 Task: Explore Airbnb accommodation in Phonsavan, Laos from 2nd December, 2023 to 6th December, 2023 for 2 adults.1  bedroom having 1 bed and 1 bathroom. Property type can be hotel. Booking option can be shelf check-in. Look for 5 properties as per requirement.
Action: Mouse moved to (523, 114)
Screenshot: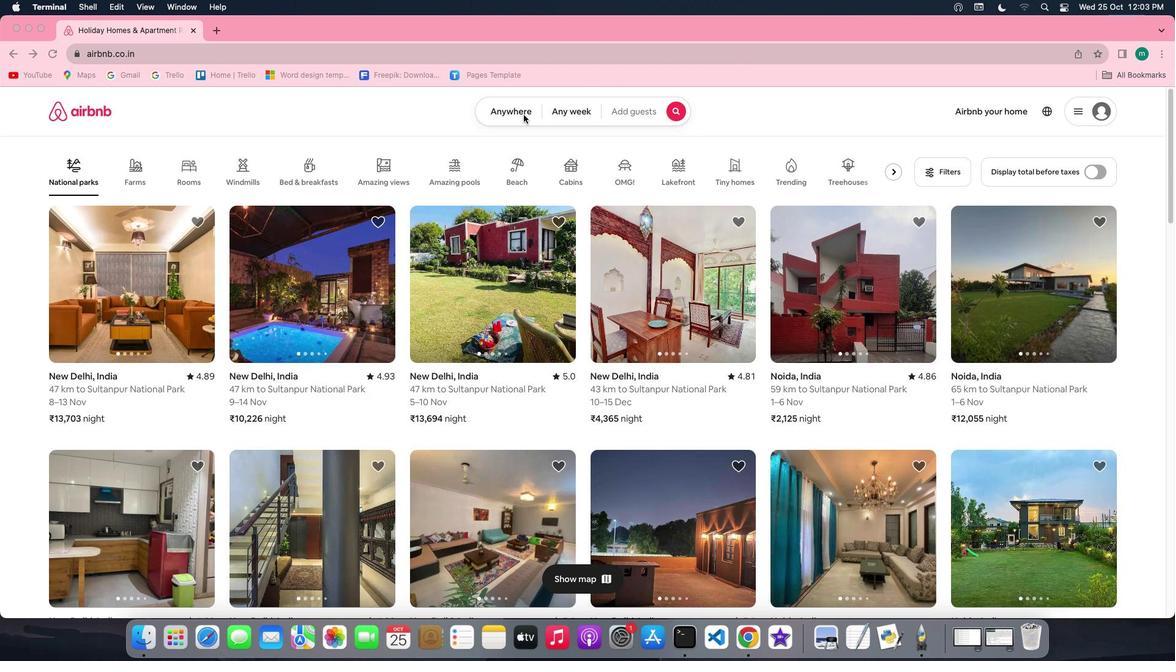 
Action: Mouse pressed left at (523, 114)
Screenshot: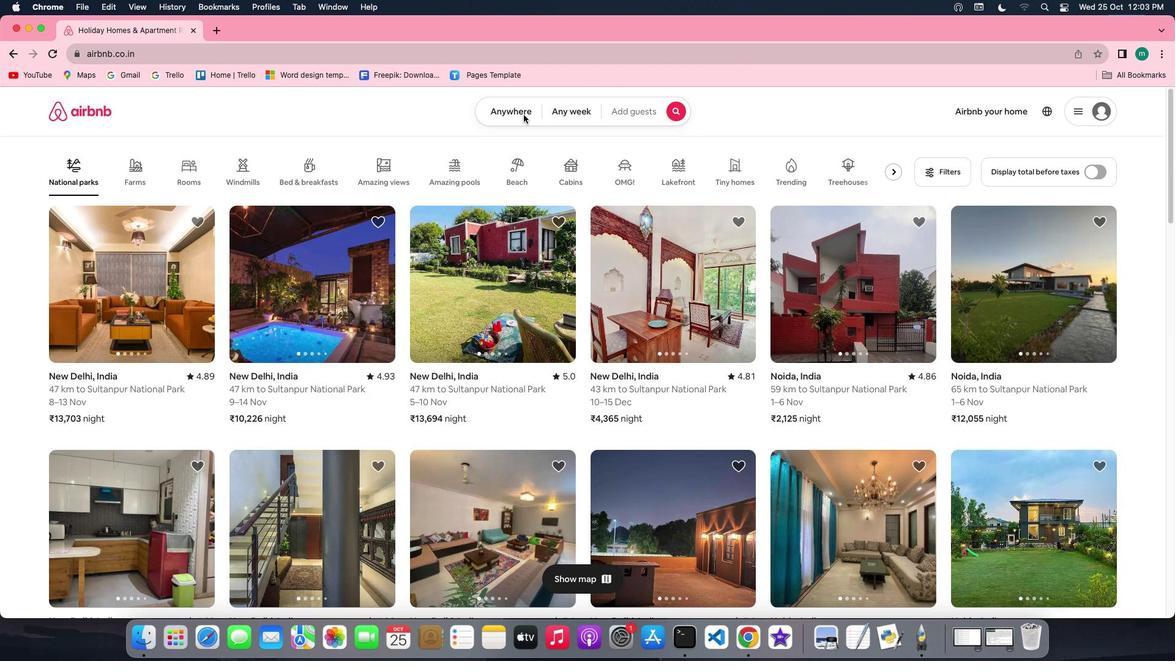 
Action: Mouse pressed left at (523, 114)
Screenshot: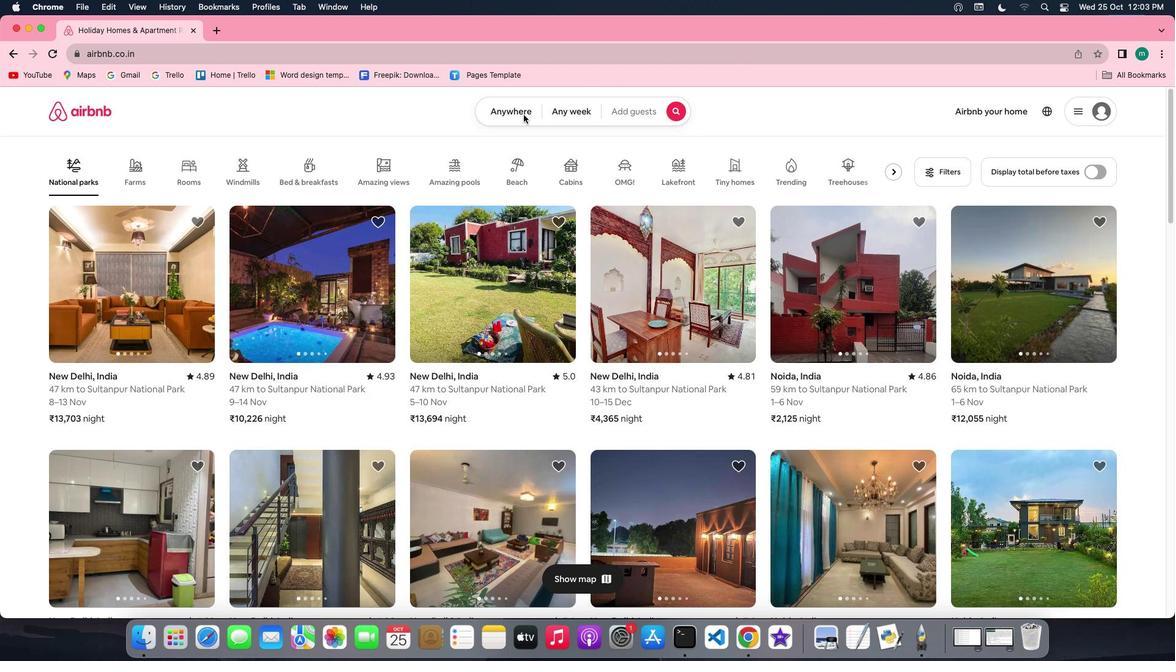 
Action: Mouse moved to (426, 157)
Screenshot: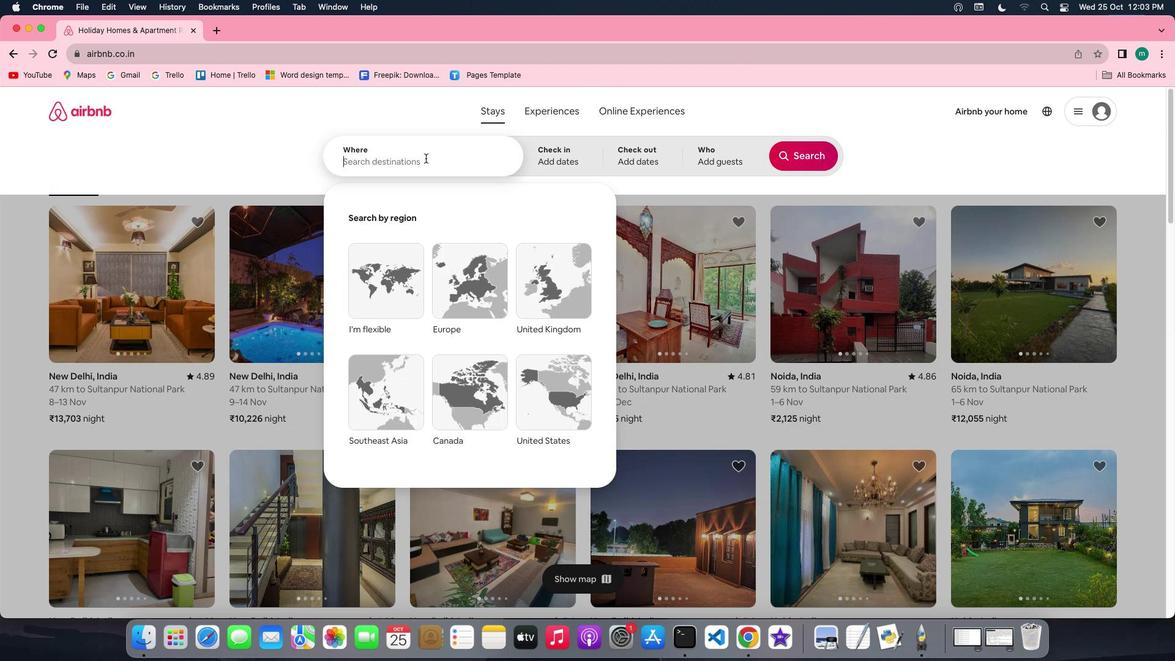 
Action: Mouse pressed left at (426, 157)
Screenshot: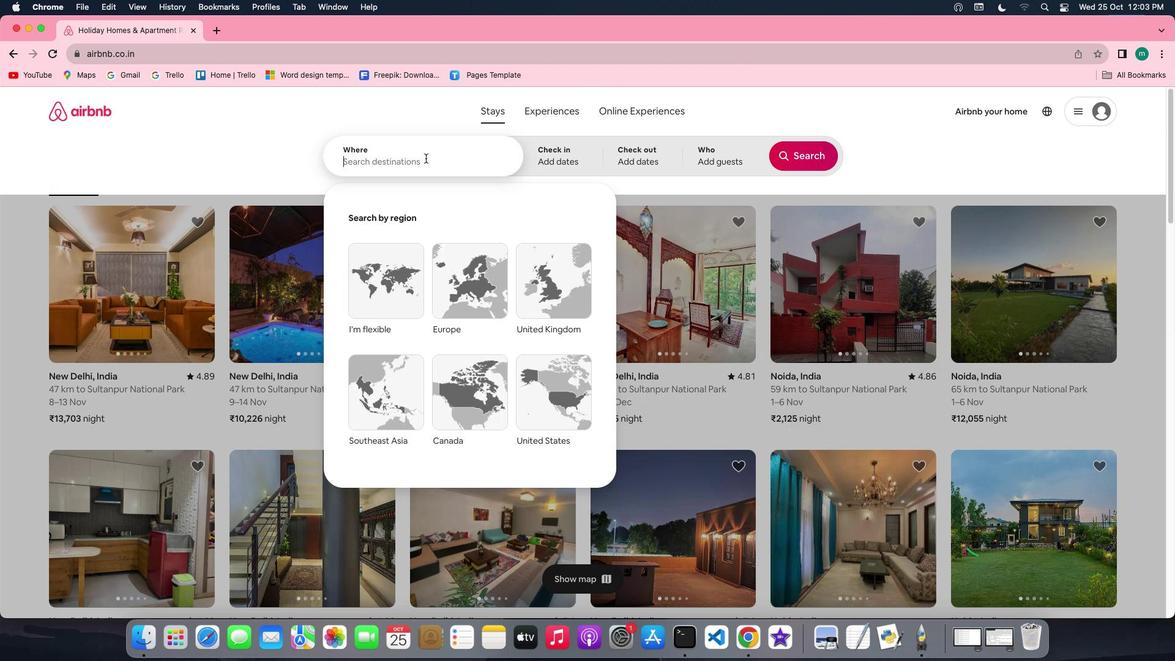 
Action: Key pressed Key.shift'P''h''o''n''s''a''v''a''n'','Key.spaceKey.shift'L''a''o''s'
Screenshot: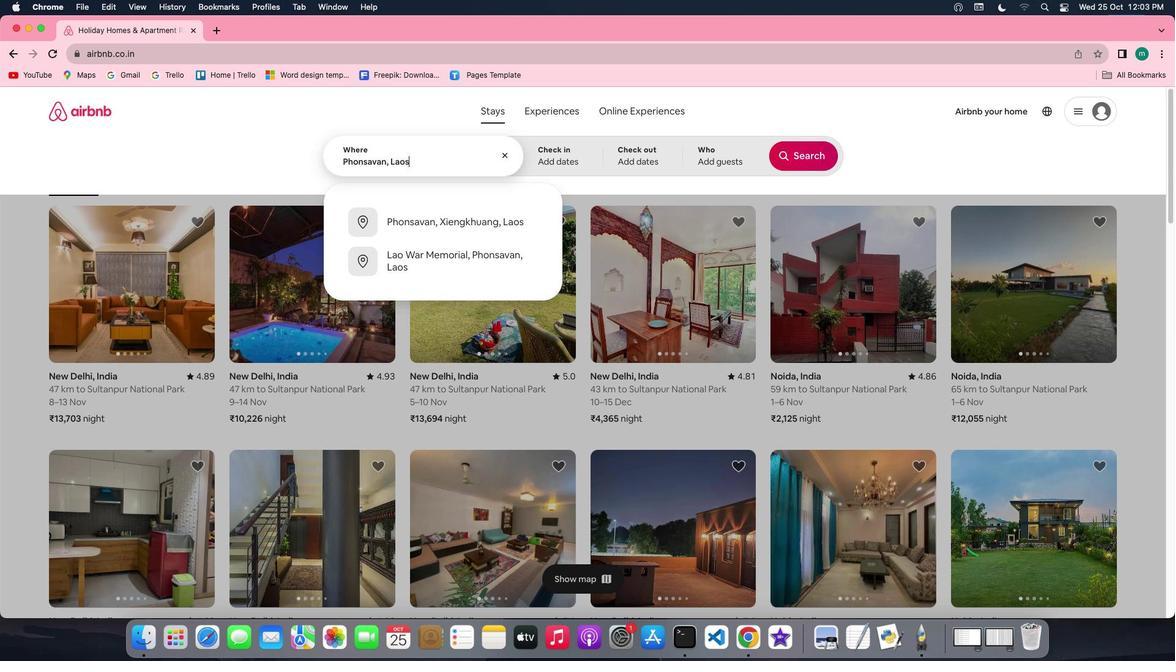 
Action: Mouse moved to (581, 162)
Screenshot: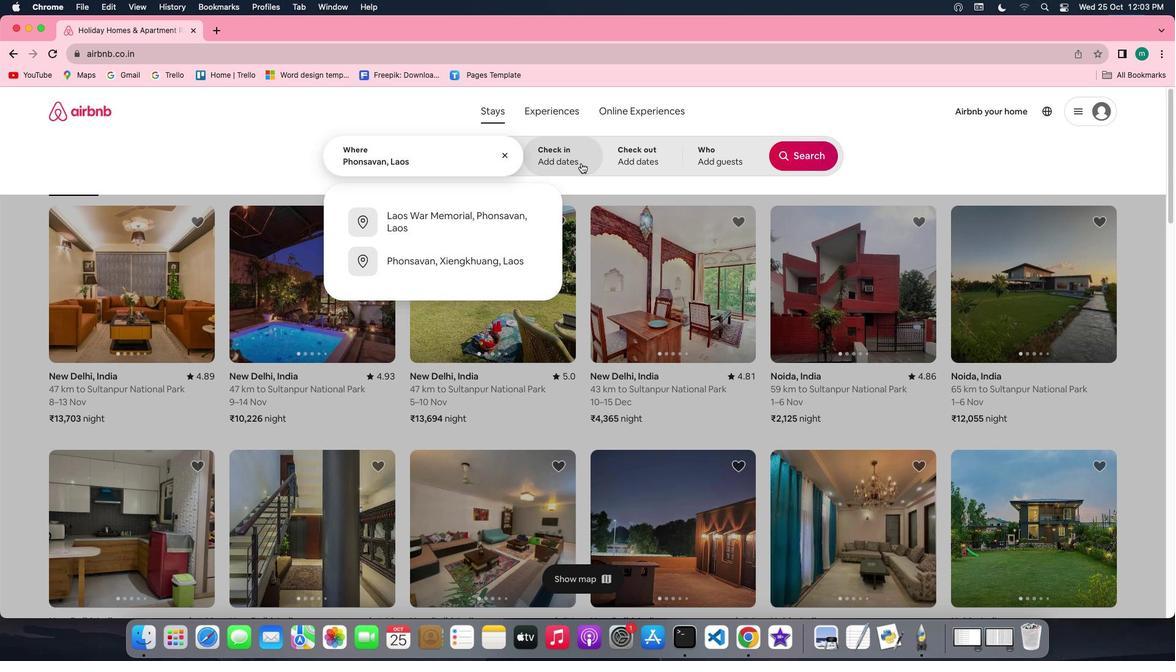 
Action: Mouse pressed left at (581, 162)
Screenshot: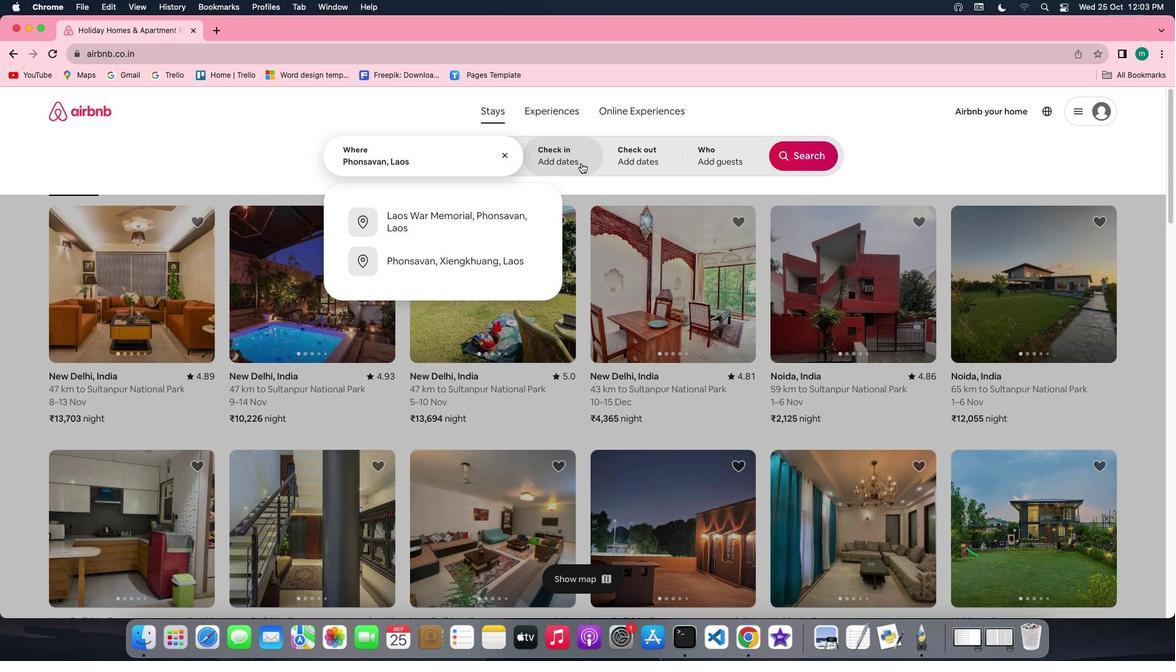
Action: Mouse moved to (797, 254)
Screenshot: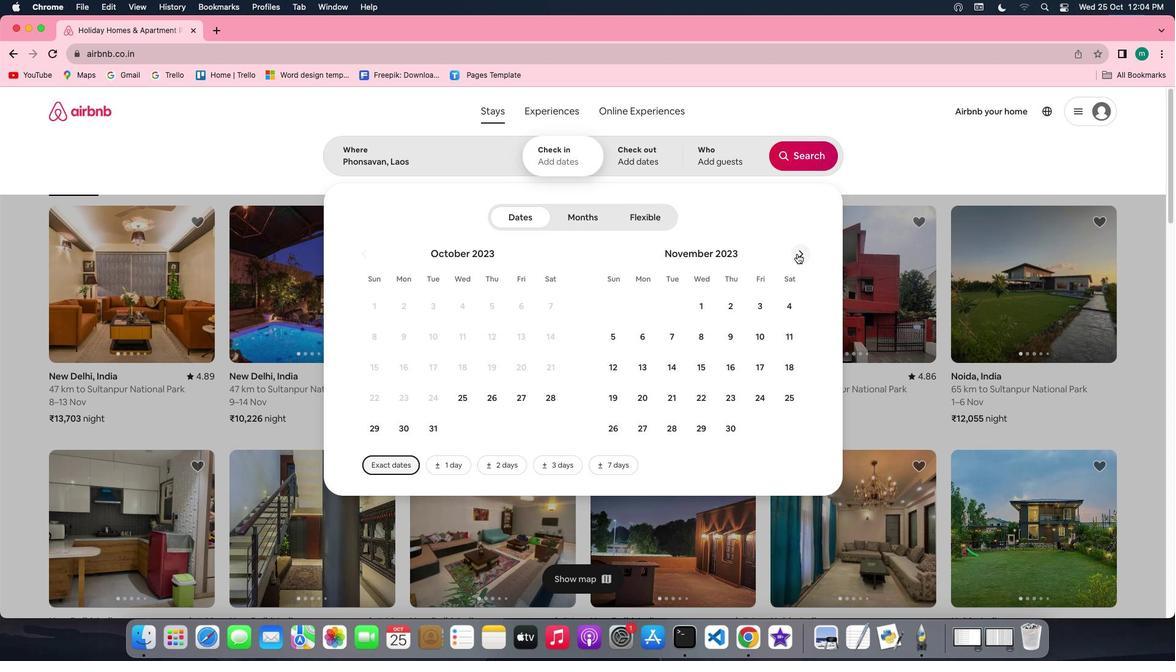
Action: Mouse pressed left at (797, 254)
Screenshot: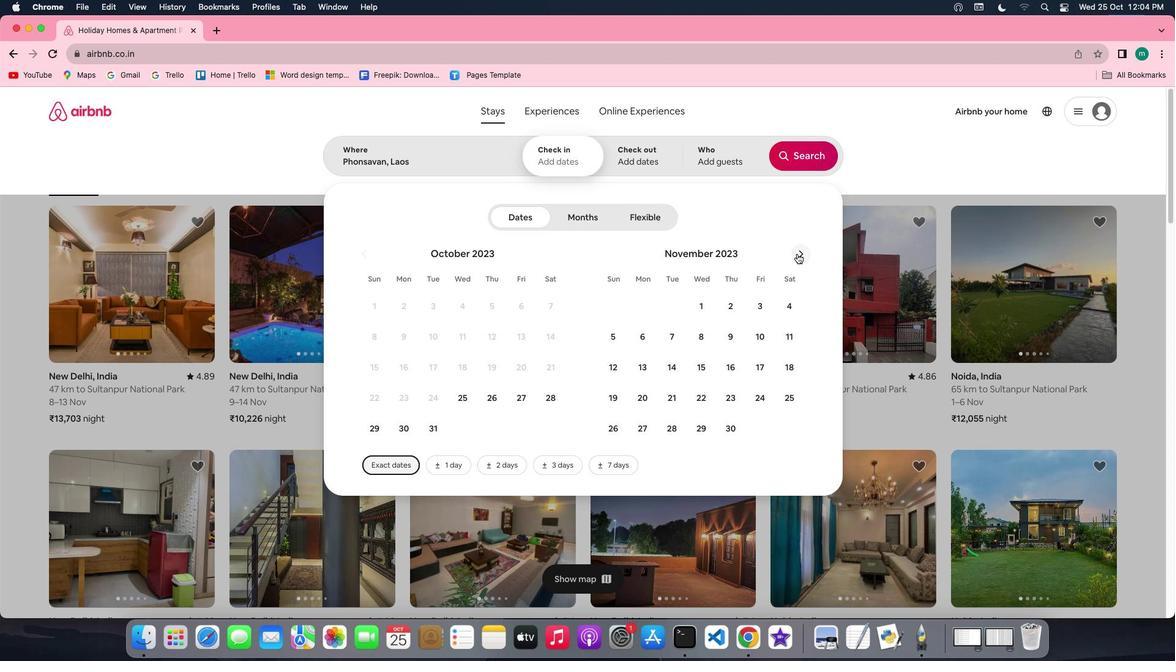 
Action: Mouse moved to (792, 314)
Screenshot: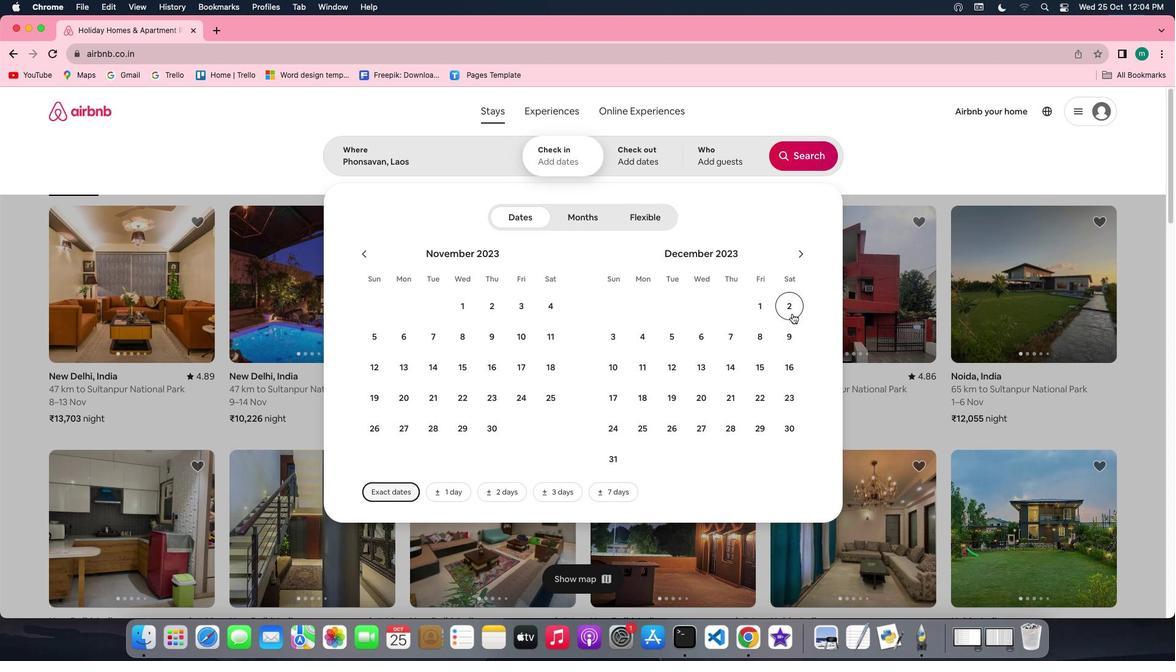 
Action: Mouse pressed left at (792, 314)
Screenshot: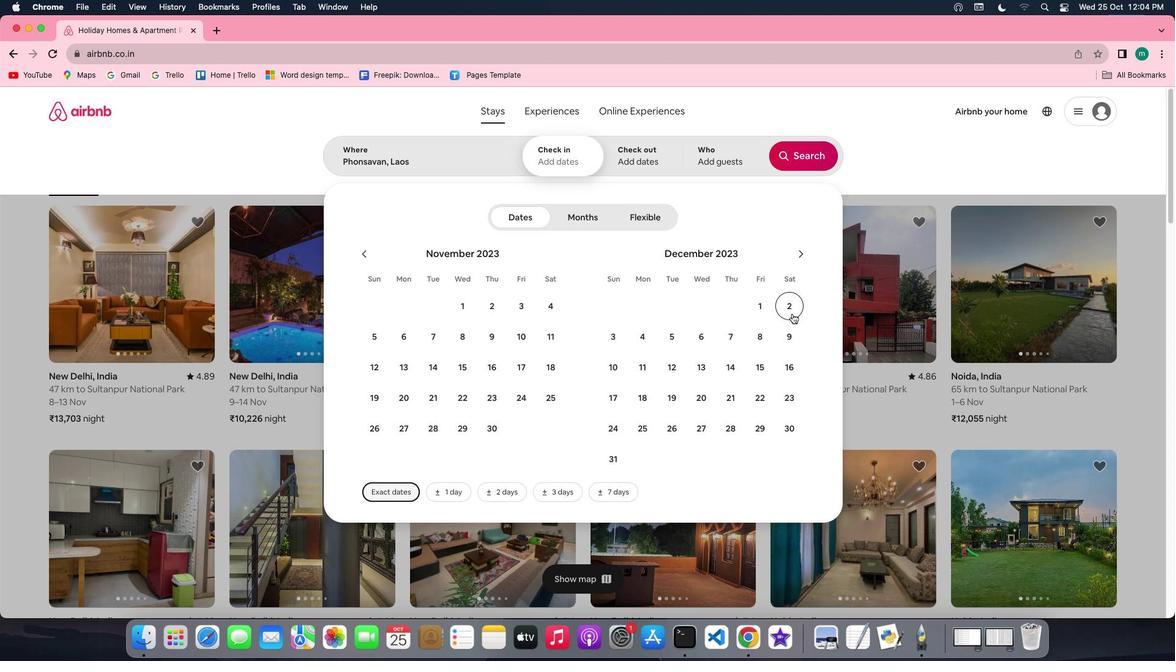 
Action: Mouse moved to (704, 336)
Screenshot: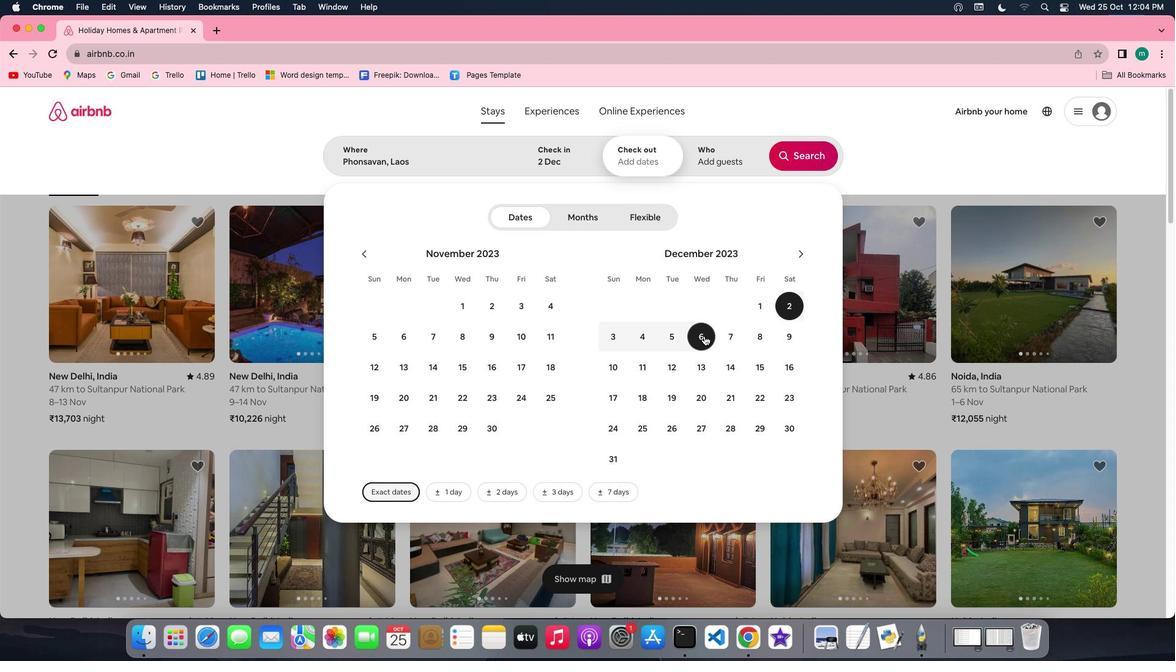
Action: Mouse pressed left at (704, 336)
Screenshot: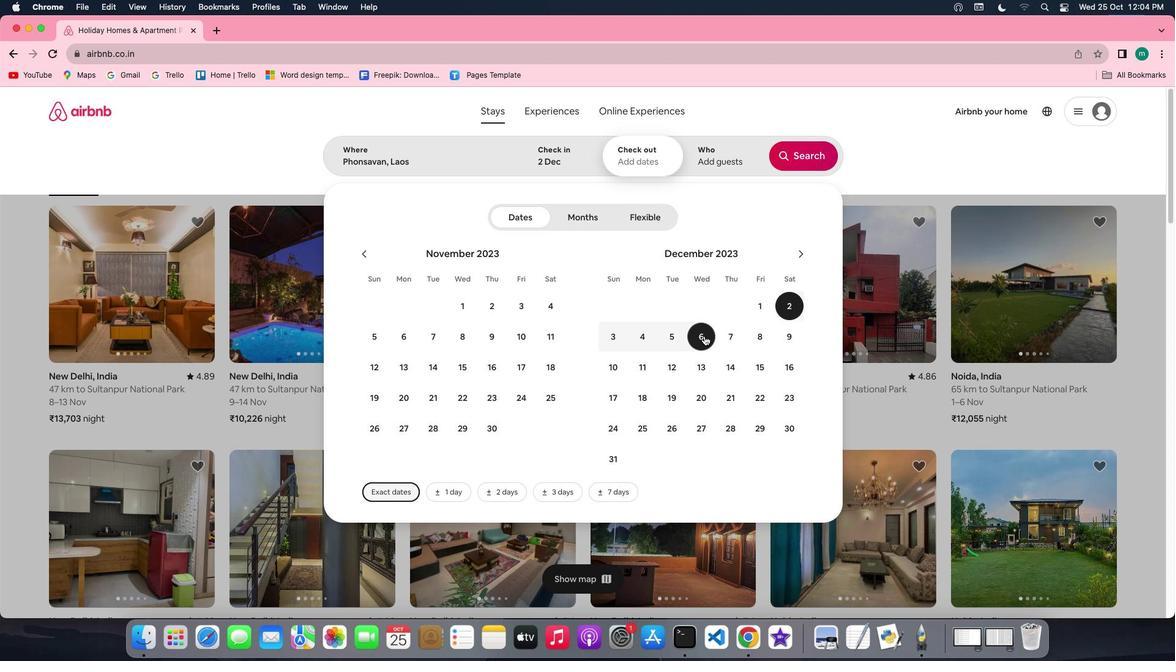 
Action: Mouse moved to (702, 161)
Screenshot: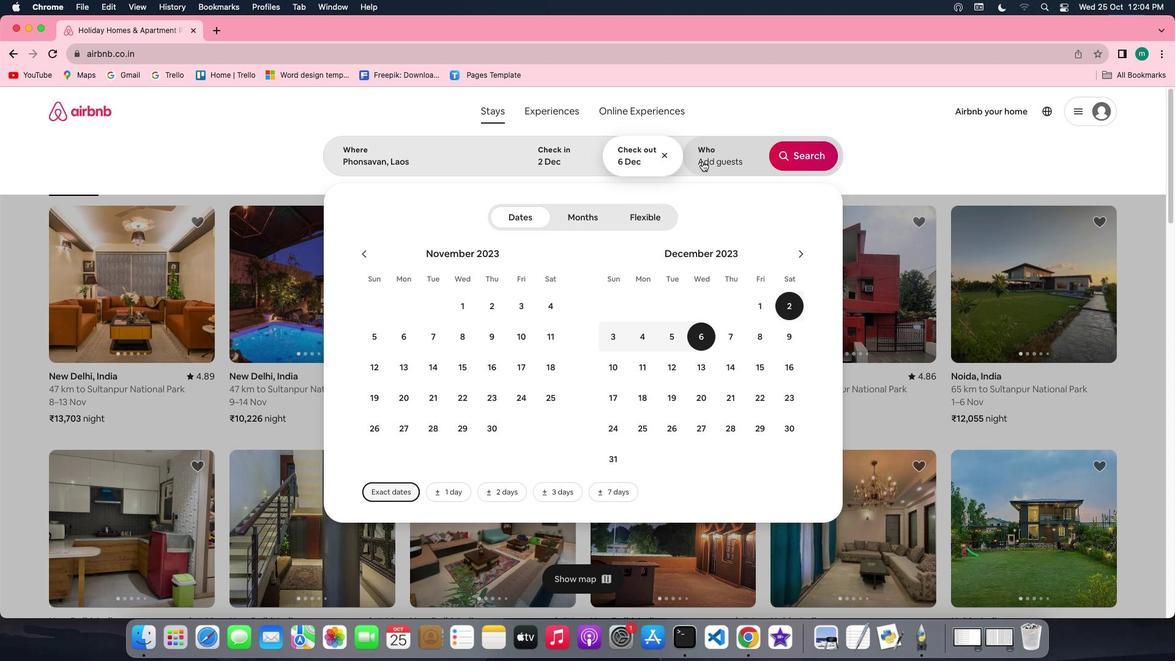 
Action: Mouse pressed left at (702, 161)
Screenshot: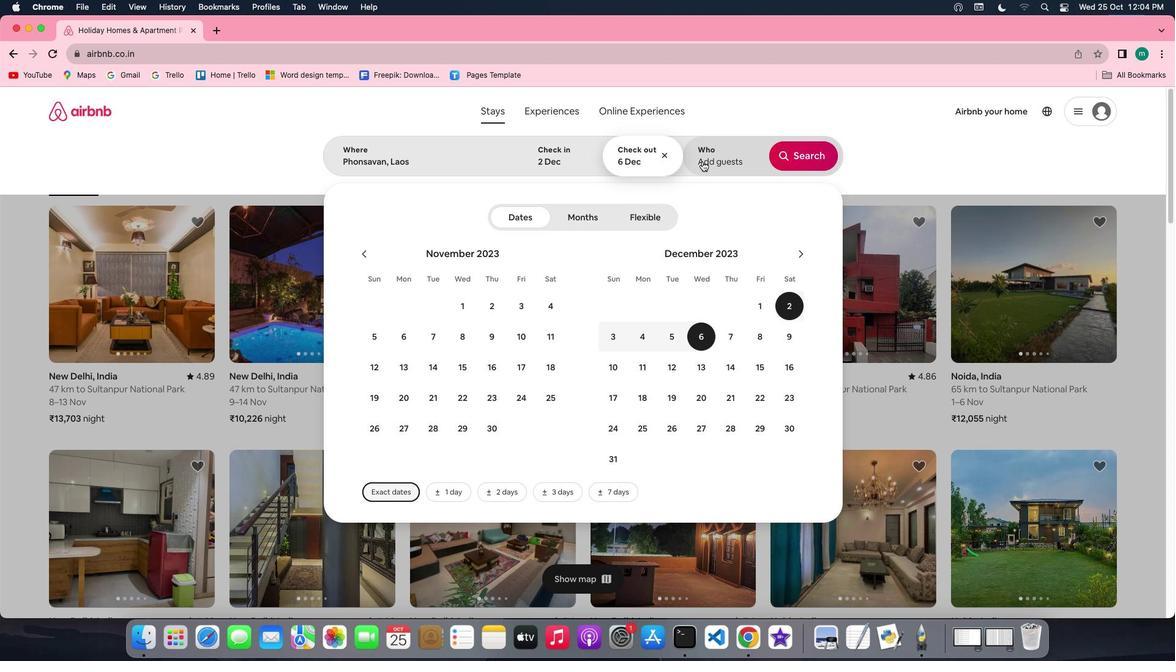 
Action: Mouse moved to (809, 220)
Screenshot: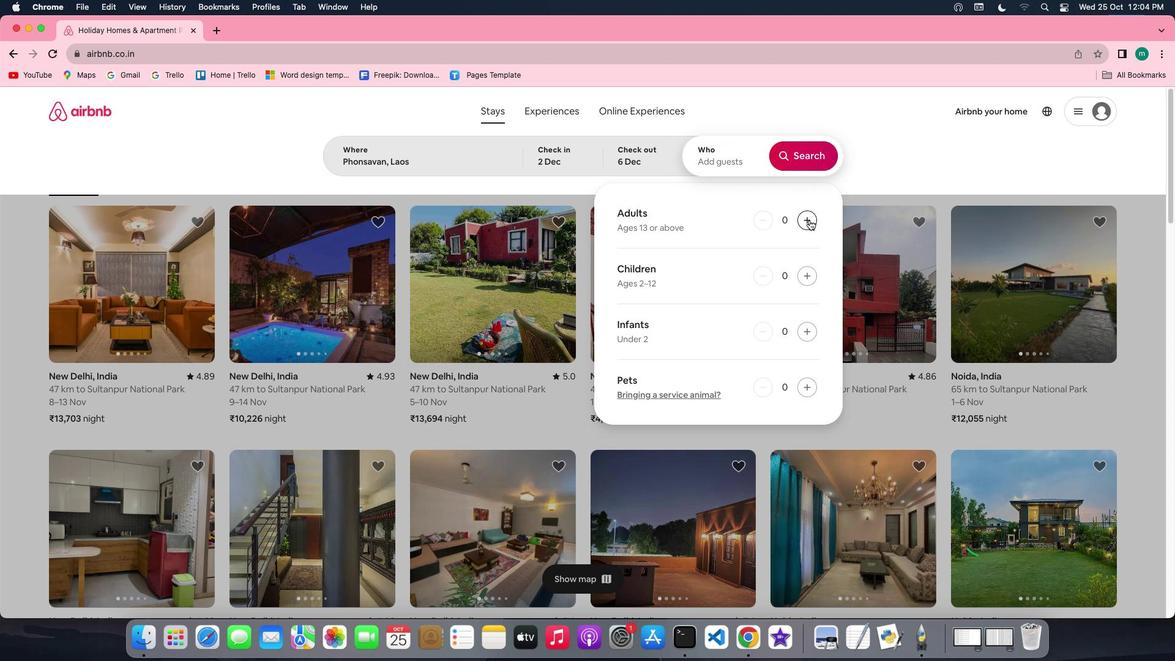 
Action: Mouse pressed left at (809, 220)
Screenshot: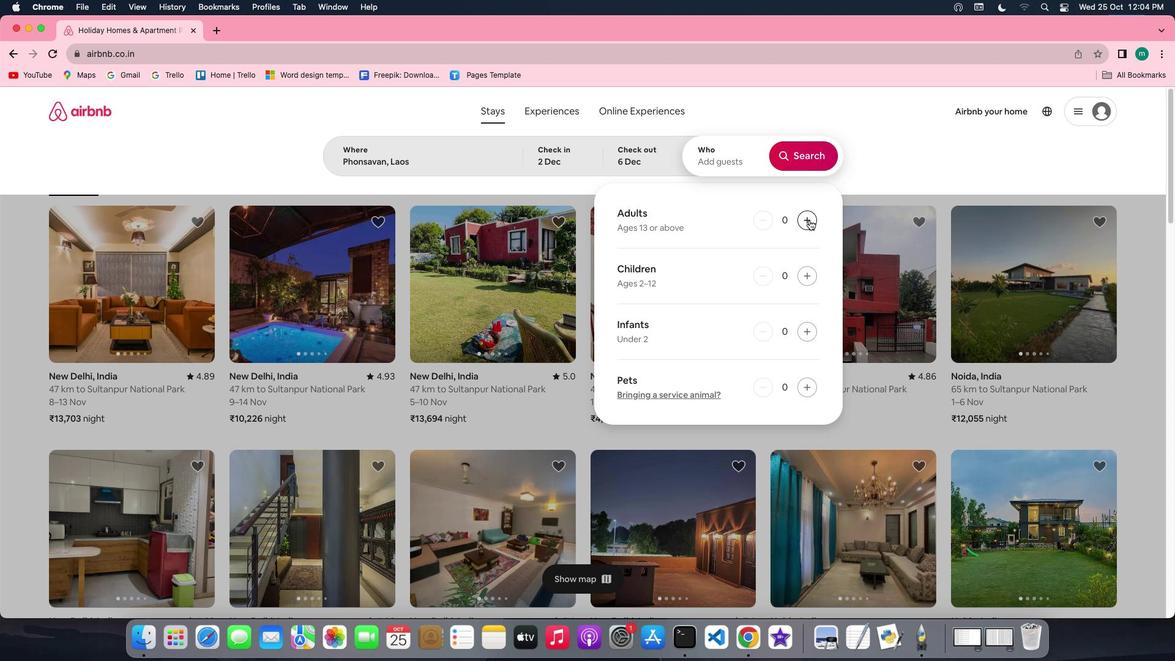 
Action: Mouse pressed left at (809, 220)
Screenshot: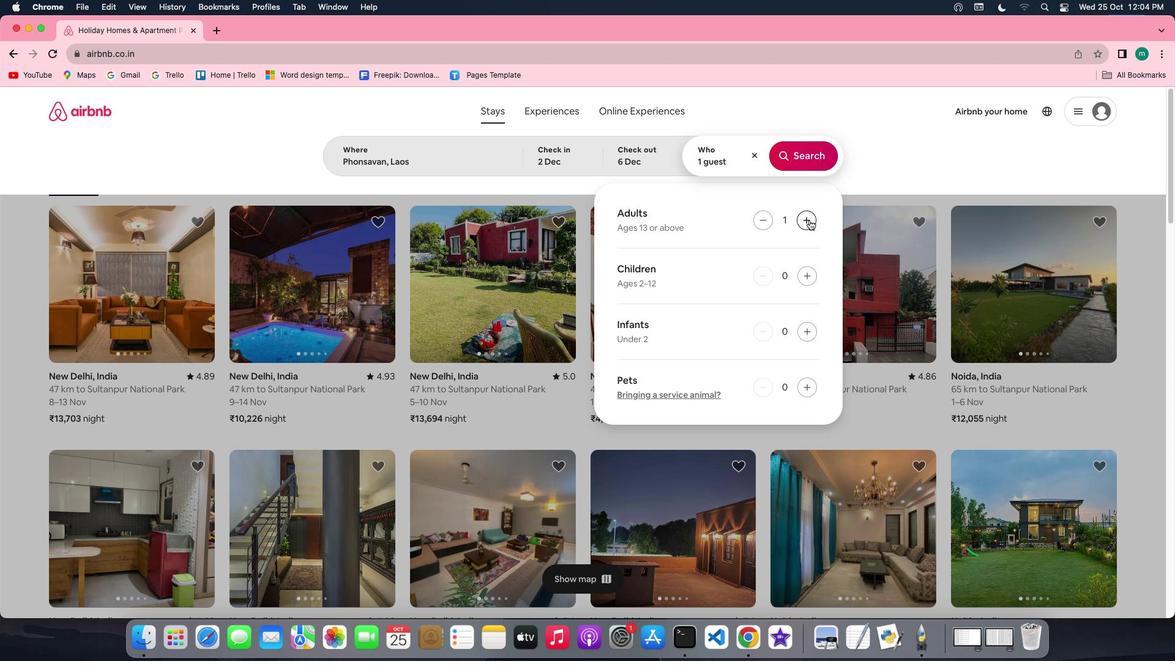 
Action: Mouse moved to (802, 142)
Screenshot: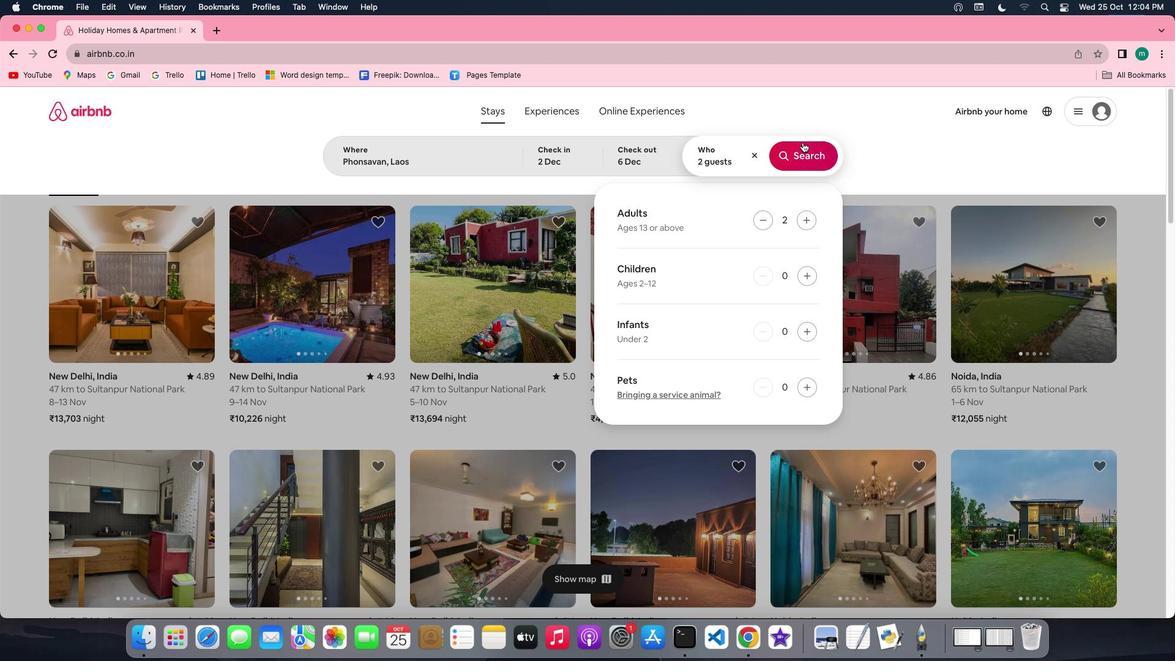 
Action: Mouse pressed left at (802, 142)
Screenshot: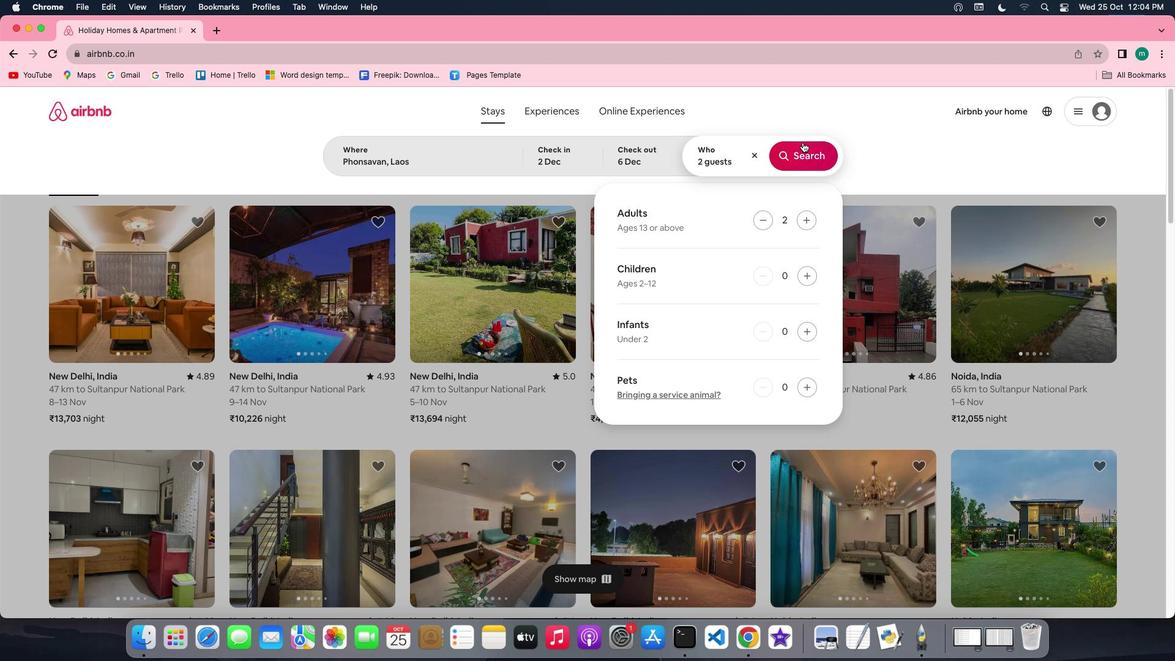 
Action: Mouse moved to (988, 166)
Screenshot: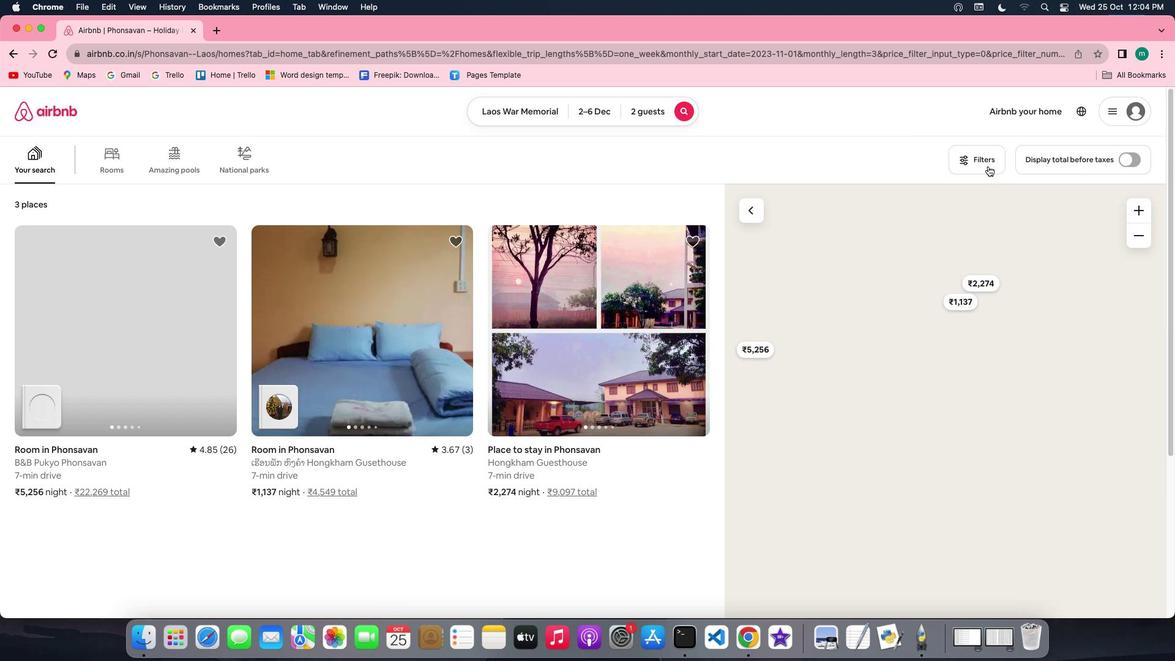 
Action: Mouse pressed left at (988, 166)
Screenshot: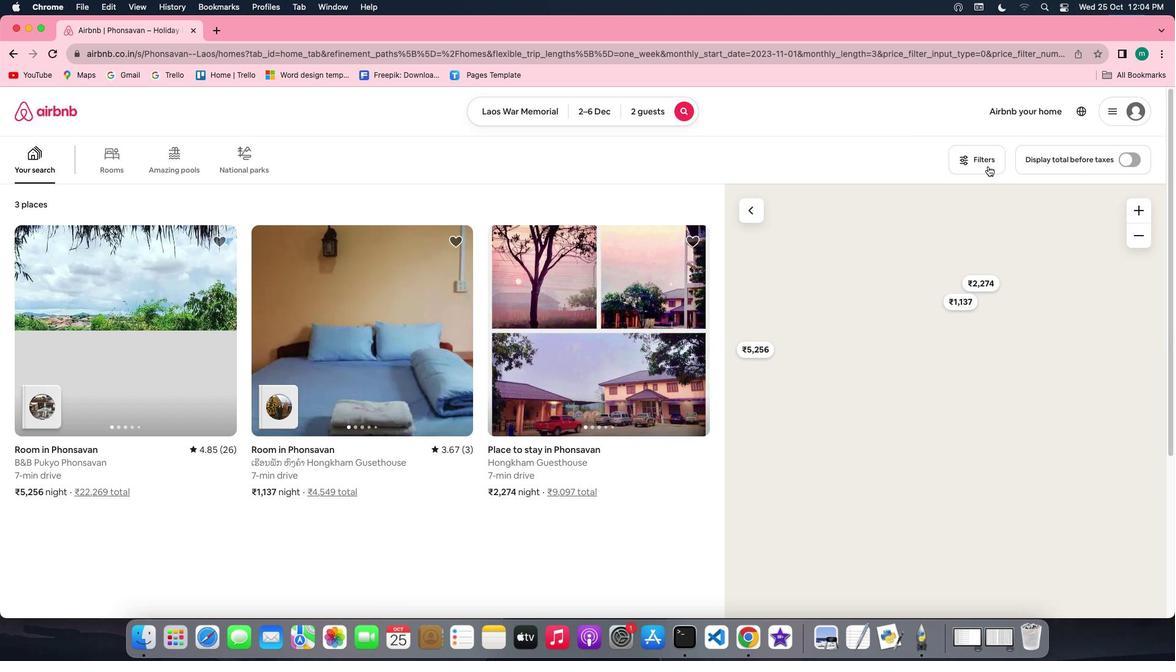 
Action: Mouse moved to (650, 322)
Screenshot: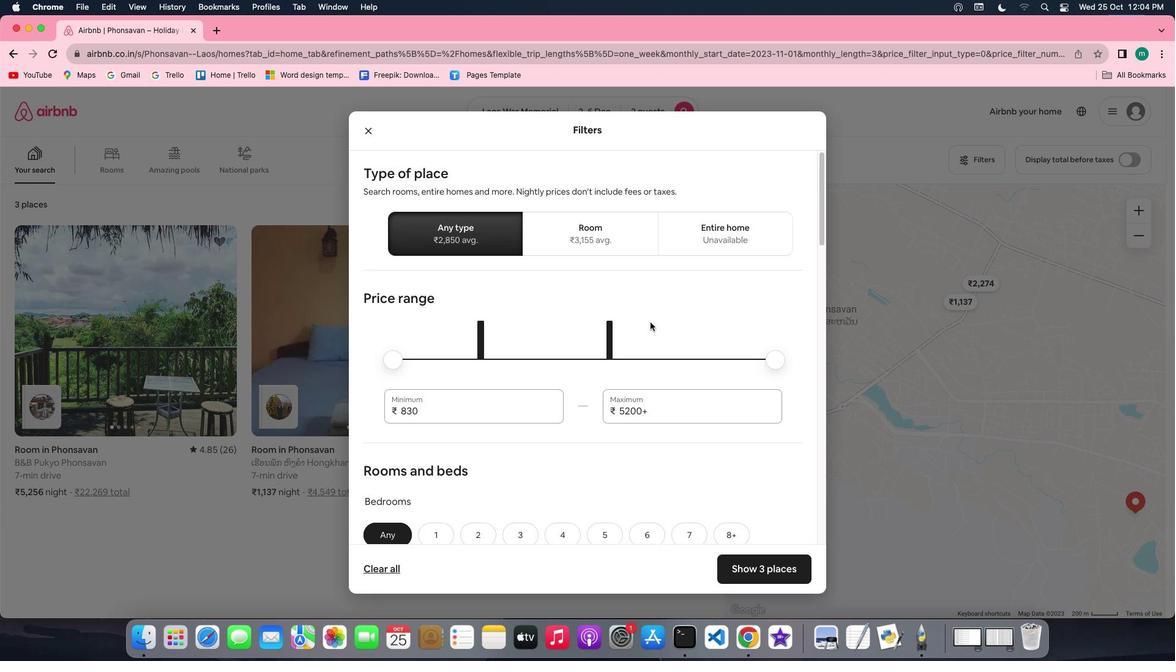 
Action: Mouse scrolled (650, 322) with delta (0, 0)
Screenshot: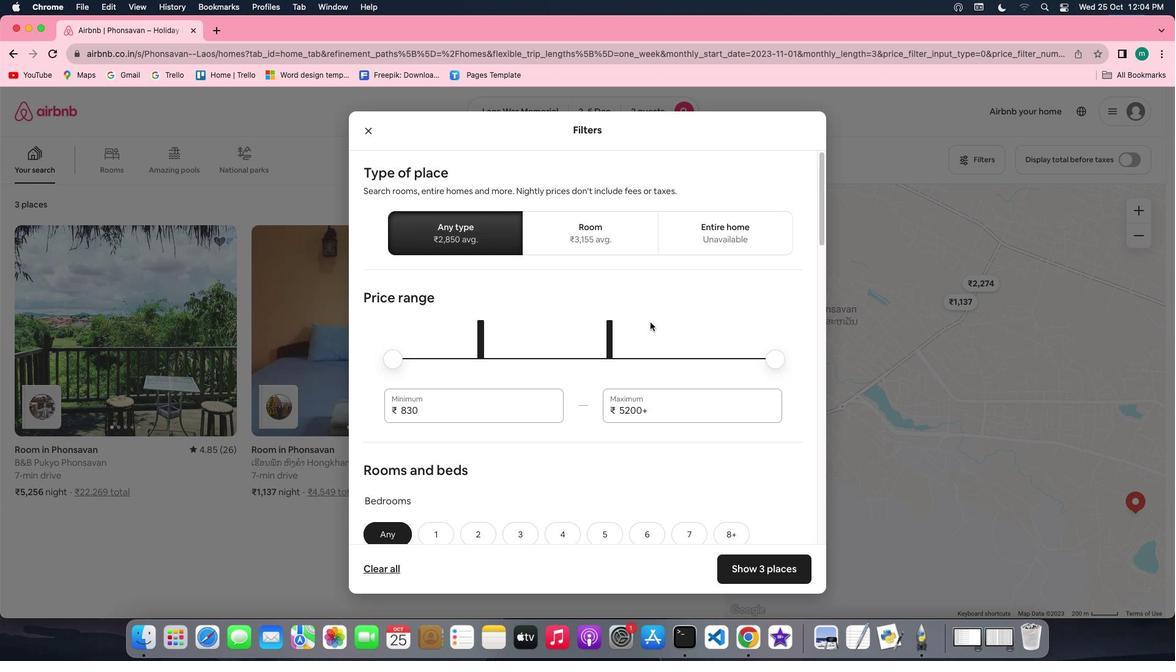 
Action: Mouse scrolled (650, 322) with delta (0, 0)
Screenshot: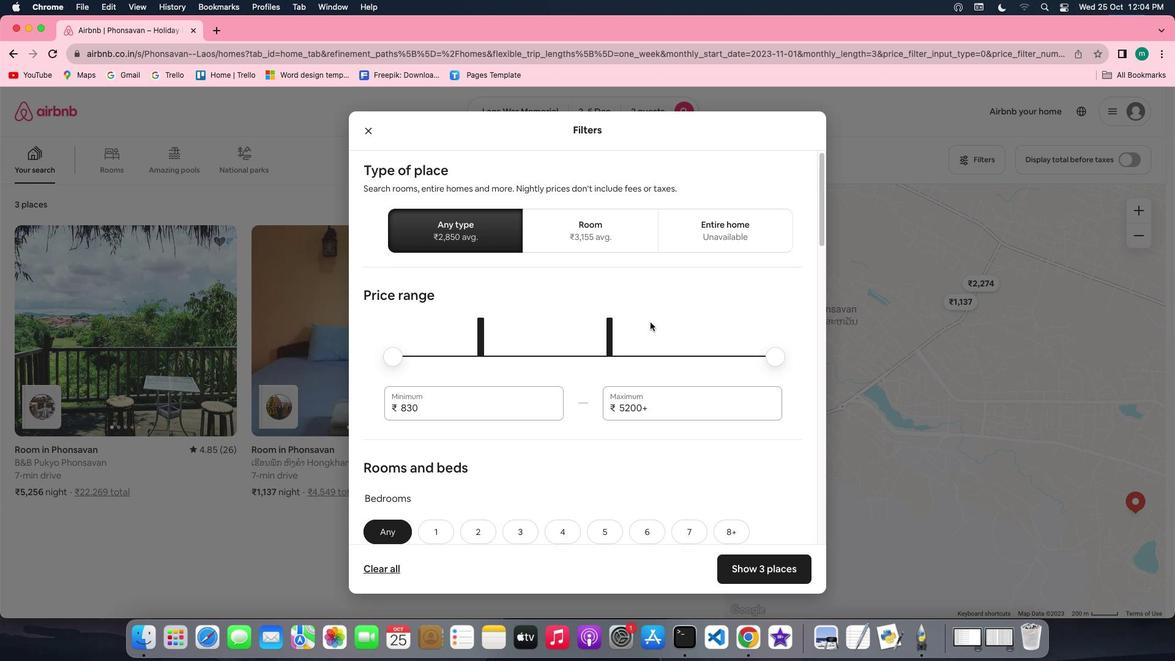 
Action: Mouse scrolled (650, 322) with delta (0, 0)
Screenshot: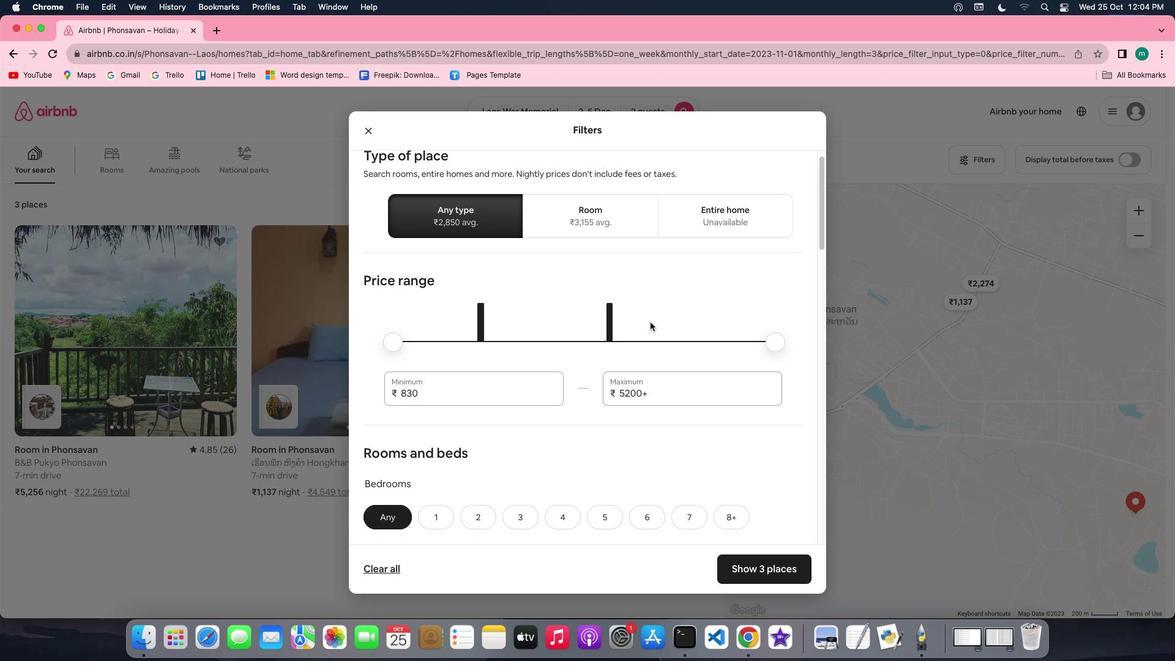 
Action: Mouse scrolled (650, 322) with delta (0, 0)
Screenshot: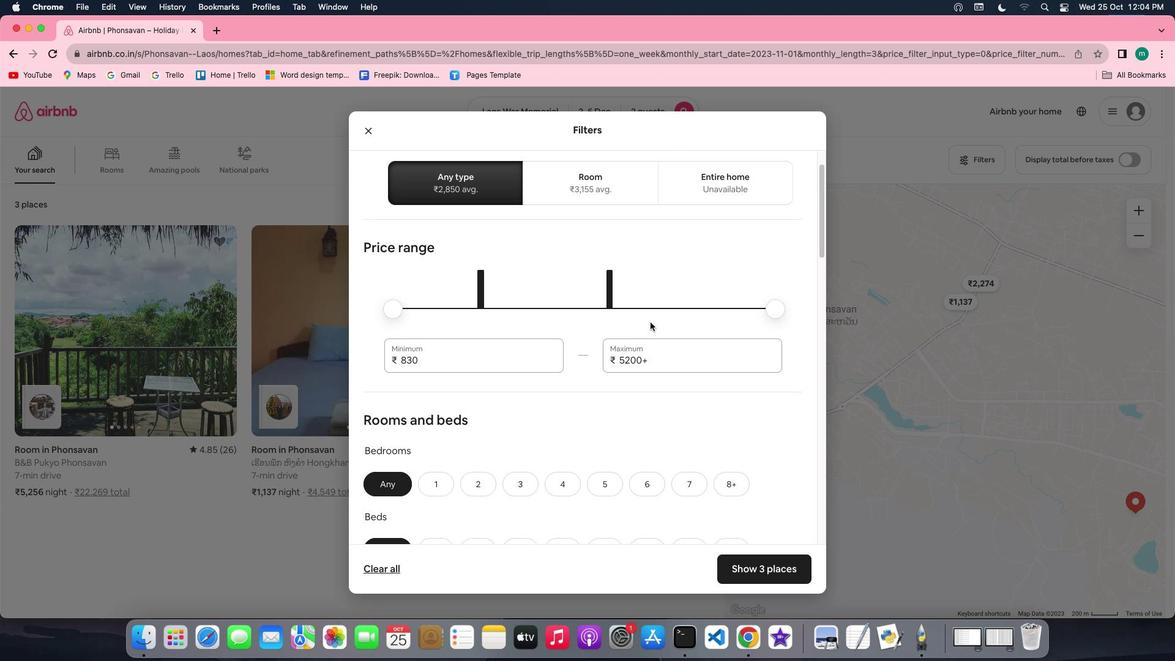 
Action: Mouse scrolled (650, 322) with delta (0, 0)
Screenshot: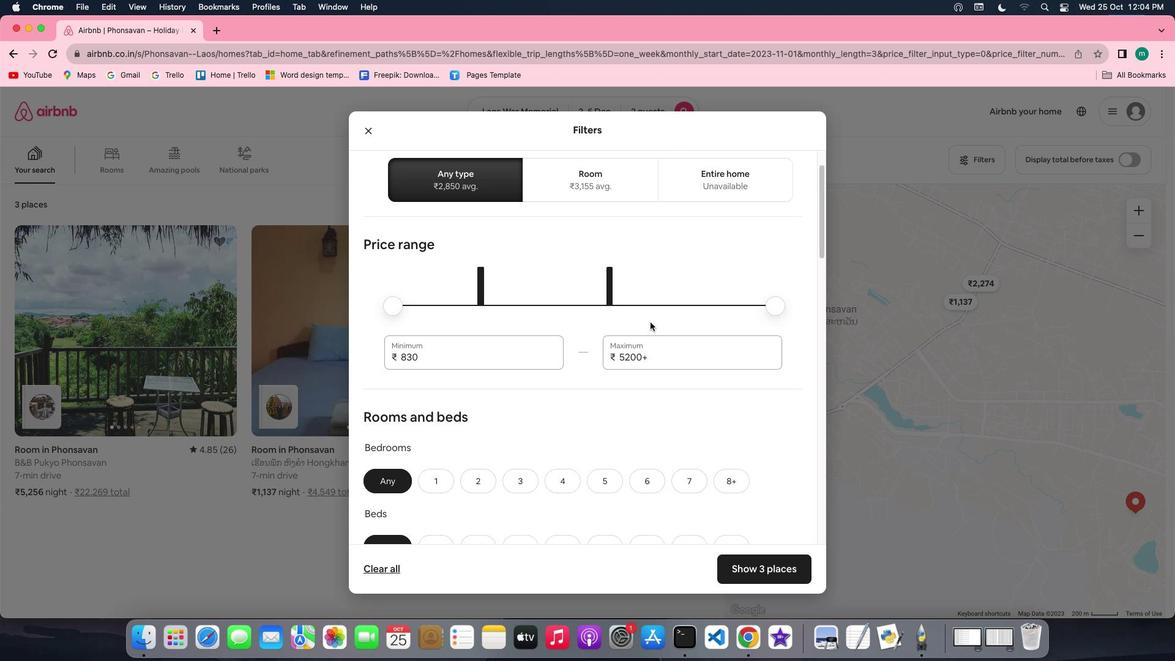 
Action: Mouse scrolled (650, 322) with delta (0, 0)
Screenshot: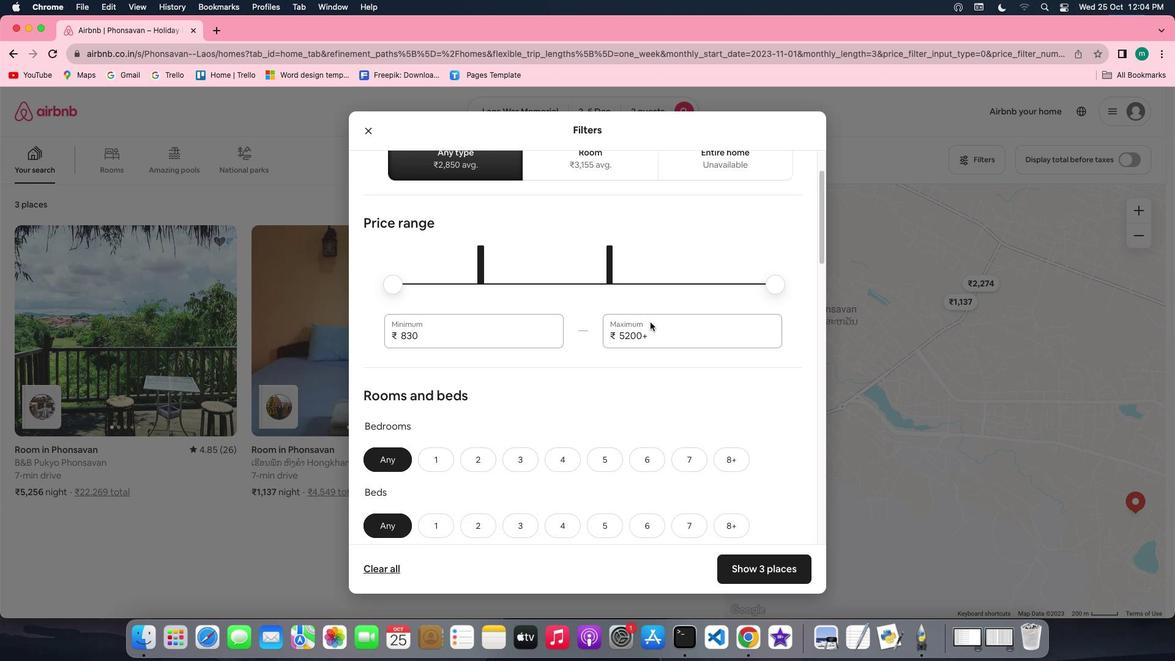 
Action: Mouse scrolled (650, 322) with delta (0, 0)
Screenshot: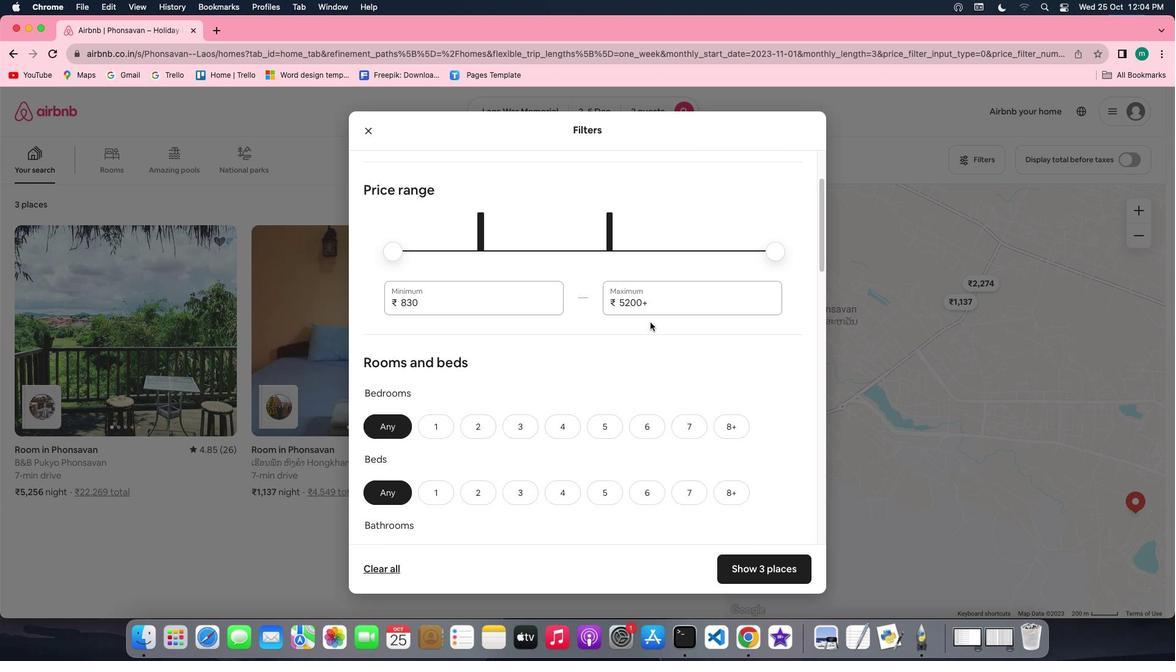 
Action: Mouse scrolled (650, 322) with delta (0, 0)
Screenshot: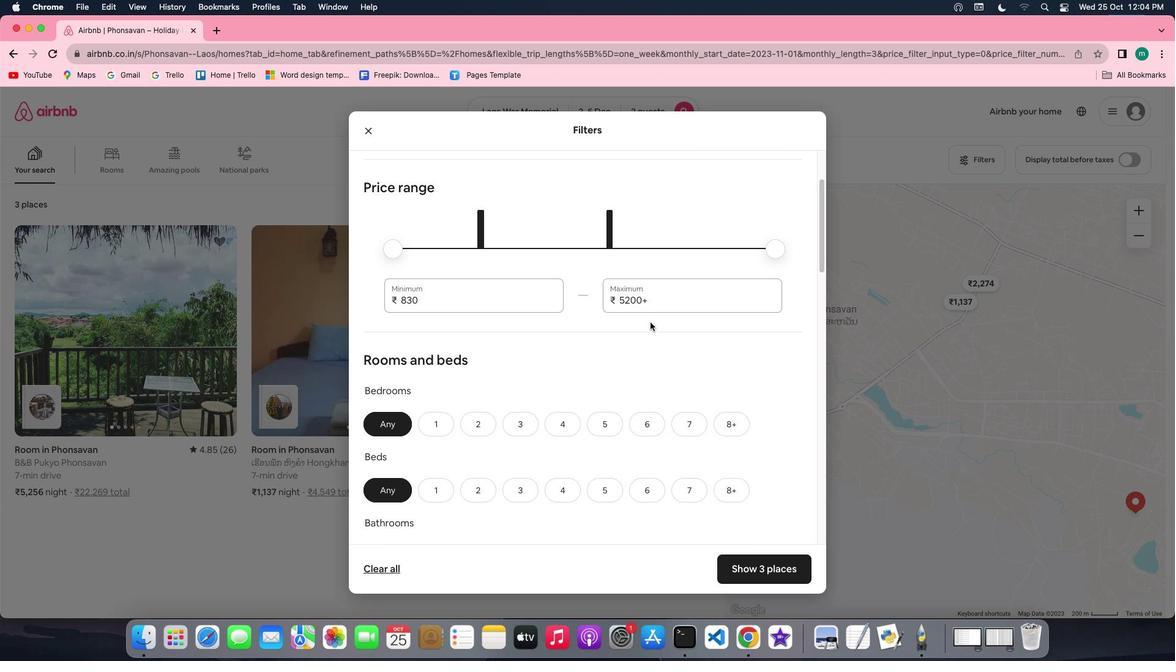 
Action: Mouse scrolled (650, 322) with delta (0, 0)
Screenshot: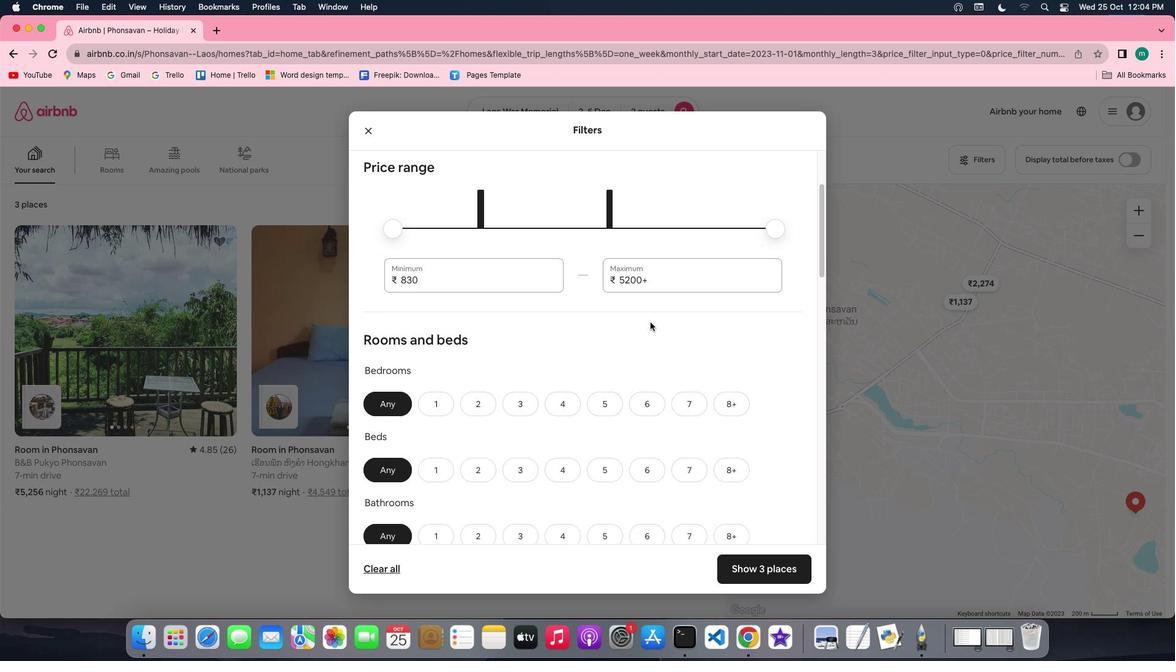 
Action: Mouse scrolled (650, 322) with delta (0, 0)
Screenshot: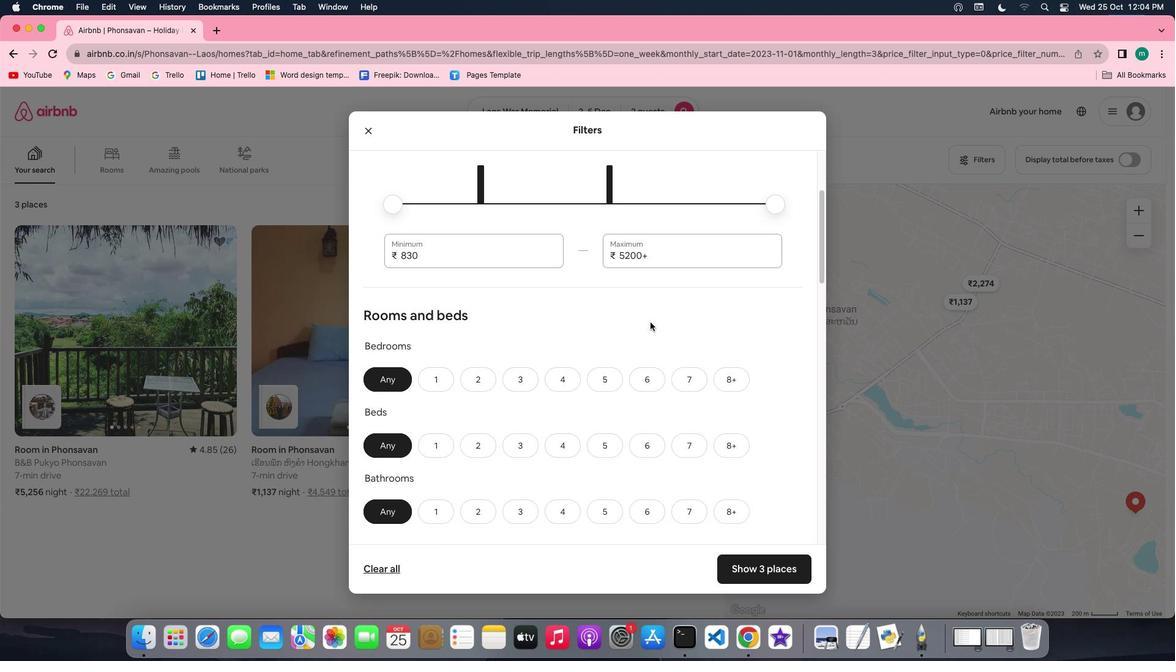
Action: Mouse scrolled (650, 322) with delta (0, 0)
Screenshot: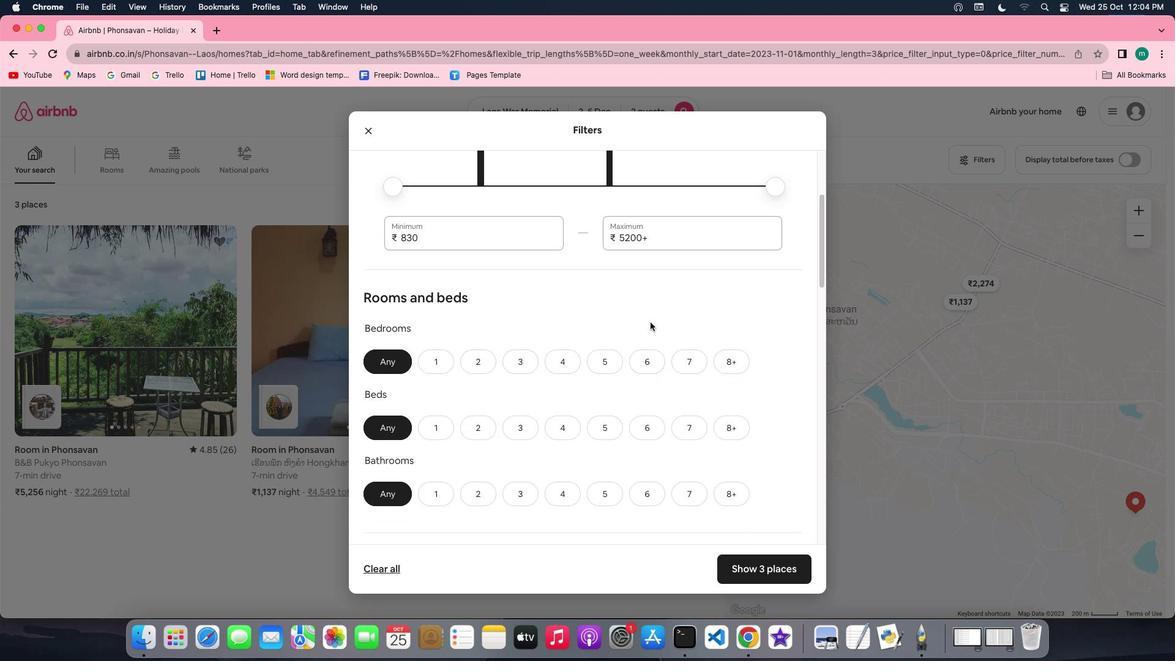 
Action: Mouse scrolled (650, 322) with delta (0, 0)
Screenshot: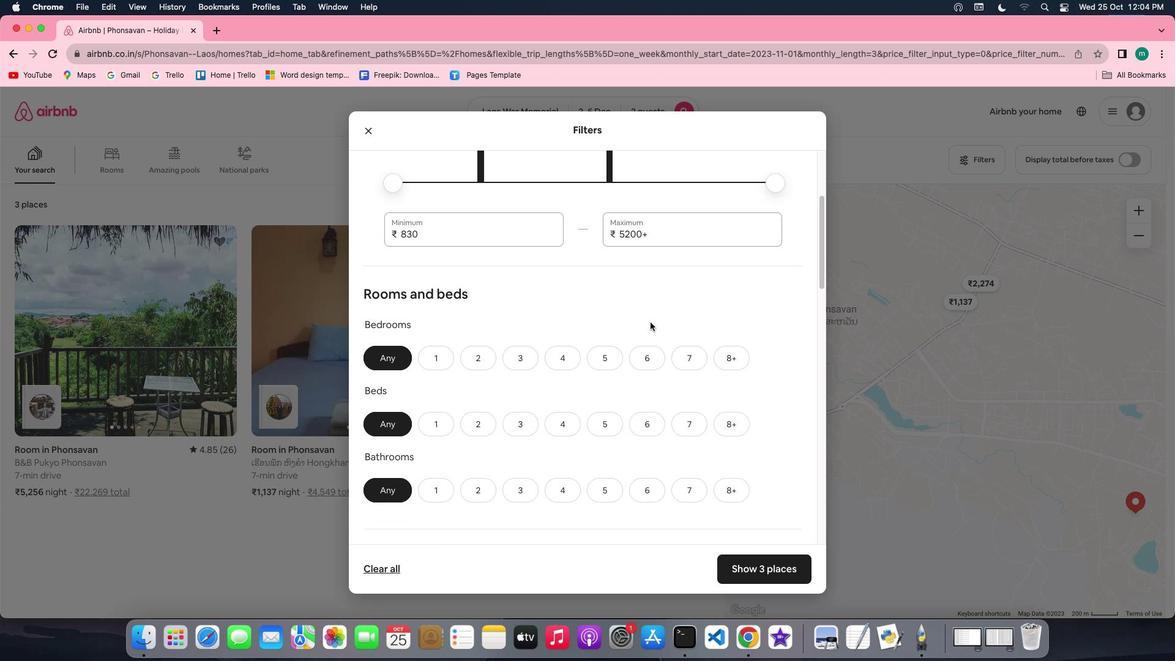 
Action: Mouse scrolled (650, 322) with delta (0, 0)
Screenshot: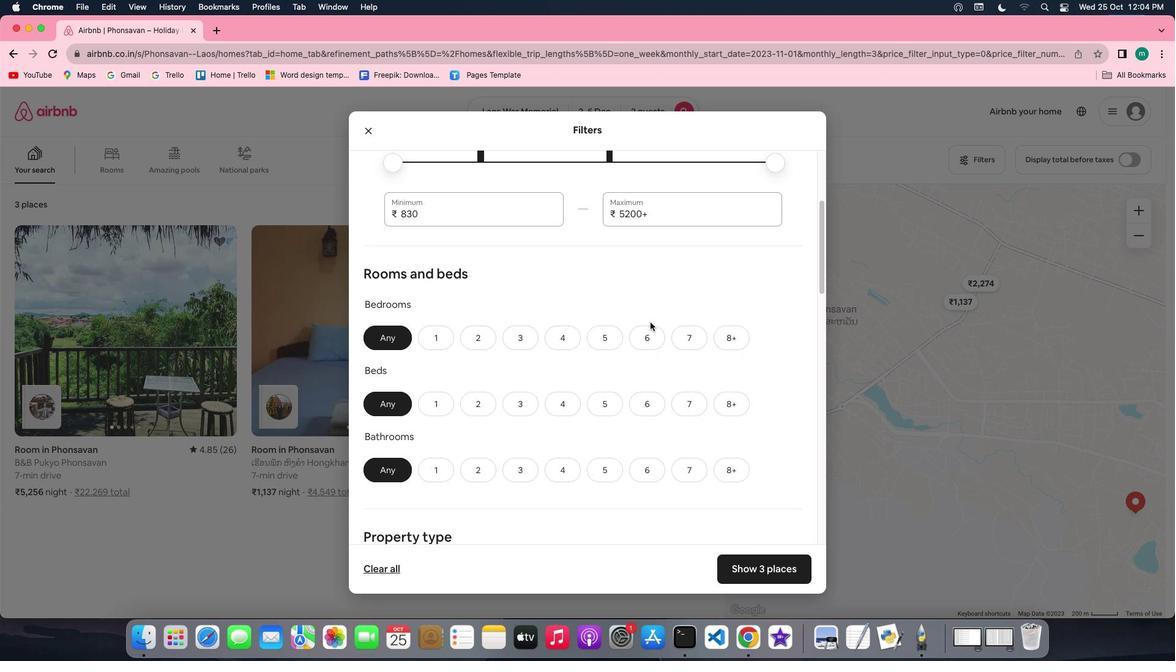 
Action: Mouse scrolled (650, 322) with delta (0, 0)
Screenshot: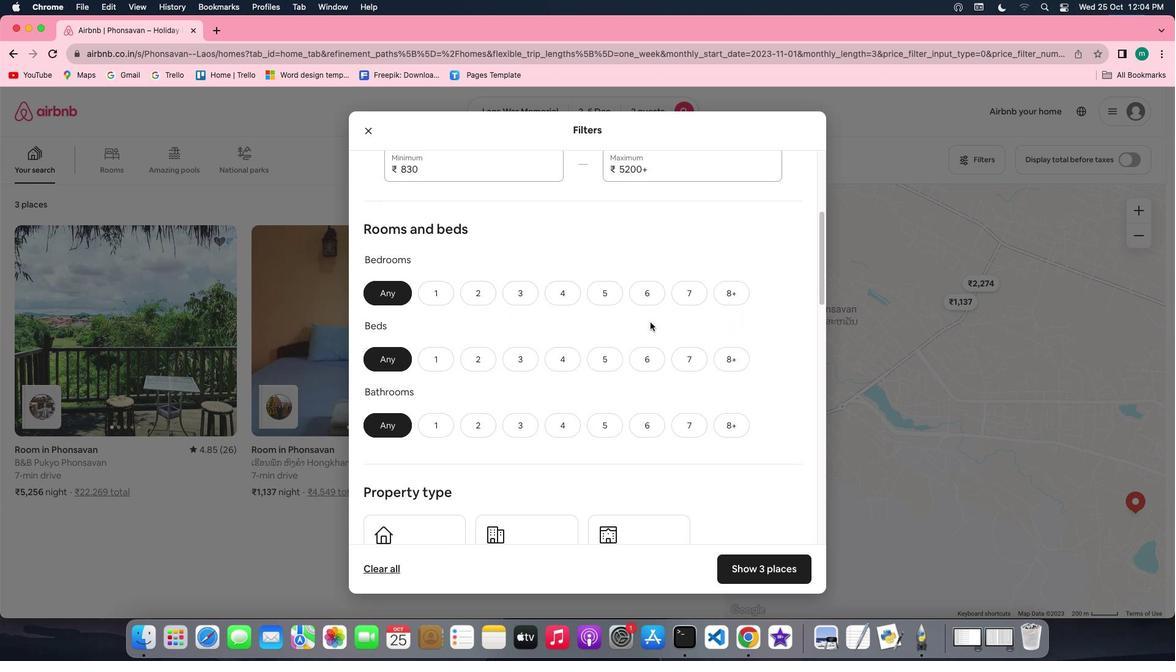 
Action: Mouse scrolled (650, 322) with delta (0, 0)
Screenshot: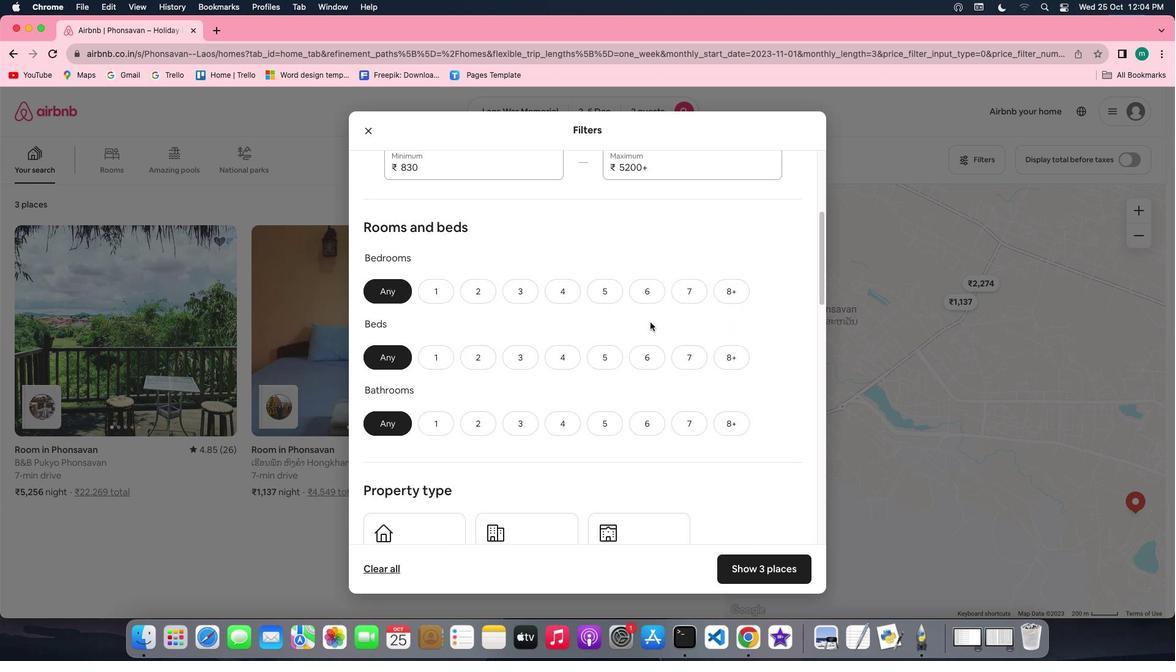 
Action: Mouse scrolled (650, 322) with delta (0, 0)
Screenshot: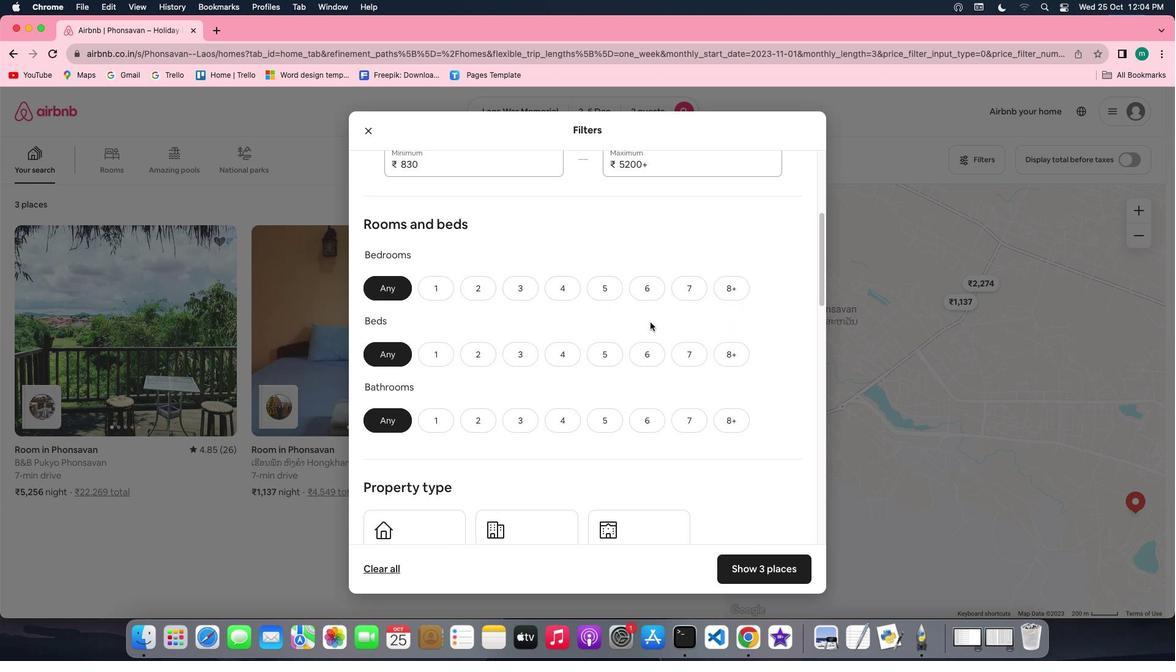 
Action: Mouse scrolled (650, 322) with delta (0, 0)
Screenshot: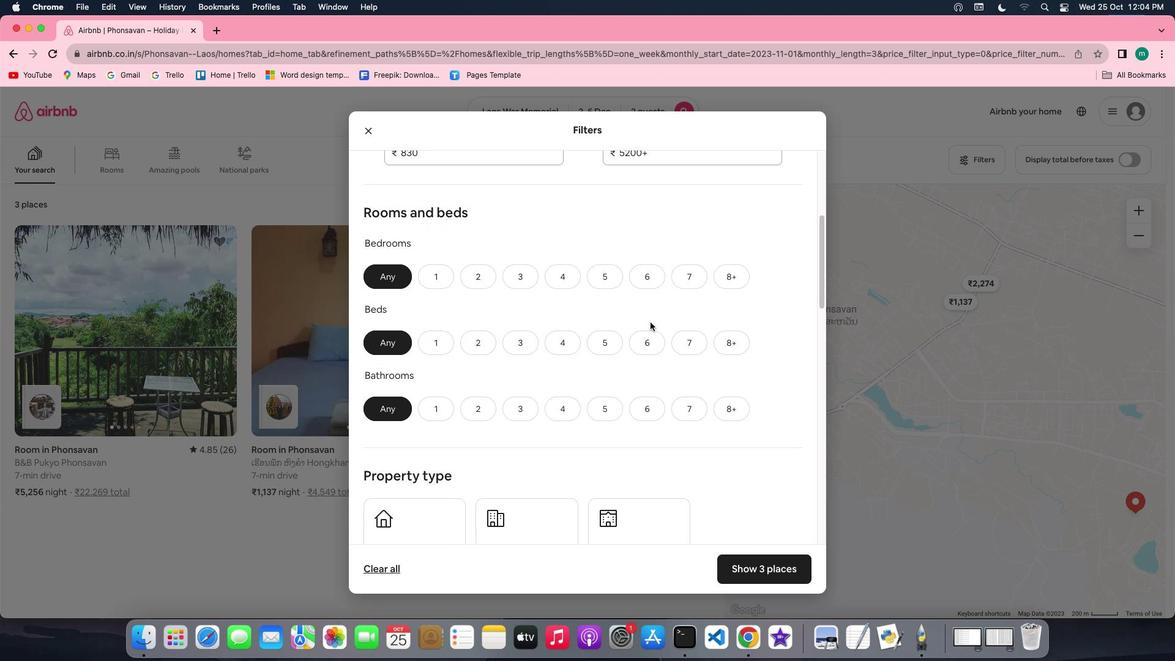 
Action: Mouse moved to (435, 230)
Screenshot: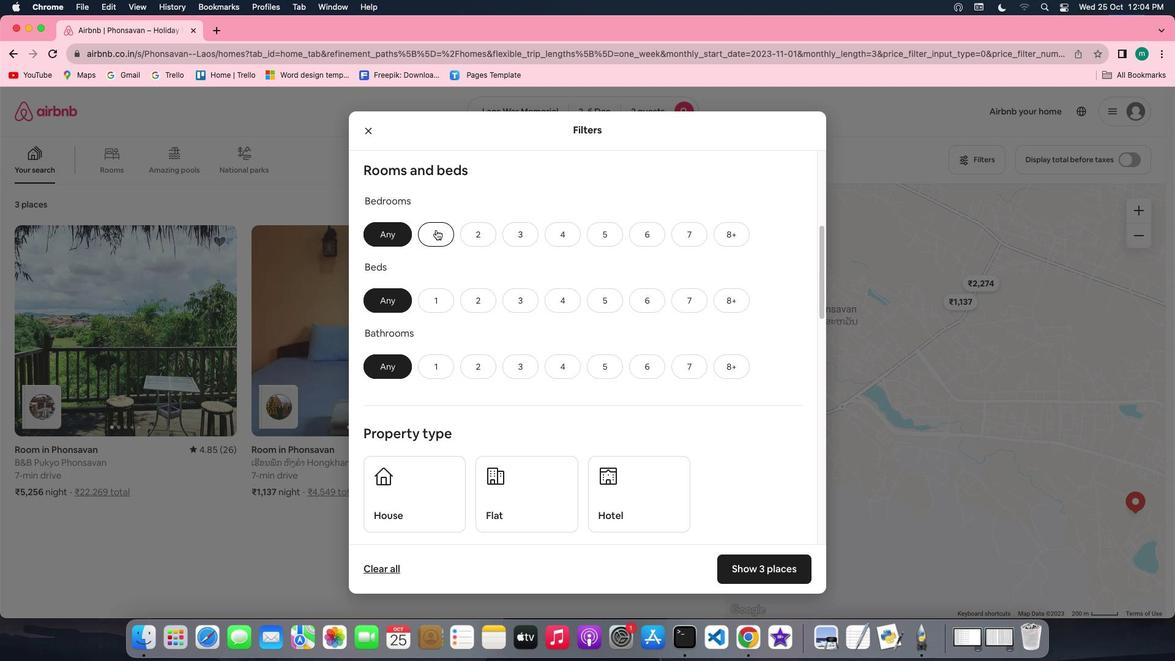 
Action: Mouse pressed left at (435, 230)
Screenshot: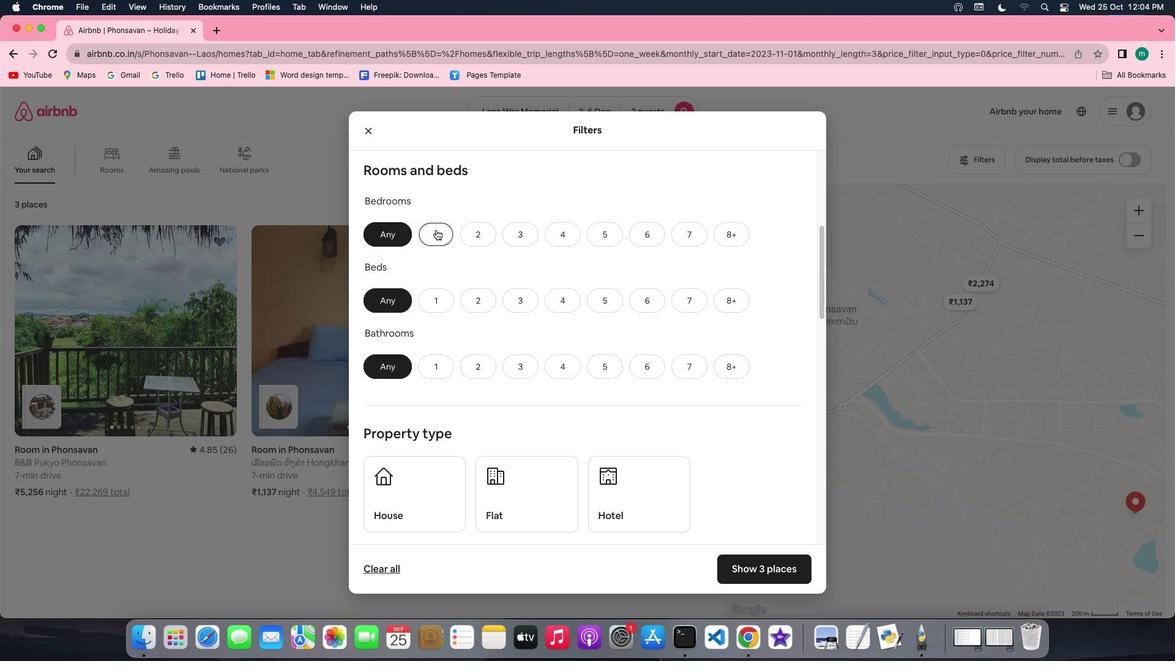 
Action: Mouse moved to (435, 303)
Screenshot: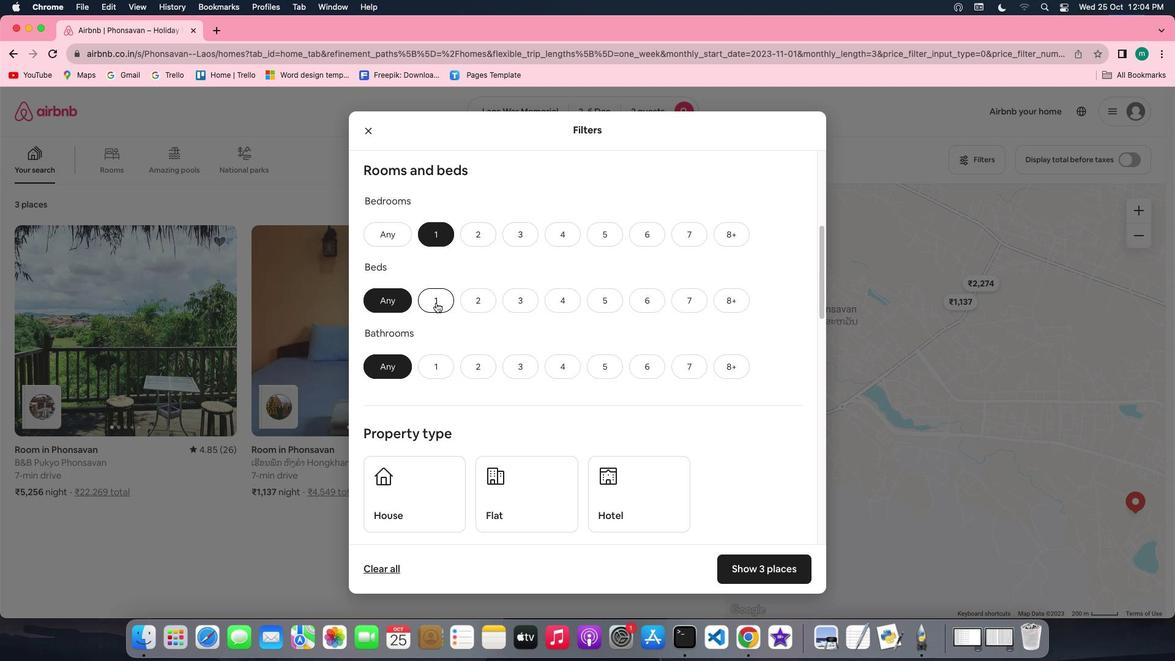 
Action: Mouse pressed left at (435, 303)
Screenshot: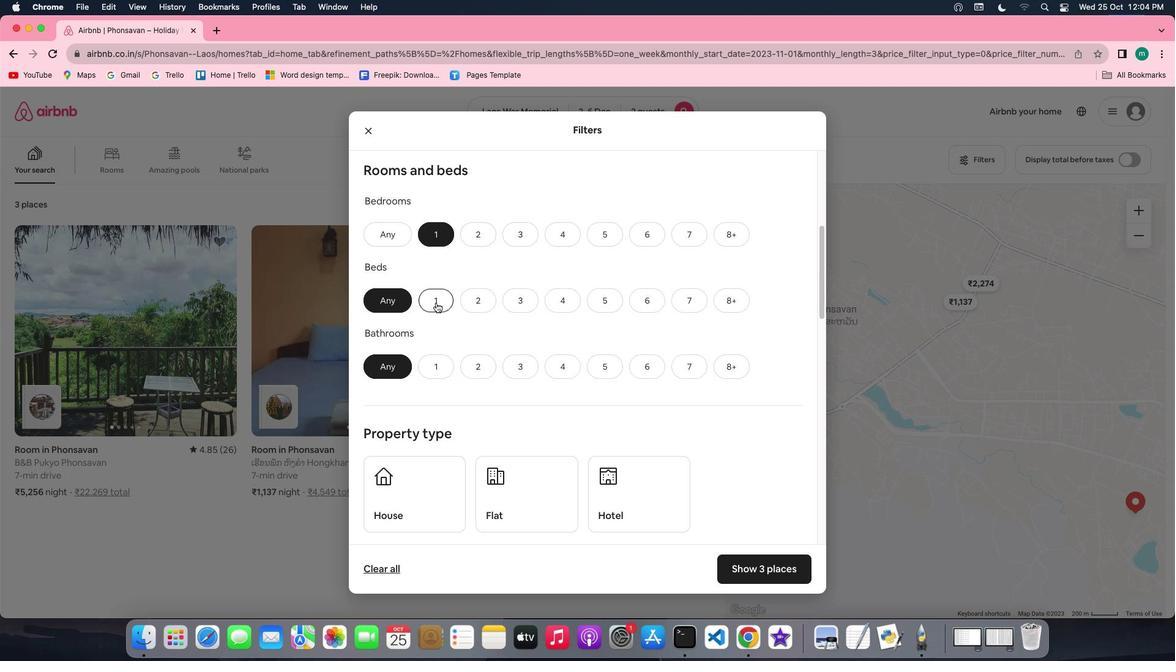 
Action: Mouse moved to (434, 360)
Screenshot: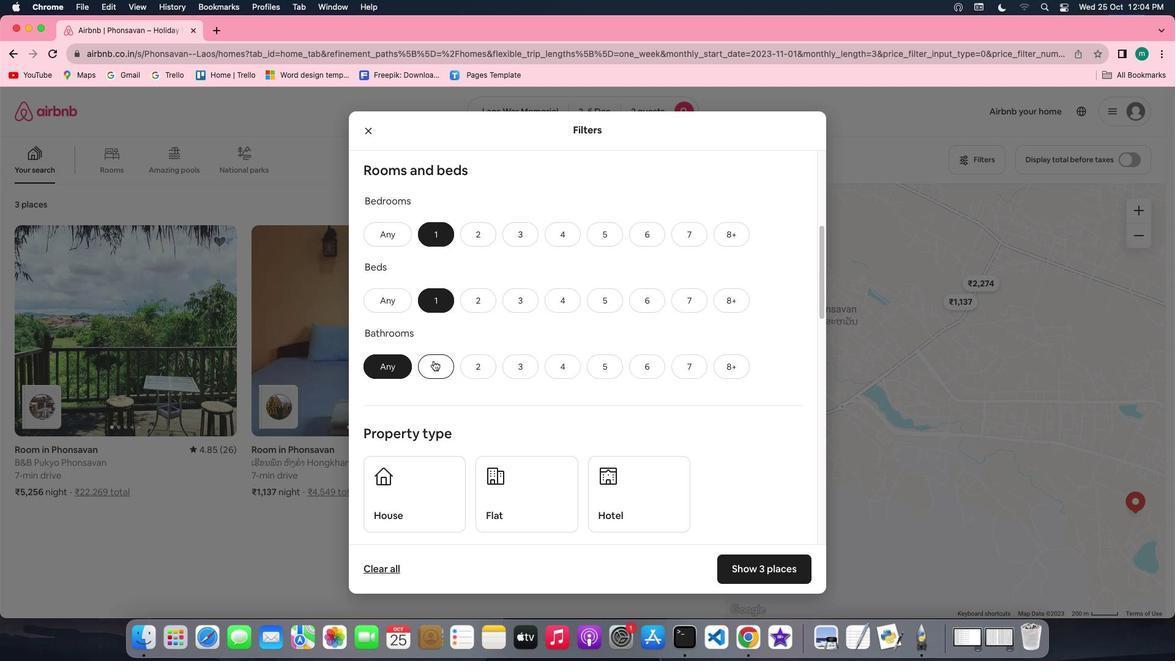 
Action: Mouse pressed left at (434, 360)
Screenshot: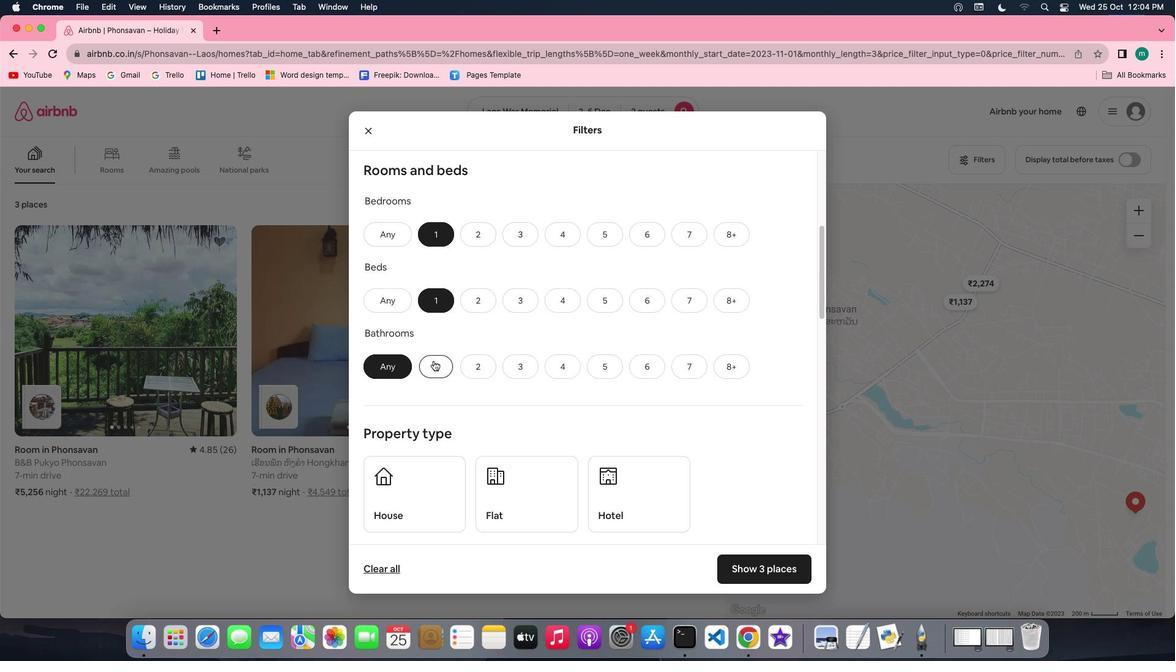 
Action: Mouse moved to (619, 412)
Screenshot: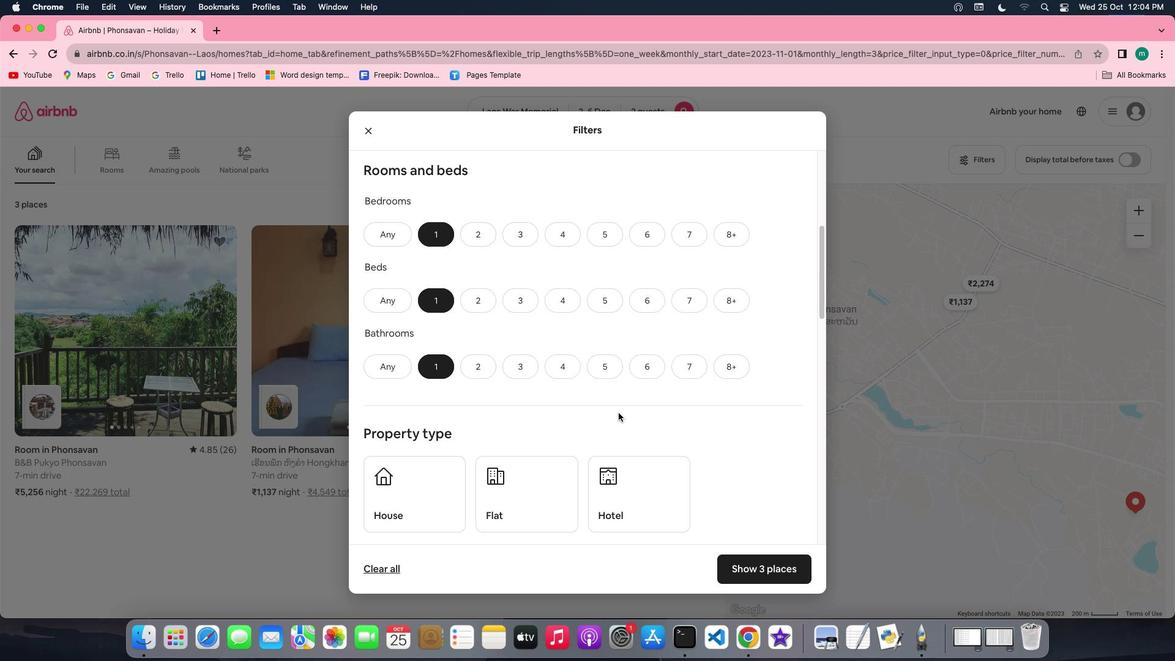 
Action: Mouse scrolled (619, 412) with delta (0, 0)
Screenshot: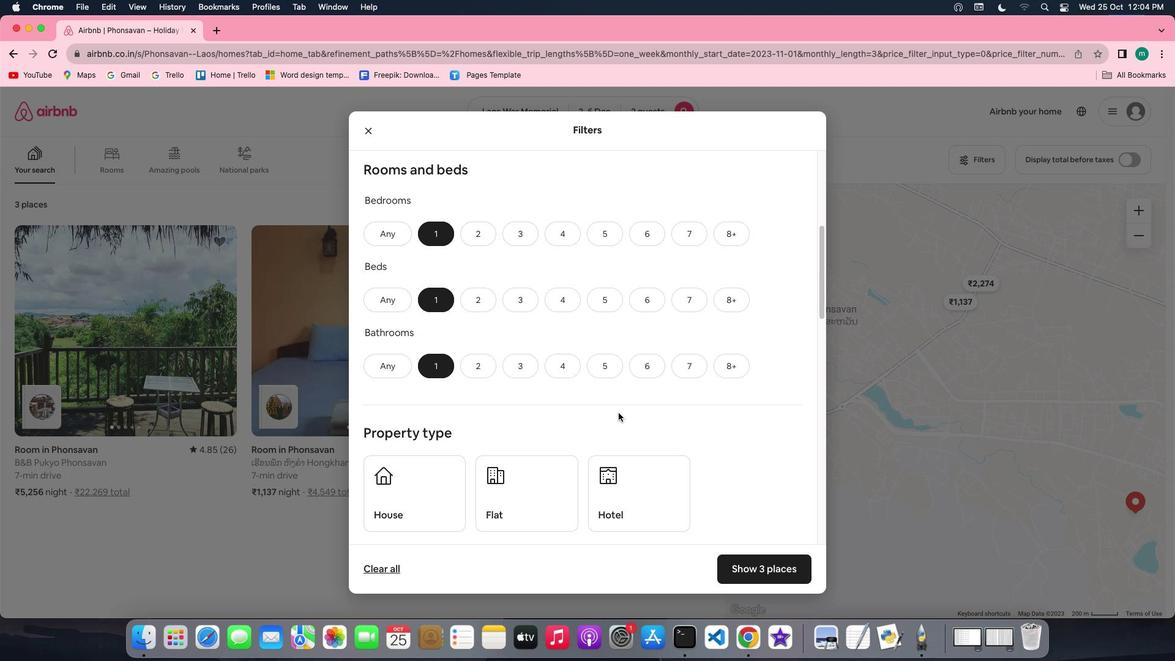 
Action: Mouse scrolled (619, 412) with delta (0, 0)
Screenshot: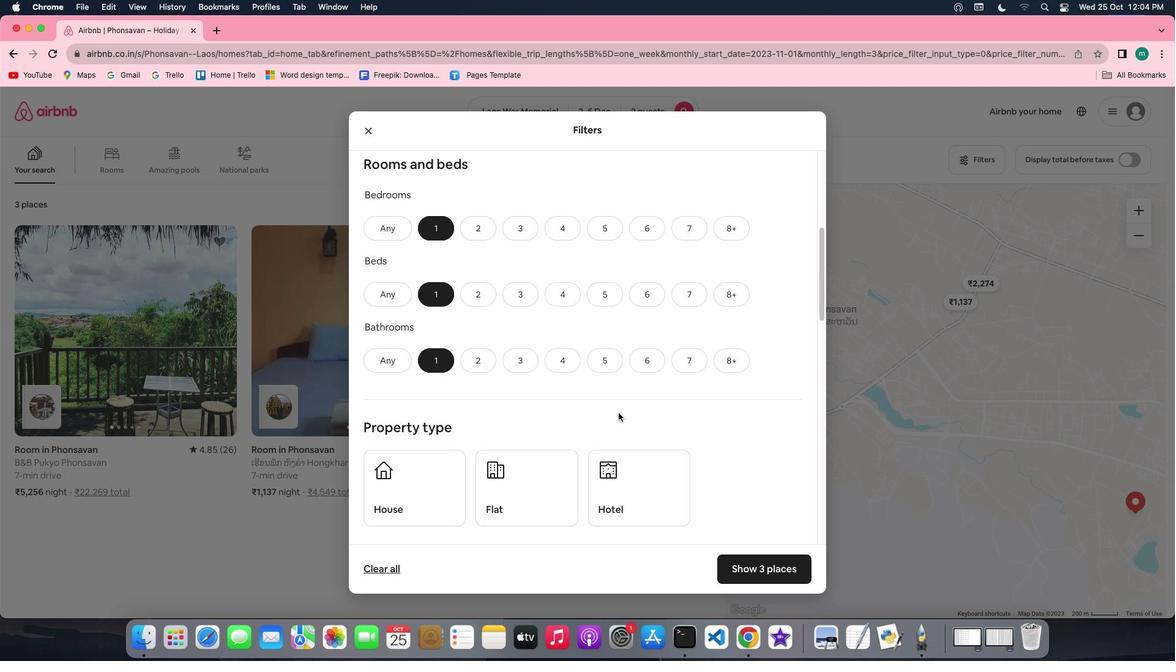
Action: Mouse scrolled (619, 412) with delta (0, 0)
Screenshot: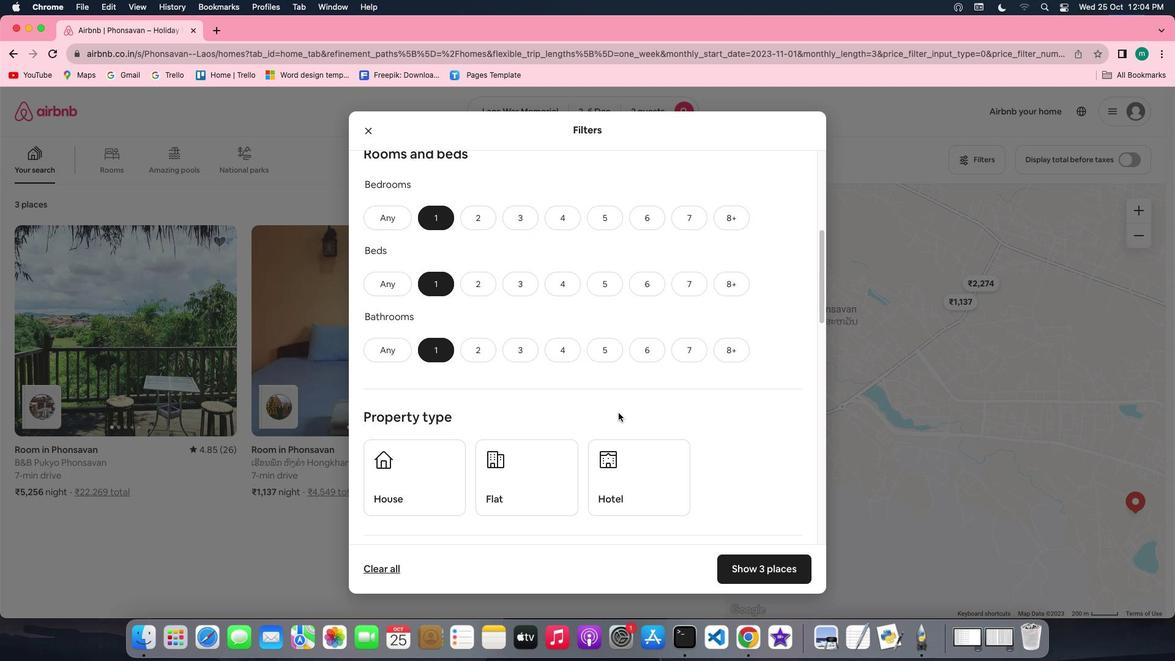 
Action: Mouse scrolled (619, 412) with delta (0, 0)
Screenshot: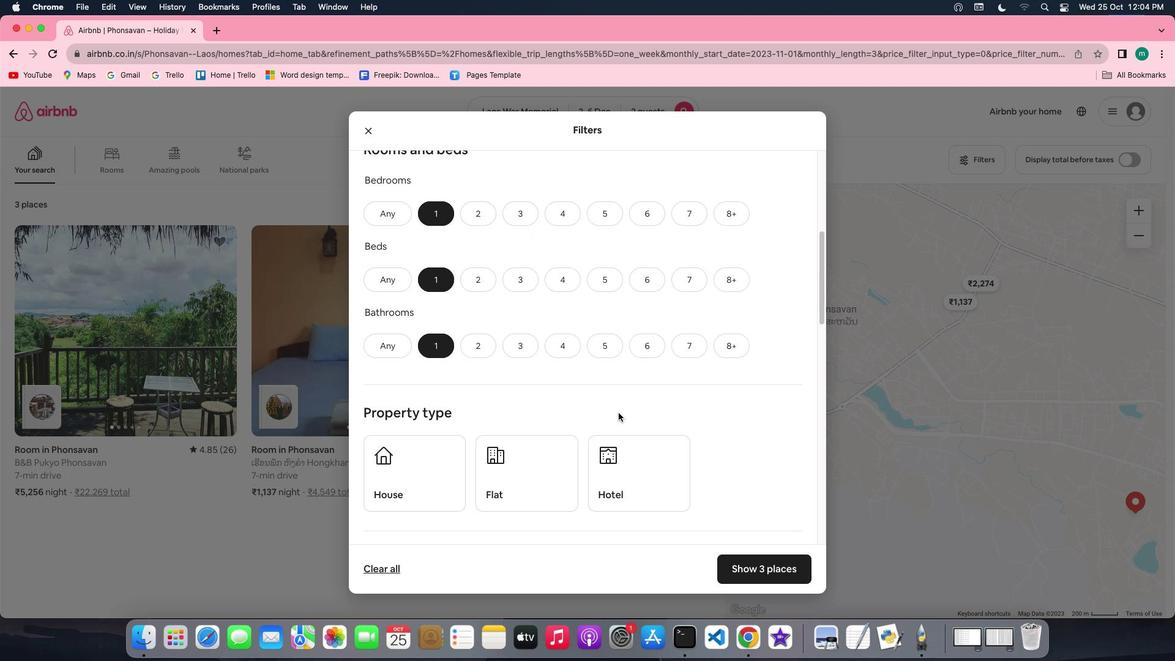 
Action: Mouse scrolled (619, 412) with delta (0, 0)
Screenshot: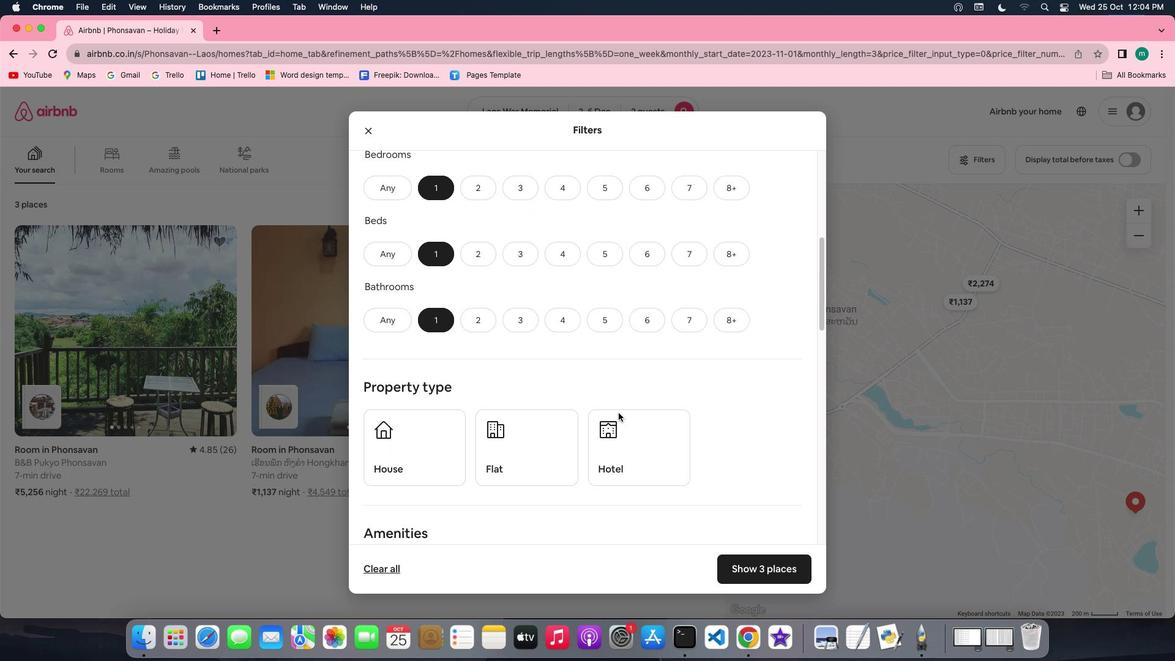 
Action: Mouse scrolled (619, 412) with delta (0, 0)
Screenshot: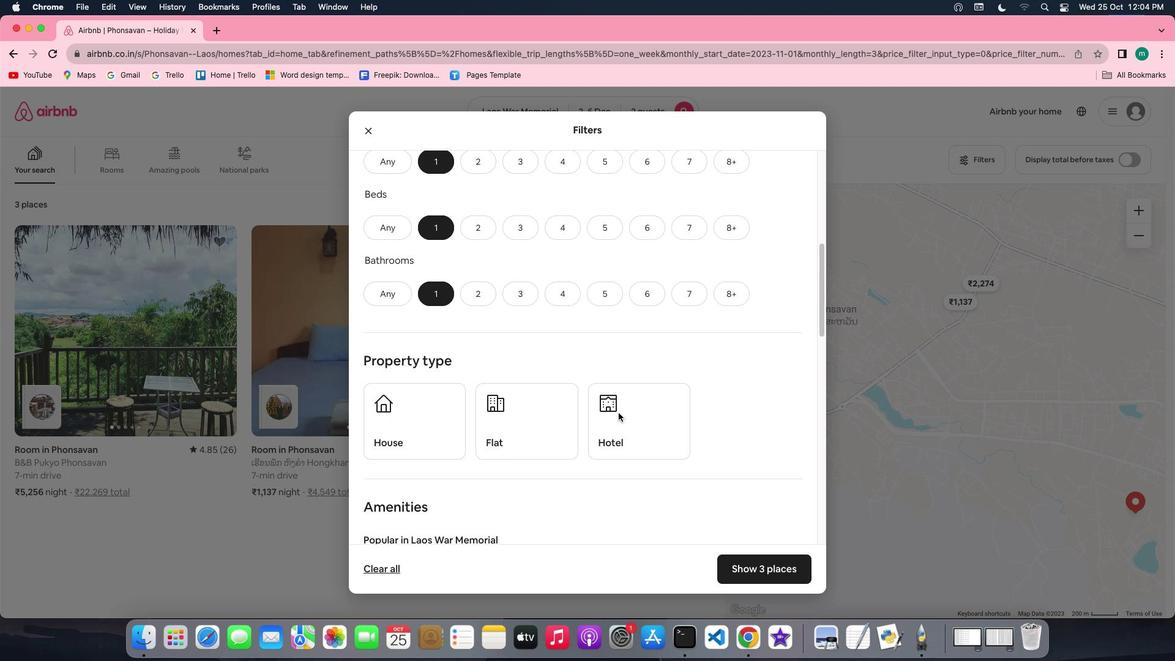 
Action: Mouse scrolled (619, 412) with delta (0, 0)
Screenshot: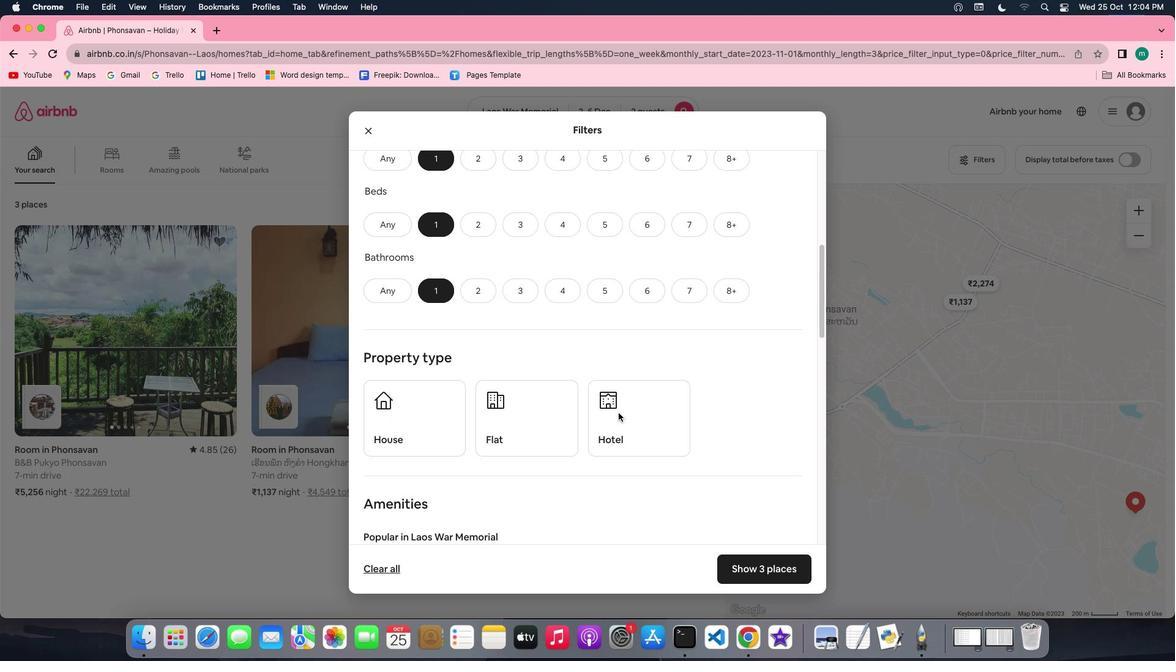 
Action: Mouse scrolled (619, 412) with delta (0, 0)
Screenshot: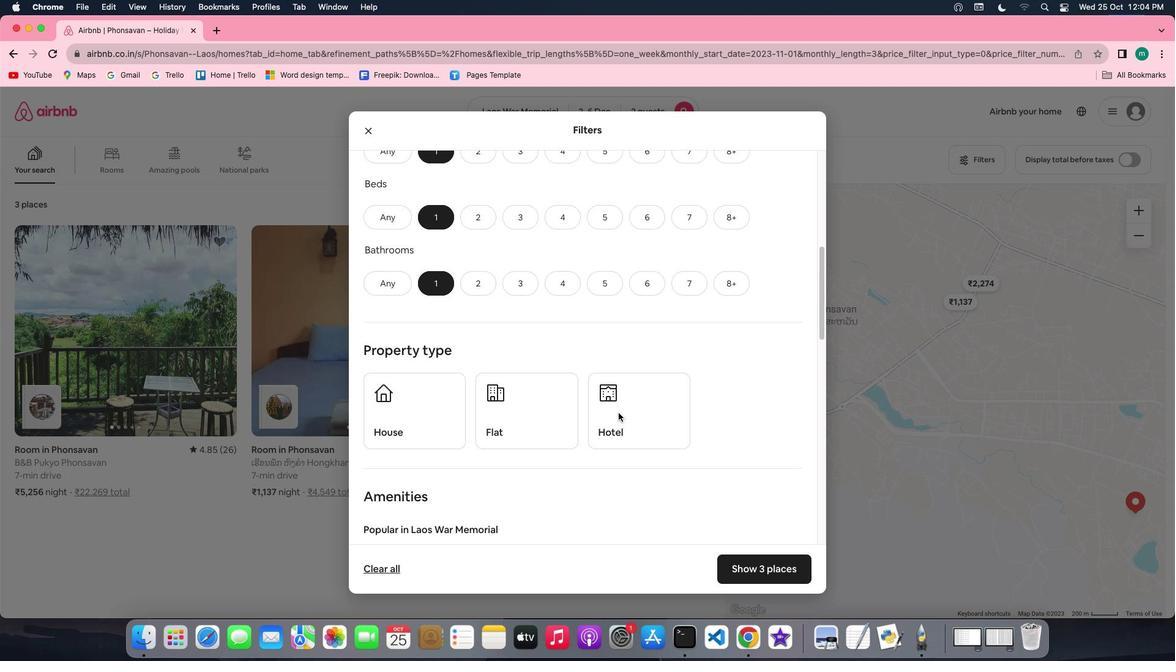 
Action: Mouse scrolled (619, 412) with delta (0, 0)
Screenshot: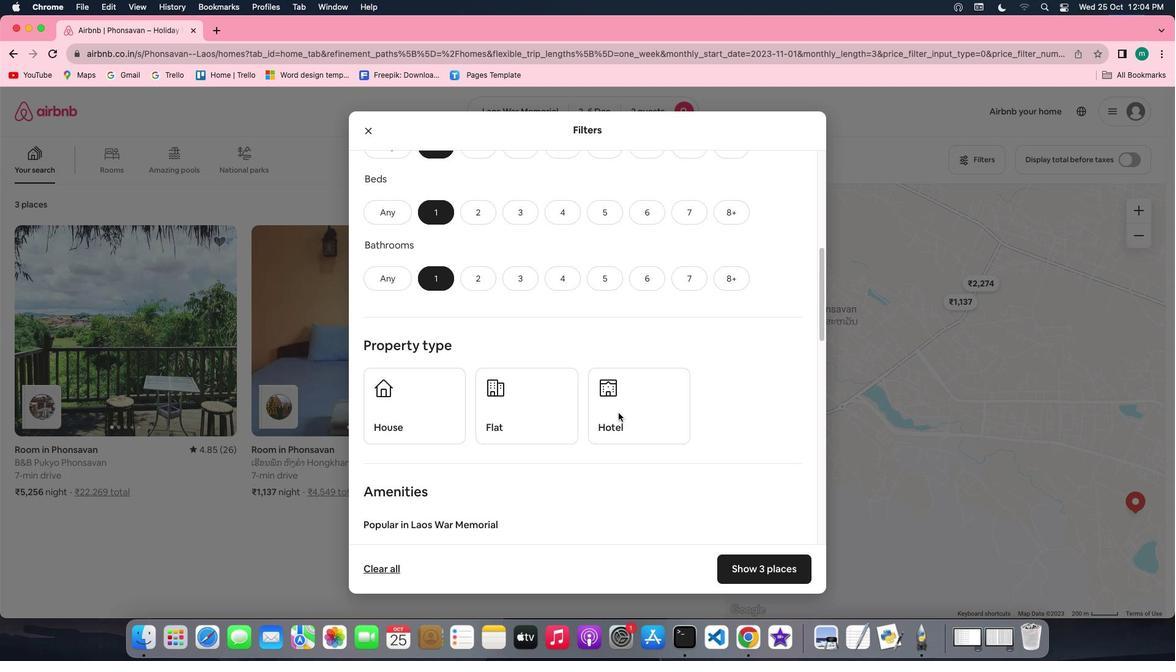 
Action: Mouse scrolled (619, 412) with delta (0, 0)
Screenshot: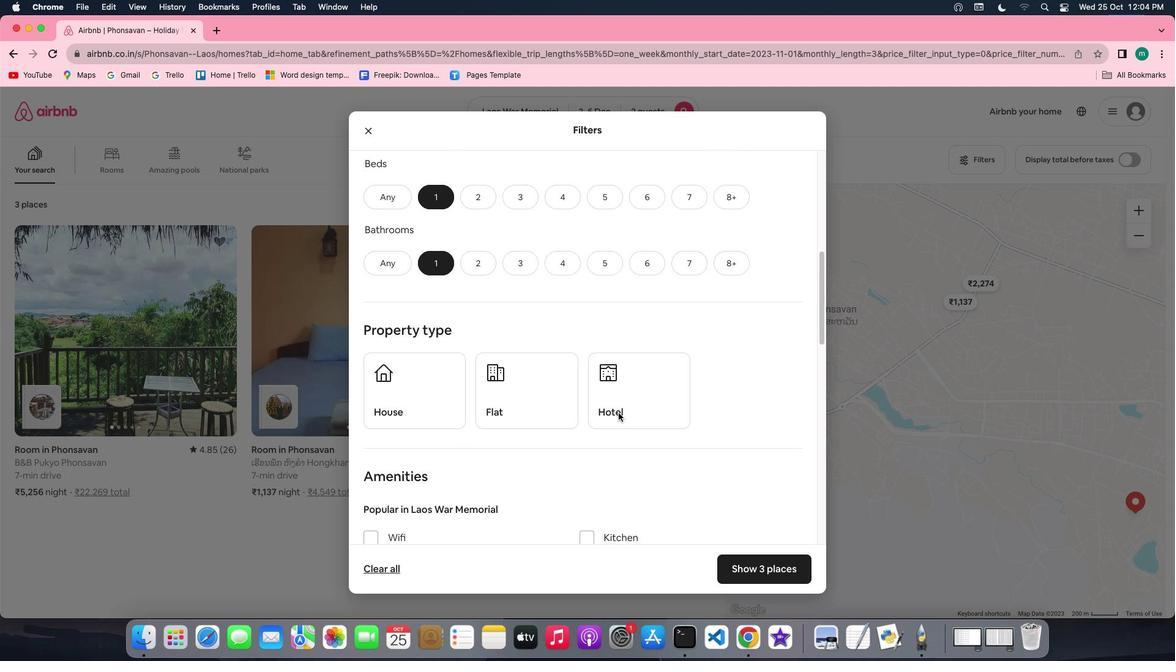 
Action: Mouse scrolled (619, 412) with delta (0, 0)
Screenshot: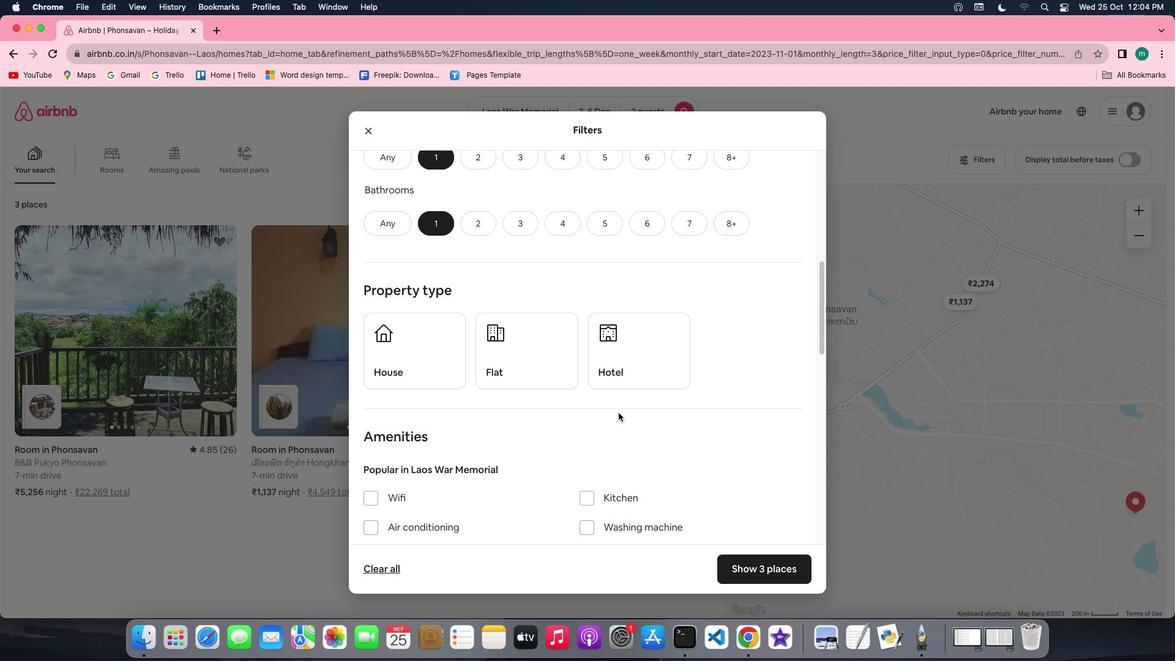
Action: Mouse scrolled (619, 412) with delta (0, 0)
Screenshot: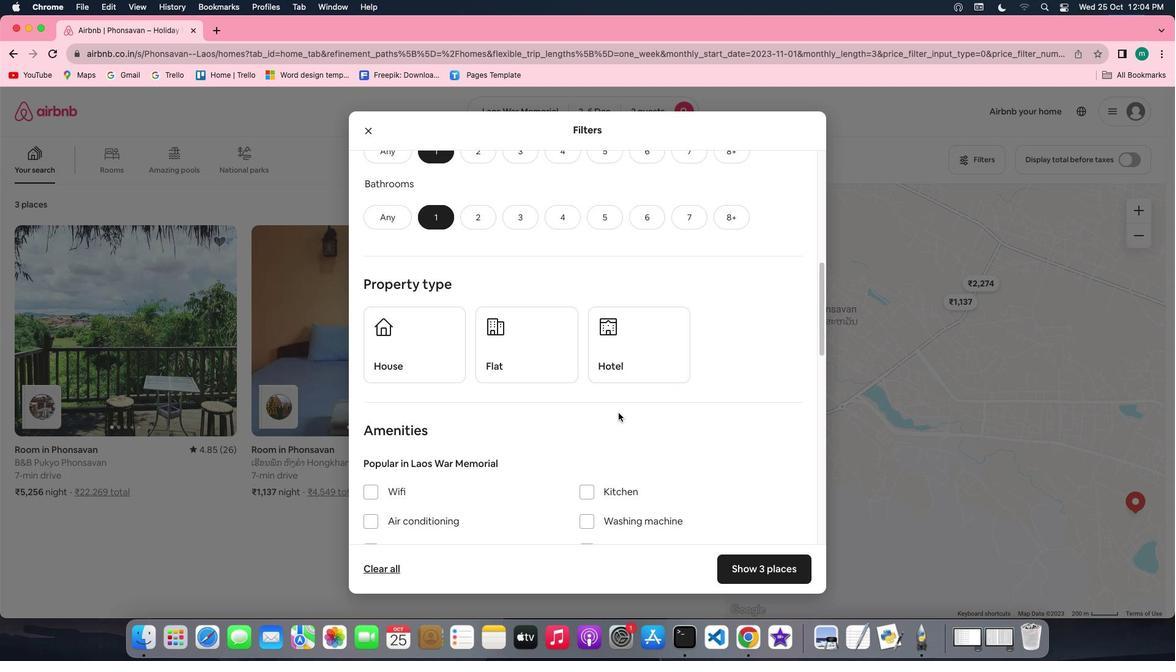 
Action: Mouse scrolled (619, 412) with delta (0, 0)
Screenshot: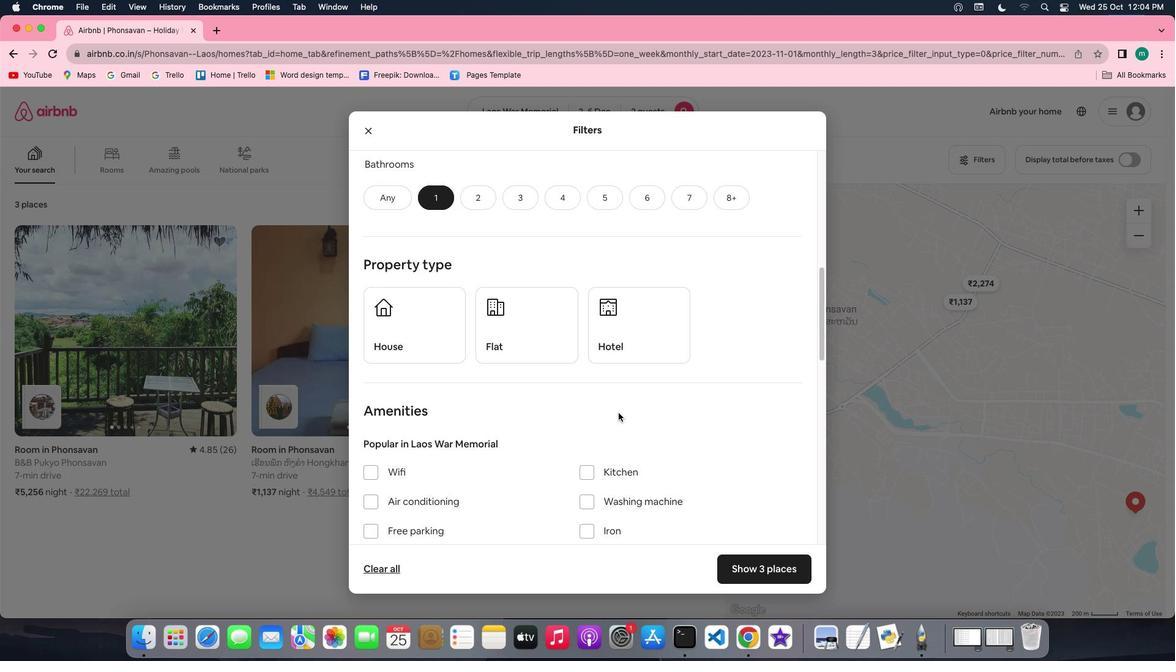 
Action: Mouse moved to (706, 333)
Screenshot: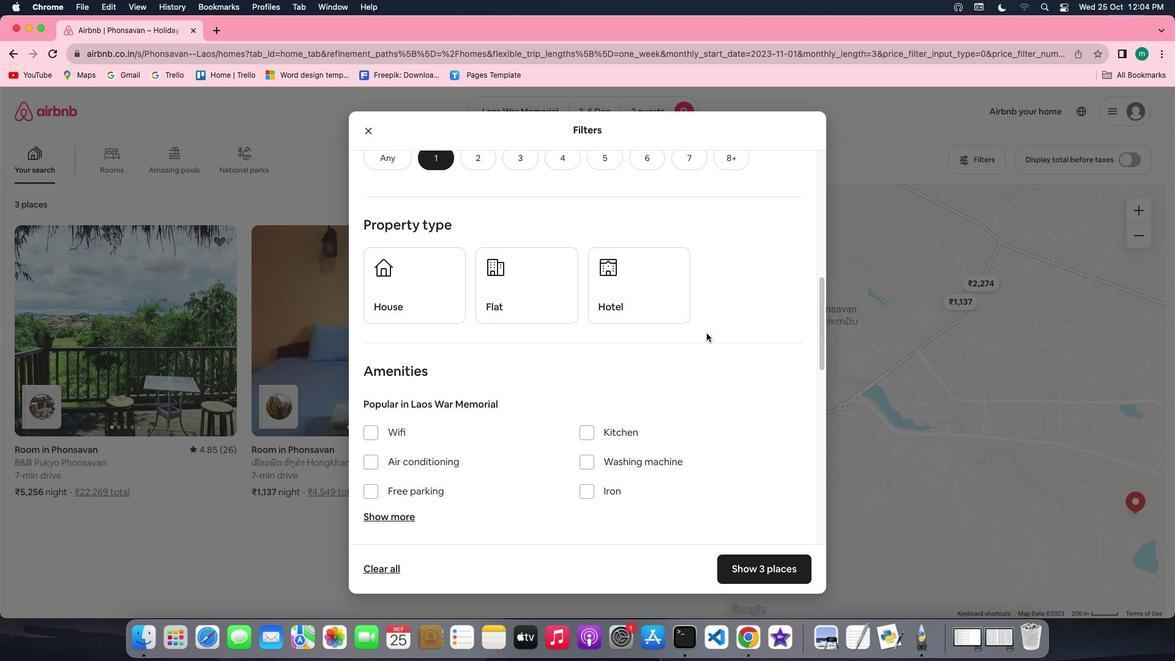 
Action: Mouse scrolled (706, 333) with delta (0, 0)
Screenshot: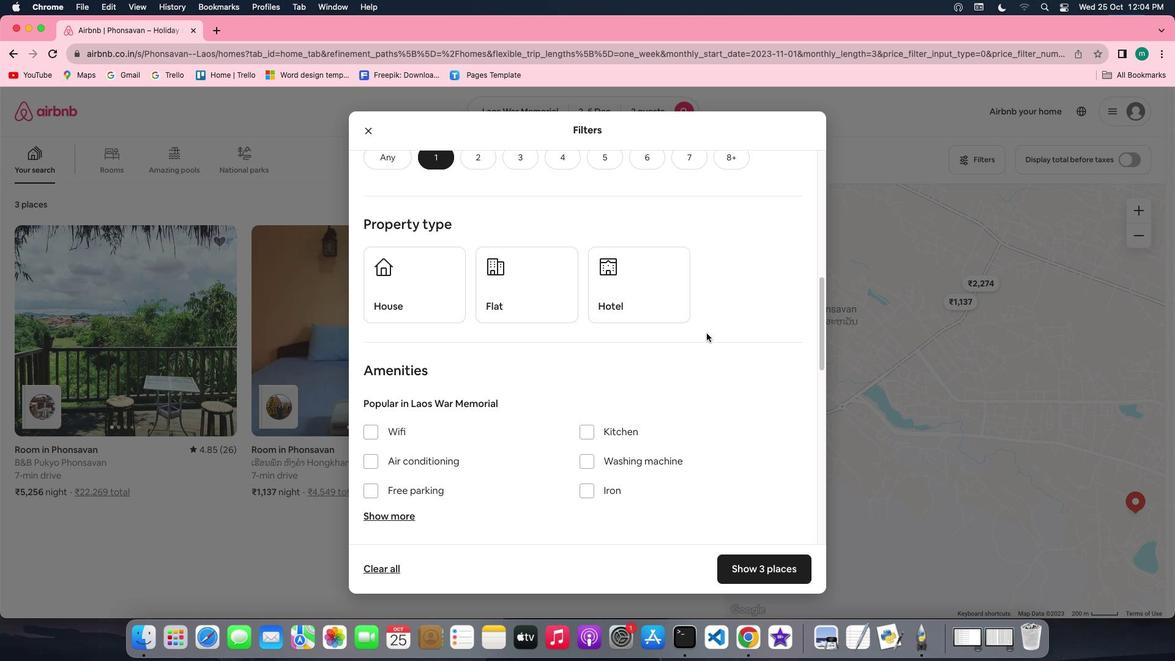
Action: Mouse scrolled (706, 333) with delta (0, 0)
Screenshot: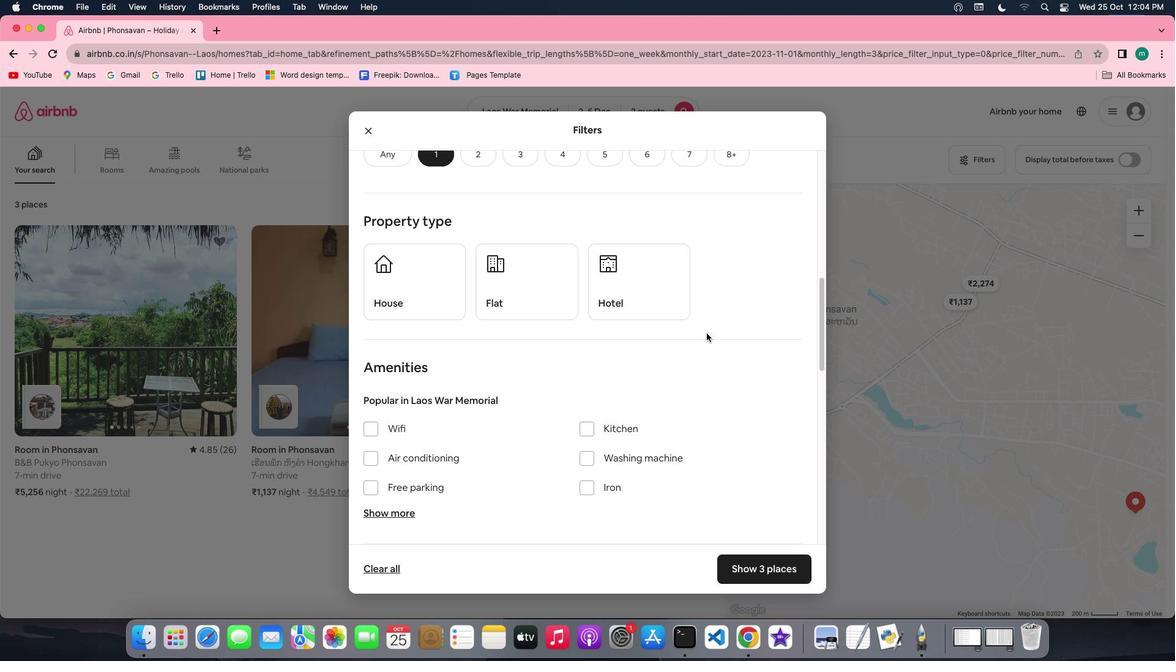 
Action: Mouse scrolled (706, 333) with delta (0, 0)
Screenshot: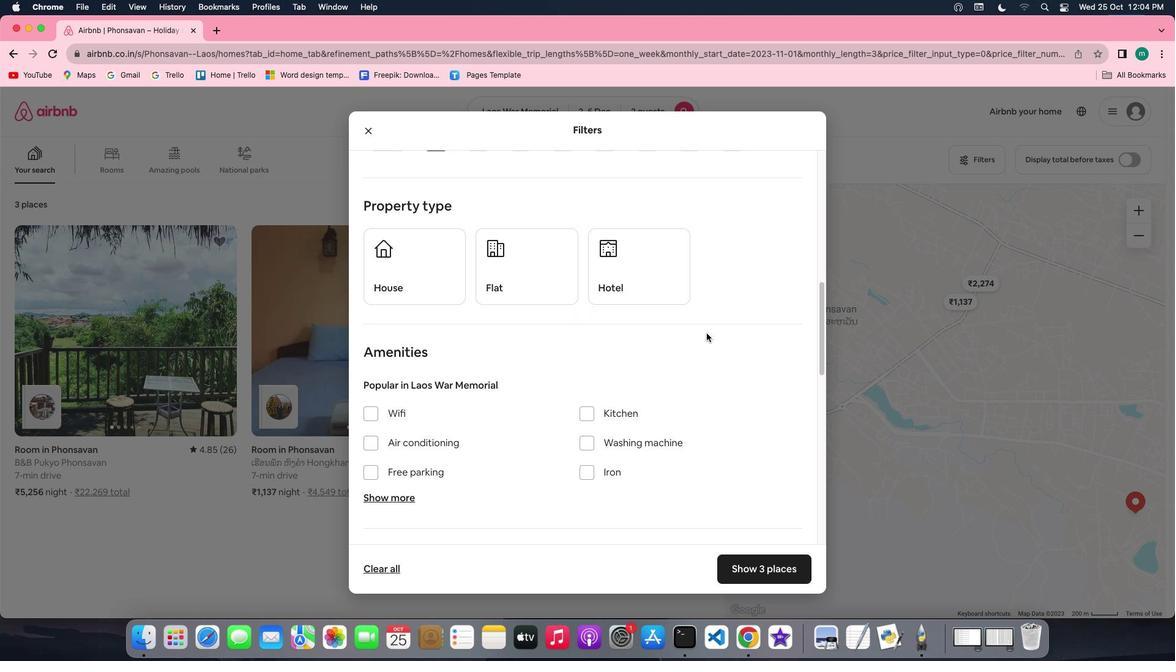 
Action: Mouse moved to (704, 334)
Screenshot: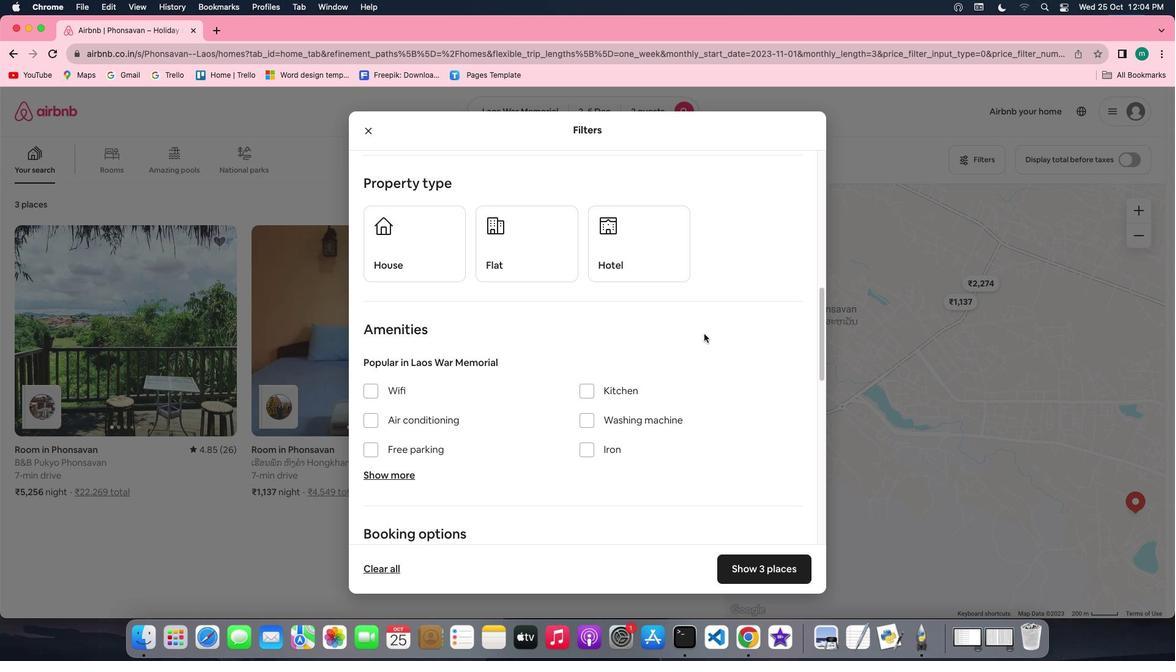 
Action: Mouse scrolled (704, 334) with delta (0, 0)
Screenshot: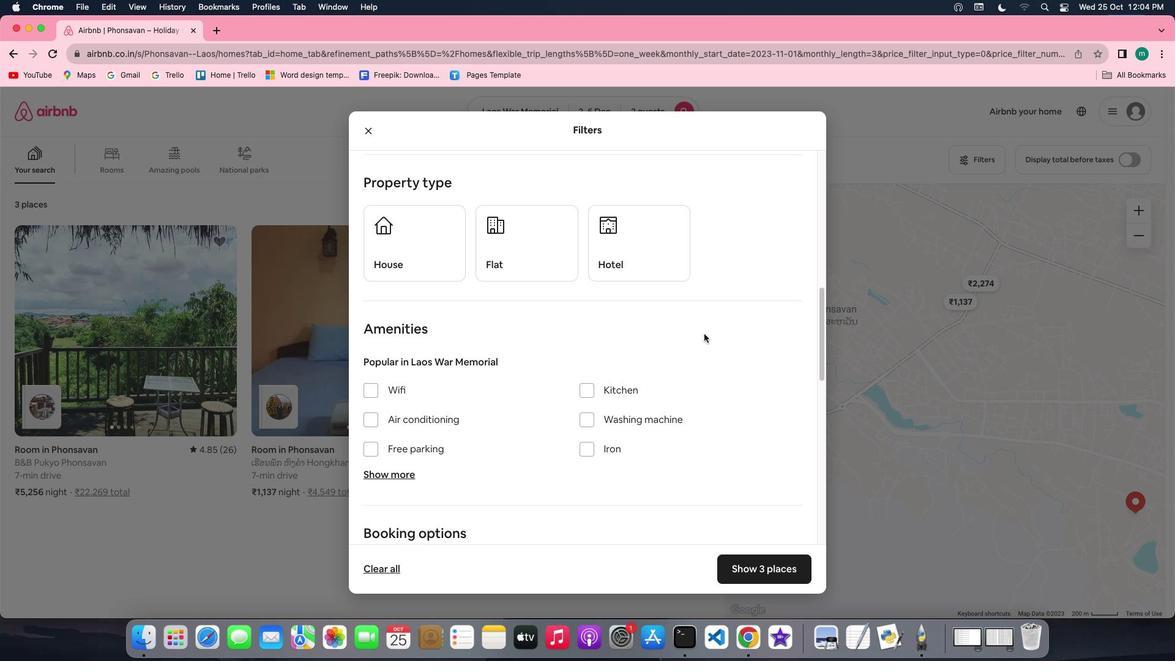 
Action: Mouse scrolled (704, 334) with delta (0, 0)
Screenshot: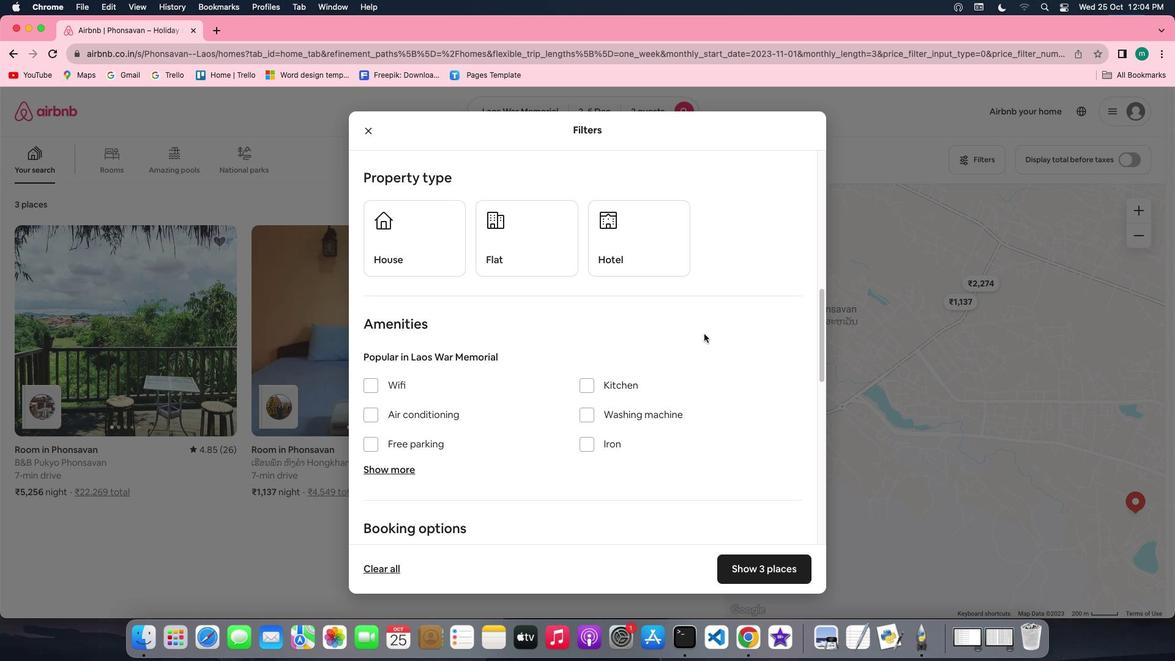 
Action: Mouse scrolled (704, 334) with delta (0, 0)
Screenshot: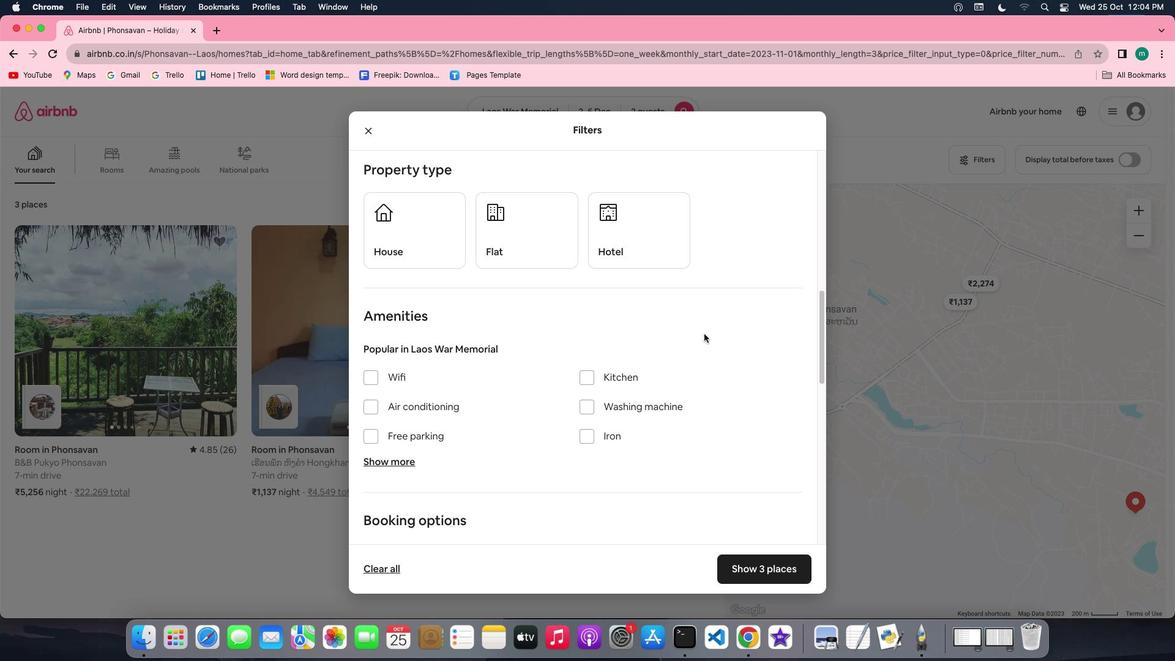 
Action: Mouse scrolled (704, 334) with delta (0, 0)
Screenshot: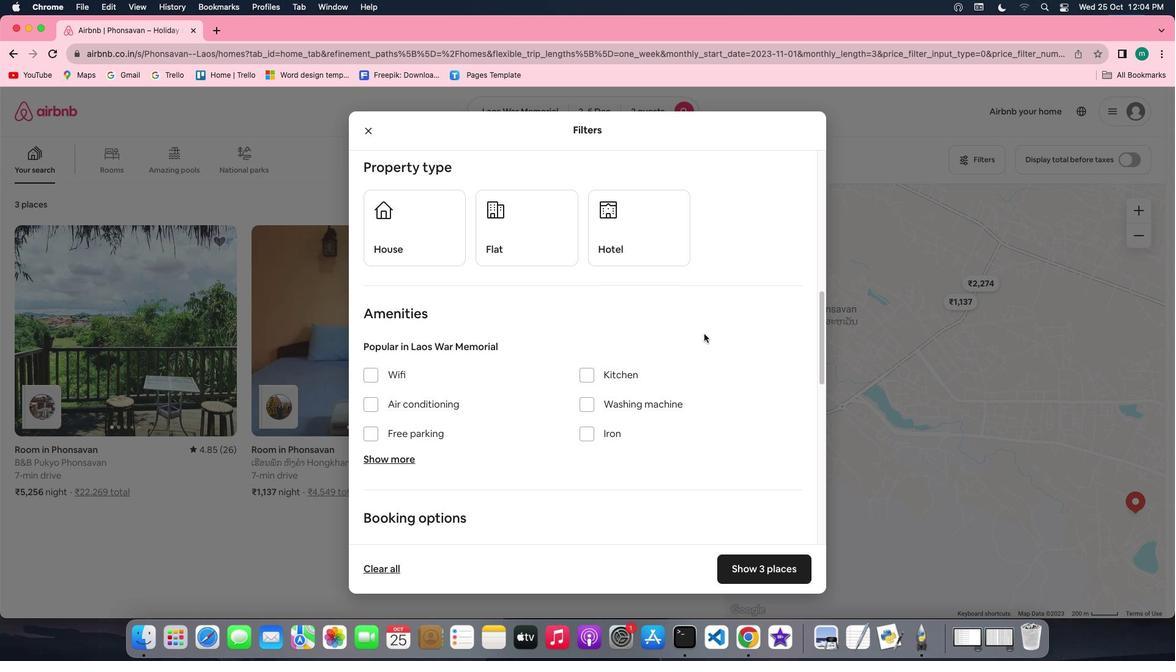 
Action: Mouse scrolled (704, 334) with delta (0, 0)
Screenshot: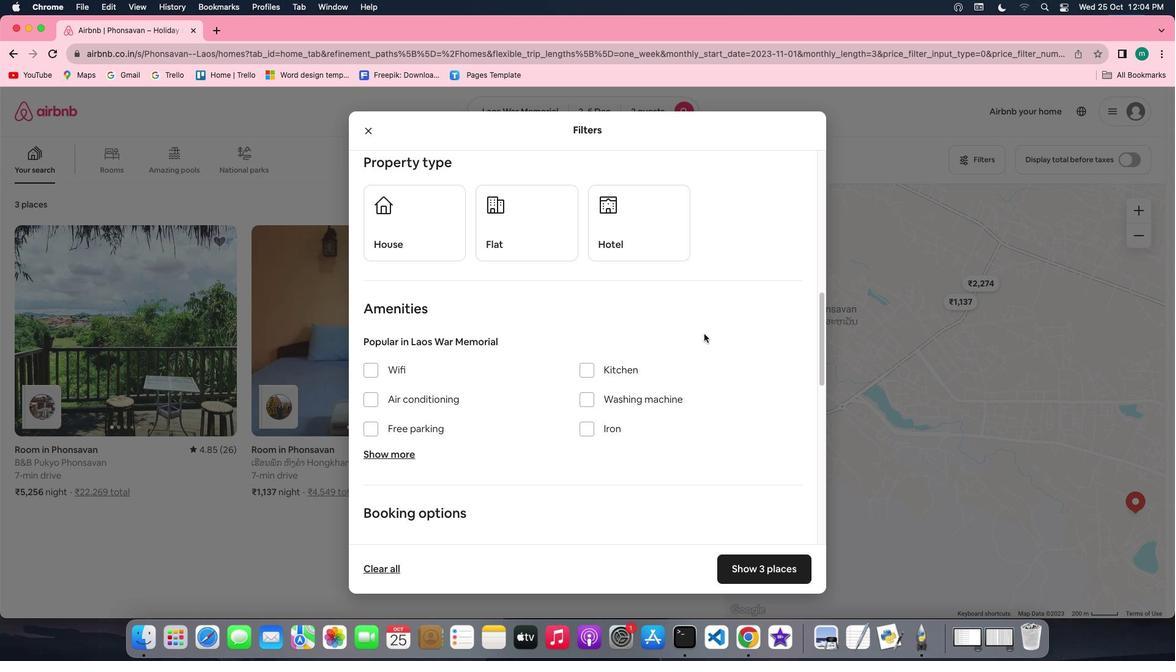 
Action: Mouse scrolled (704, 334) with delta (0, 0)
Screenshot: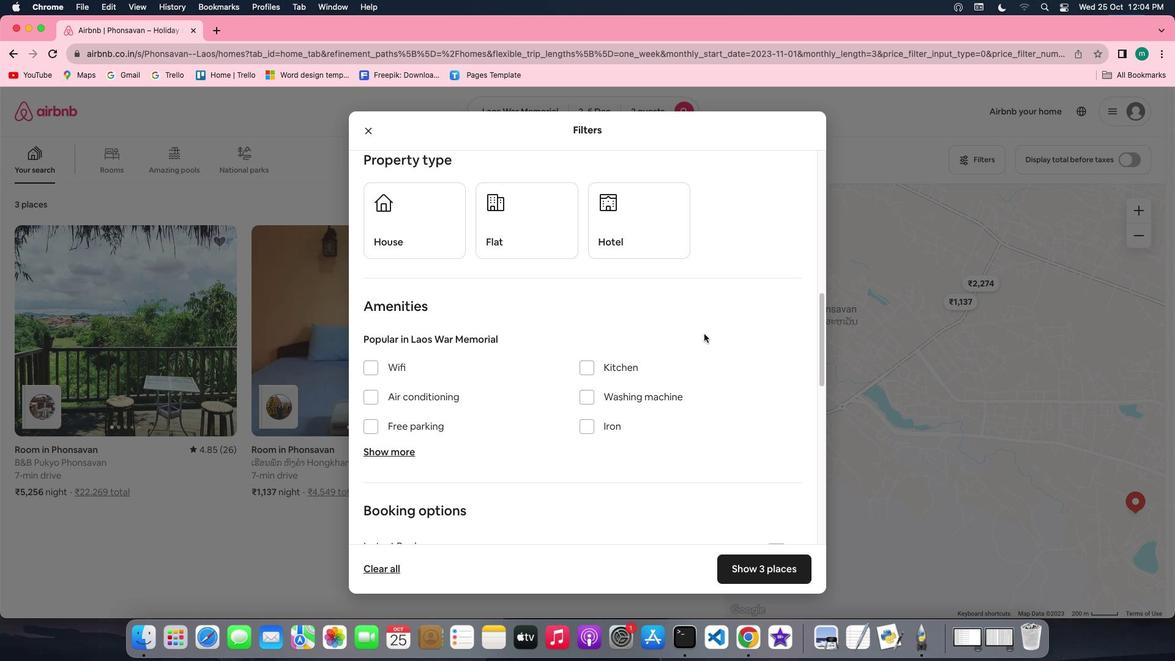 
Action: Mouse scrolled (704, 334) with delta (0, 0)
Screenshot: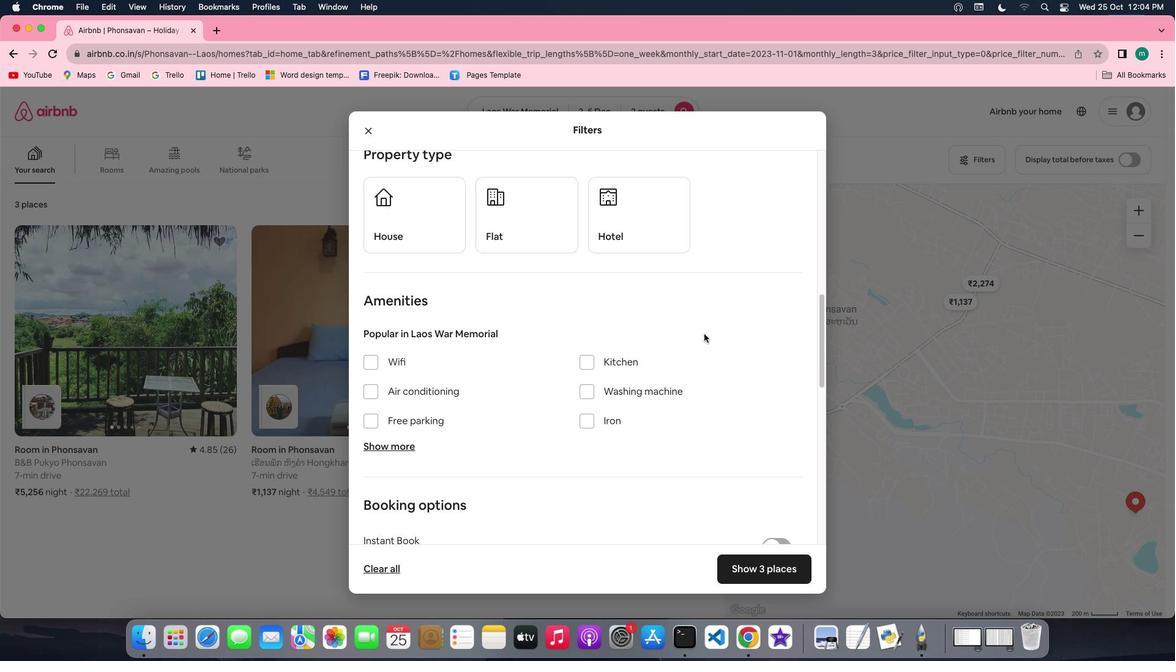 
Action: Mouse scrolled (704, 334) with delta (0, 0)
Screenshot: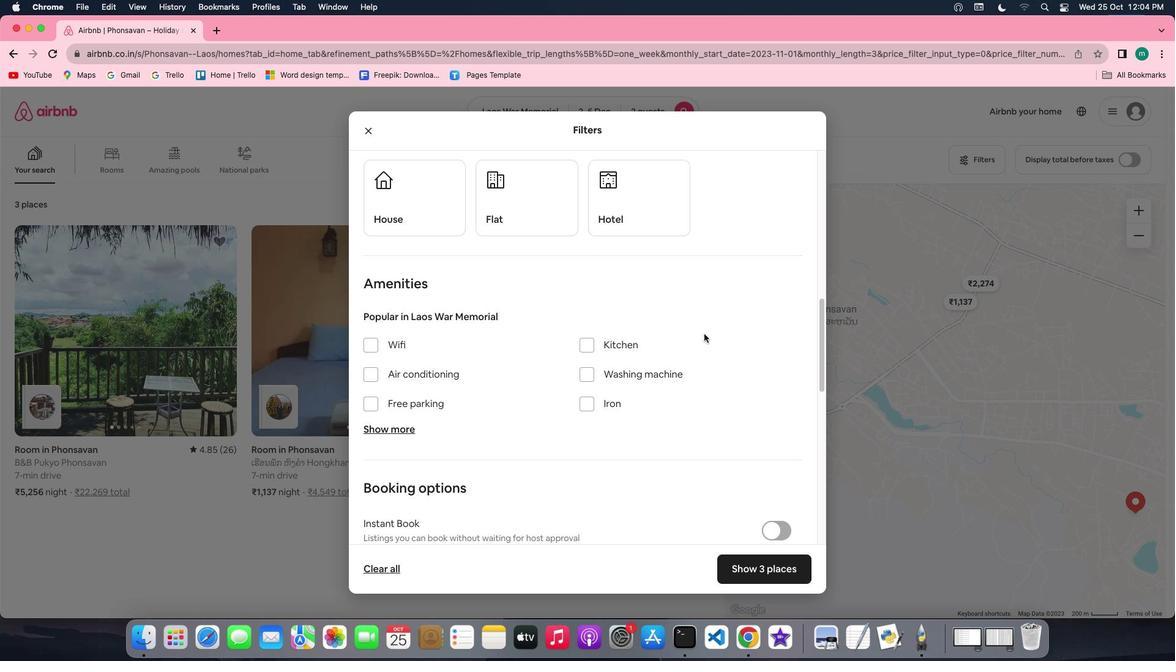 
Action: Mouse scrolled (704, 334) with delta (0, 0)
Screenshot: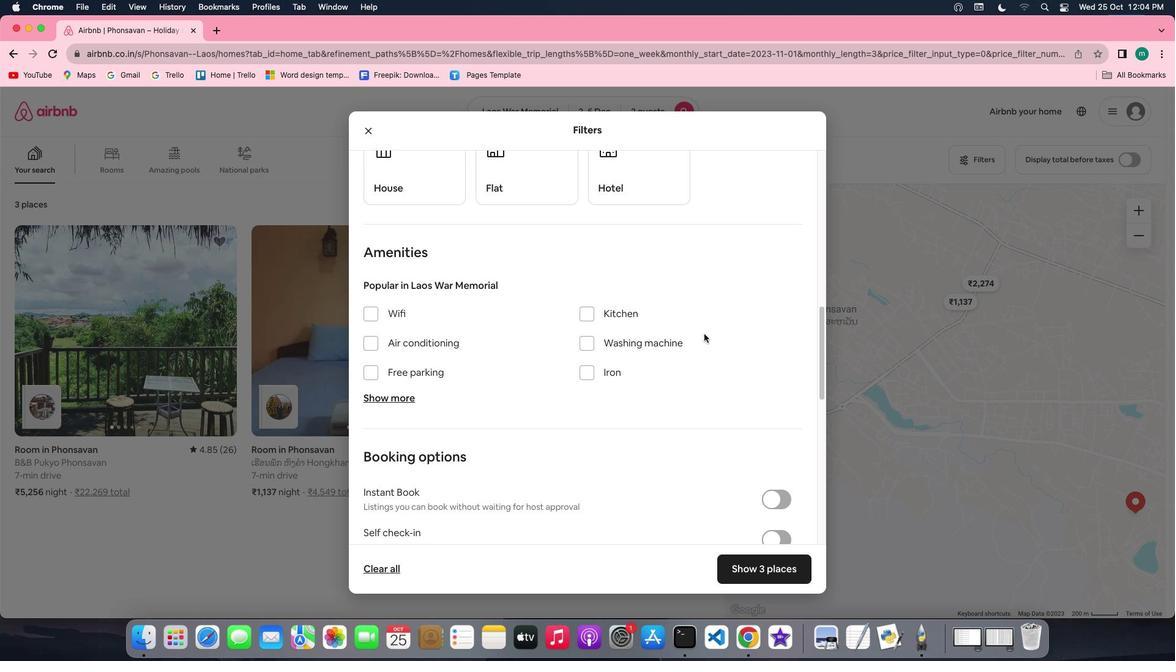 
Action: Mouse scrolled (704, 334) with delta (0, 0)
Screenshot: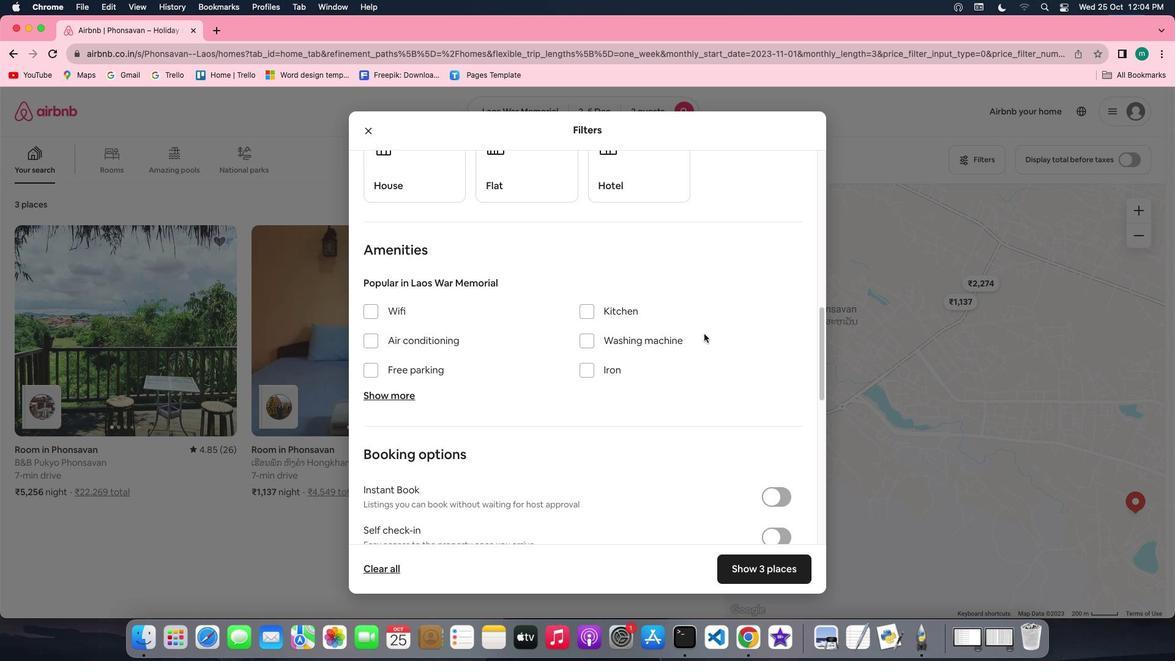 
Action: Mouse scrolled (704, 334) with delta (0, 0)
Screenshot: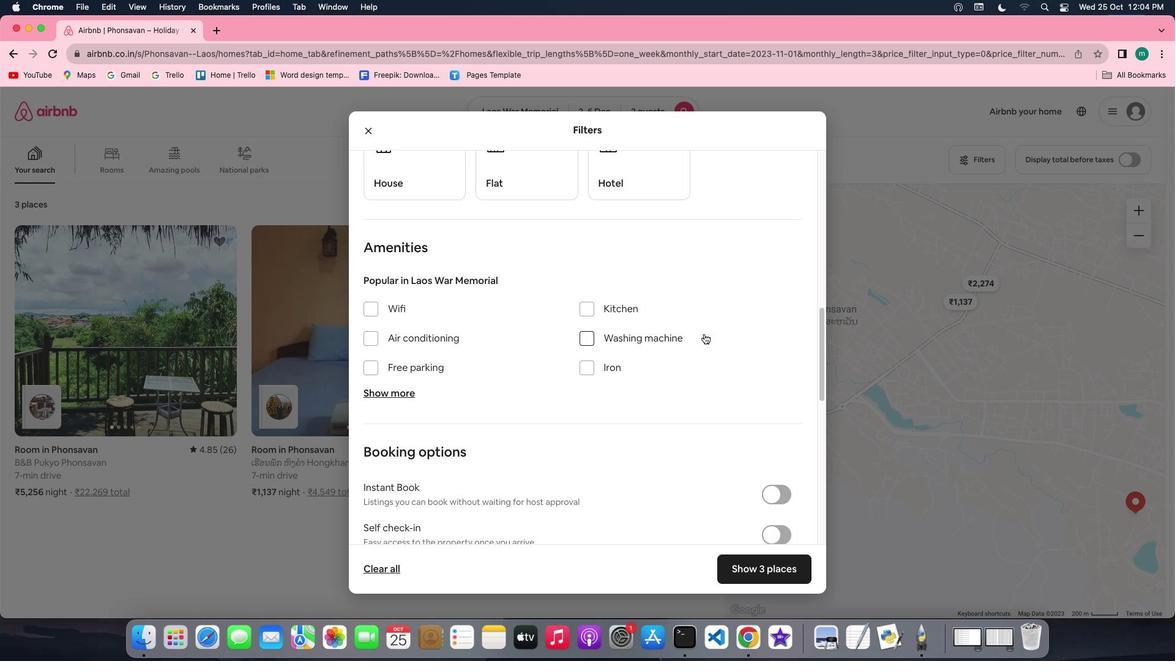
Action: Mouse scrolled (704, 334) with delta (0, 0)
Screenshot: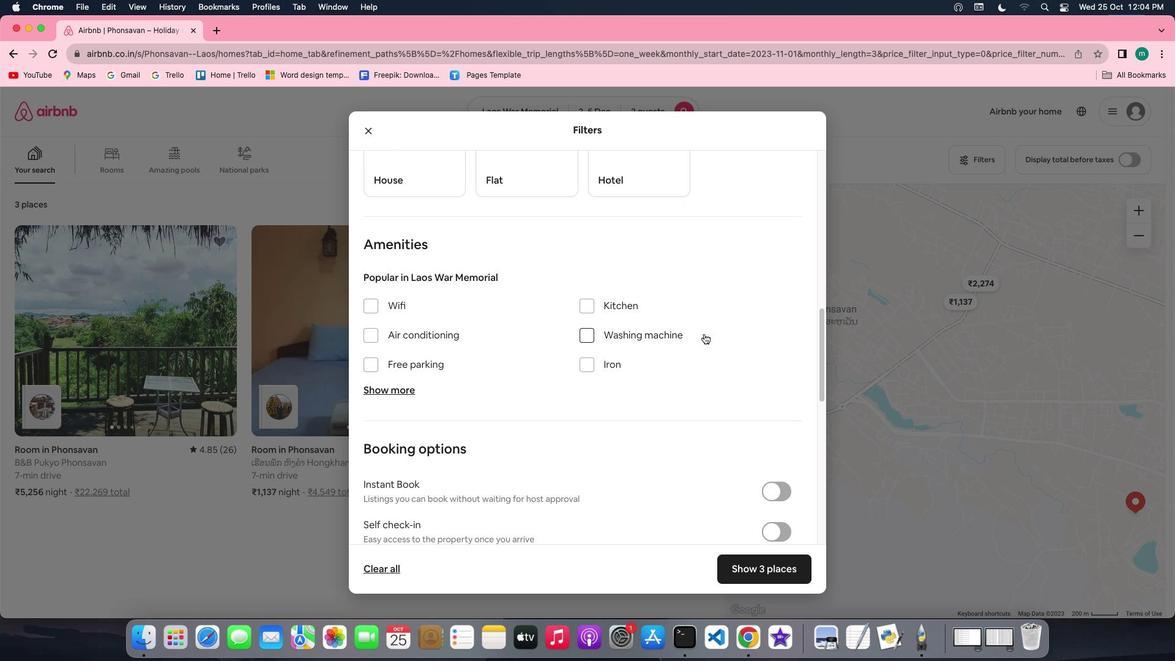 
Action: Mouse scrolled (704, 334) with delta (0, 0)
Screenshot: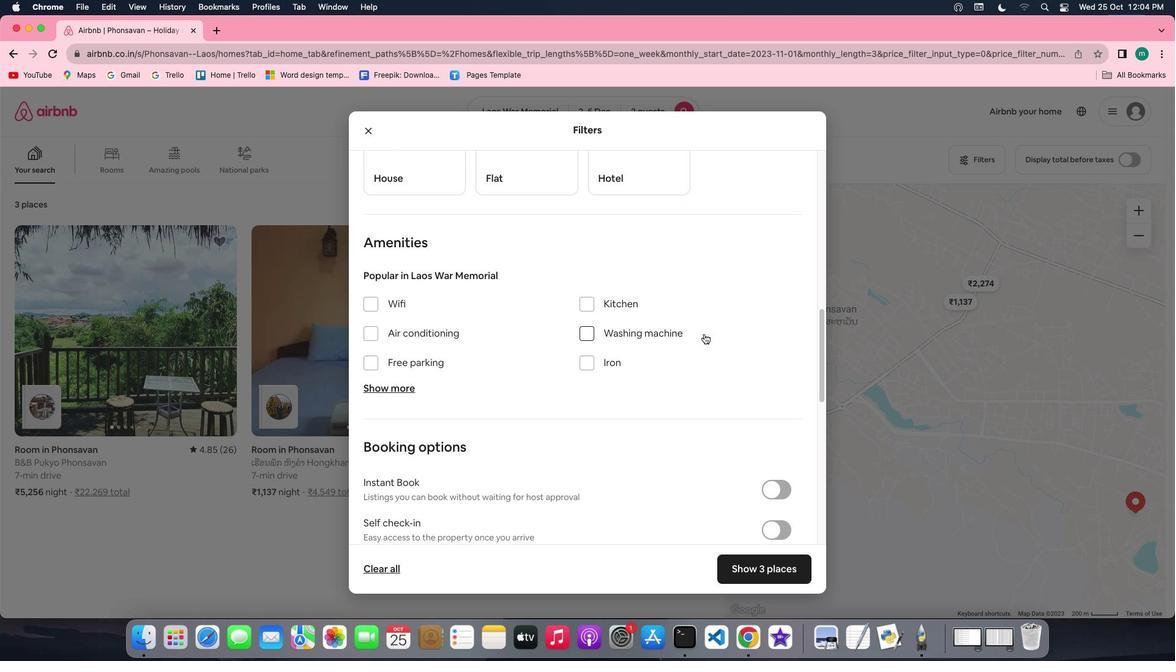 
Action: Mouse scrolled (704, 334) with delta (0, 0)
Screenshot: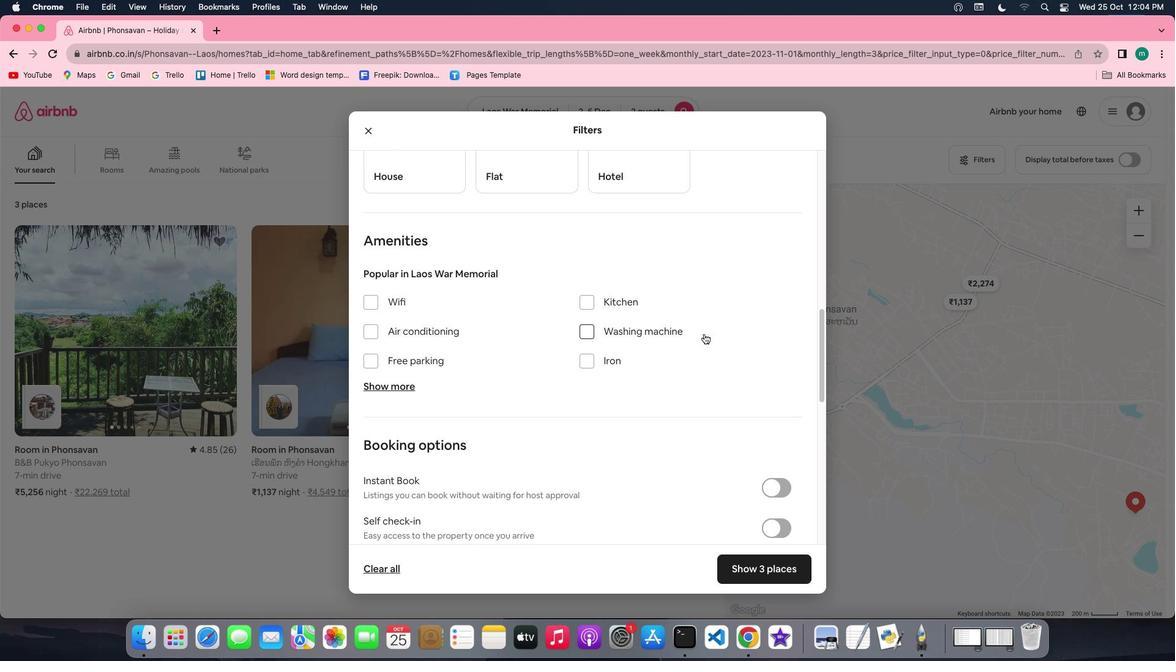 
Action: Mouse scrolled (704, 334) with delta (0, 0)
Screenshot: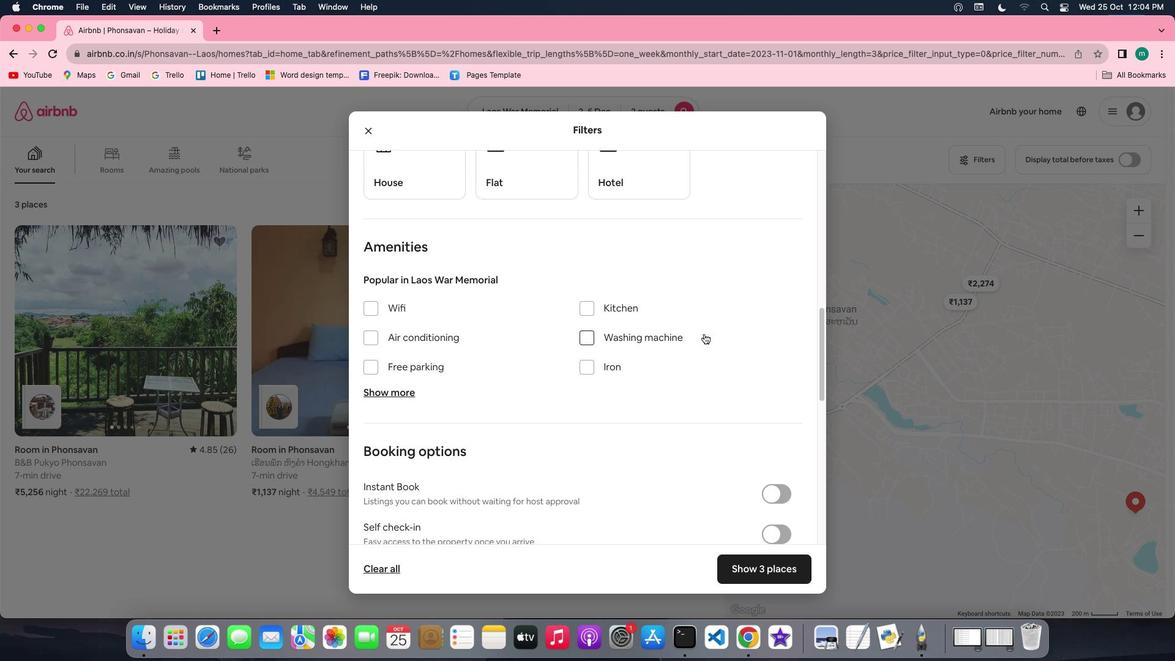 
Action: Mouse scrolled (704, 334) with delta (0, 0)
Screenshot: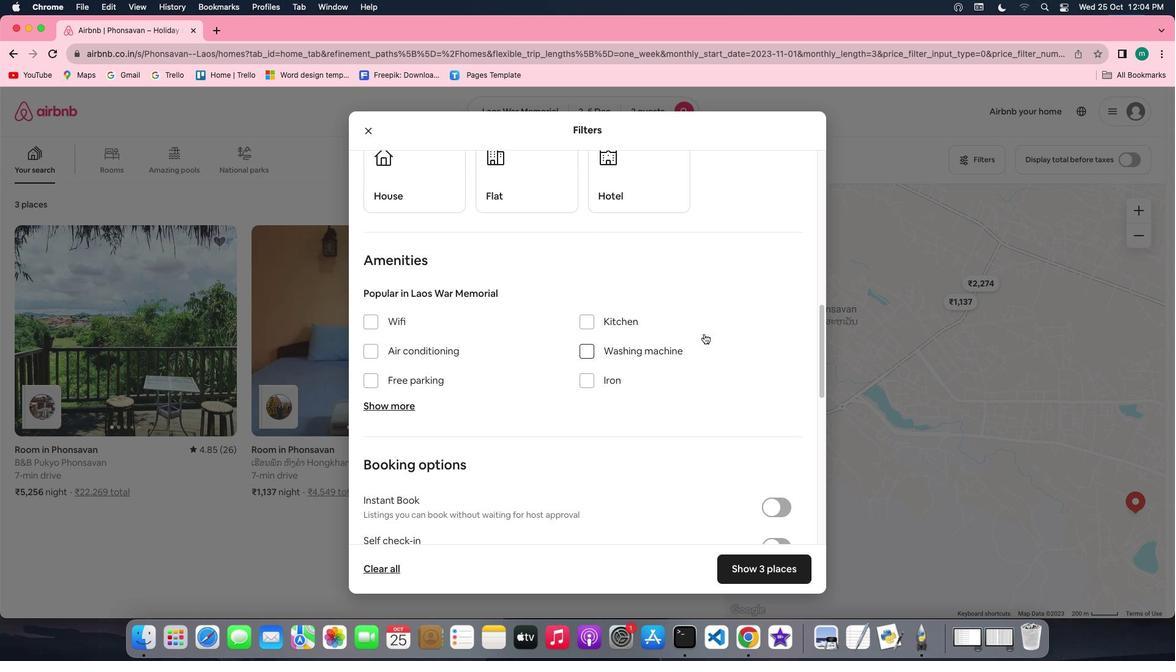 
Action: Mouse scrolled (704, 334) with delta (0, 0)
Screenshot: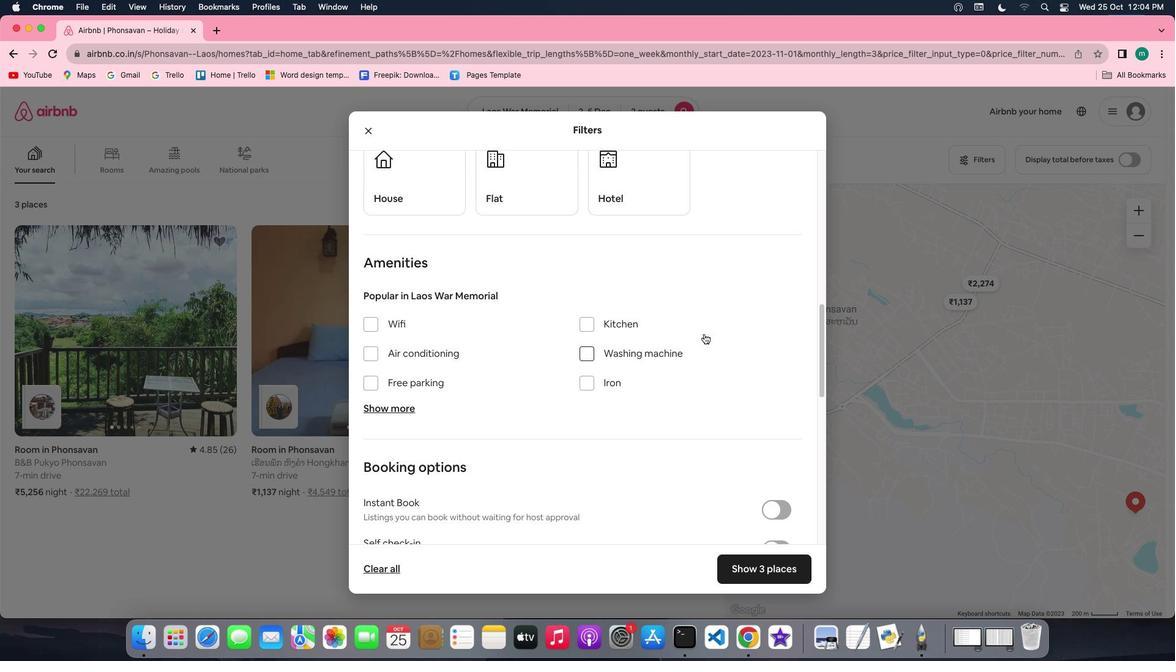 
Action: Mouse scrolled (704, 334) with delta (0, 0)
Screenshot: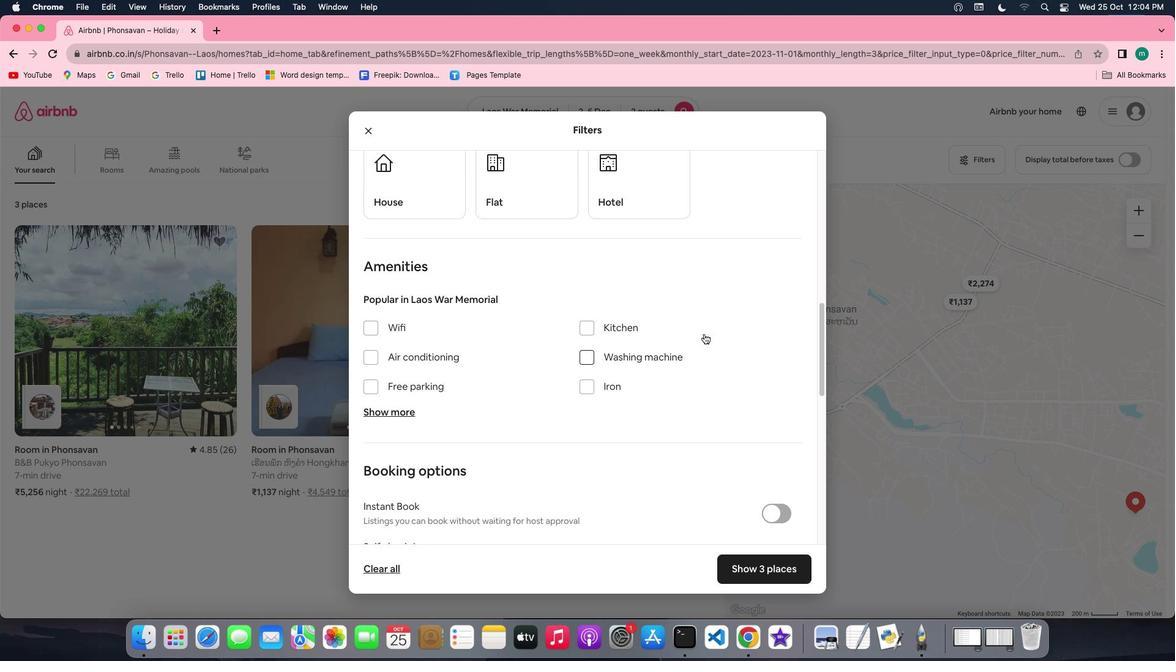 
Action: Mouse scrolled (704, 334) with delta (0, 0)
Screenshot: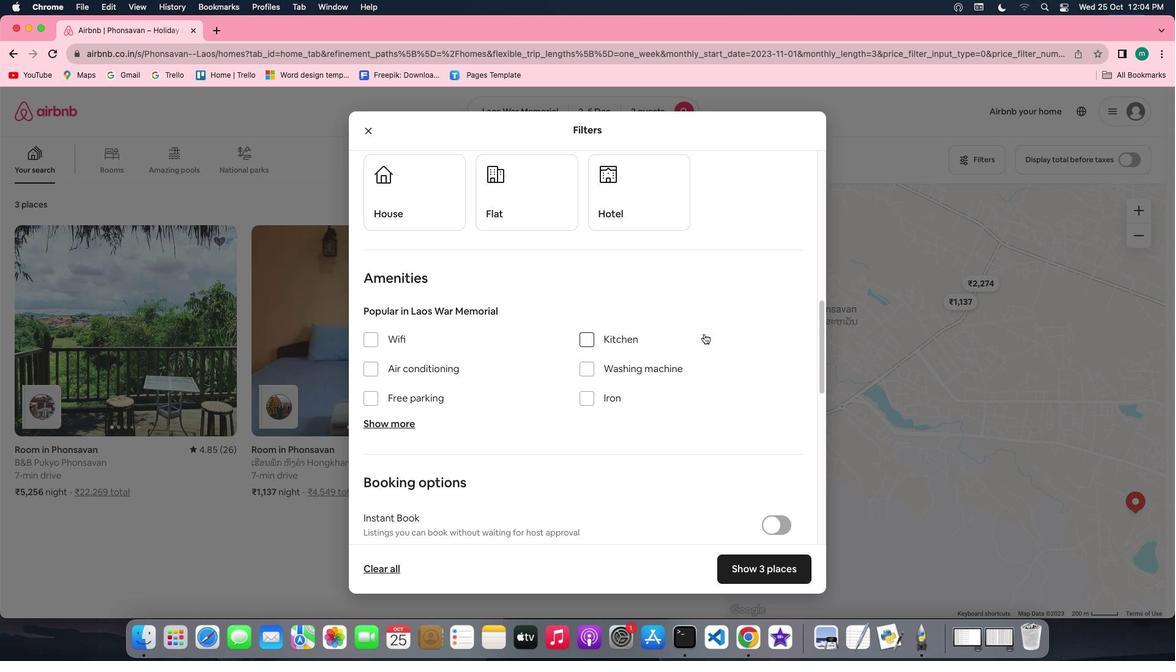
Action: Mouse scrolled (704, 334) with delta (0, 0)
Screenshot: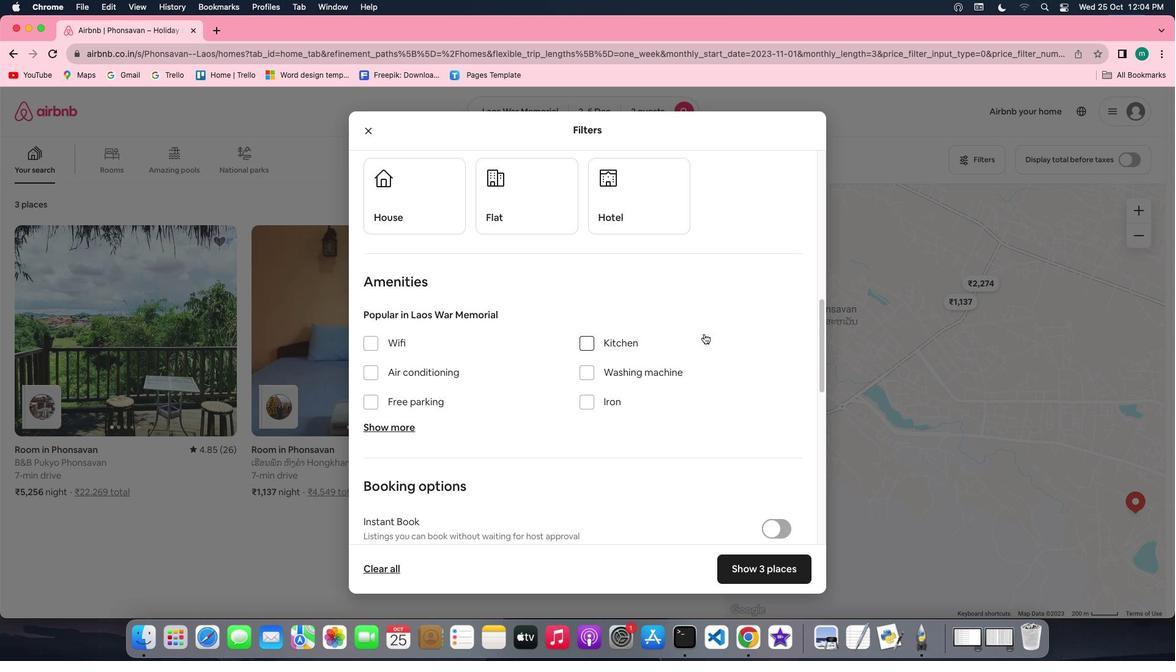 
Action: Mouse moved to (619, 210)
Screenshot: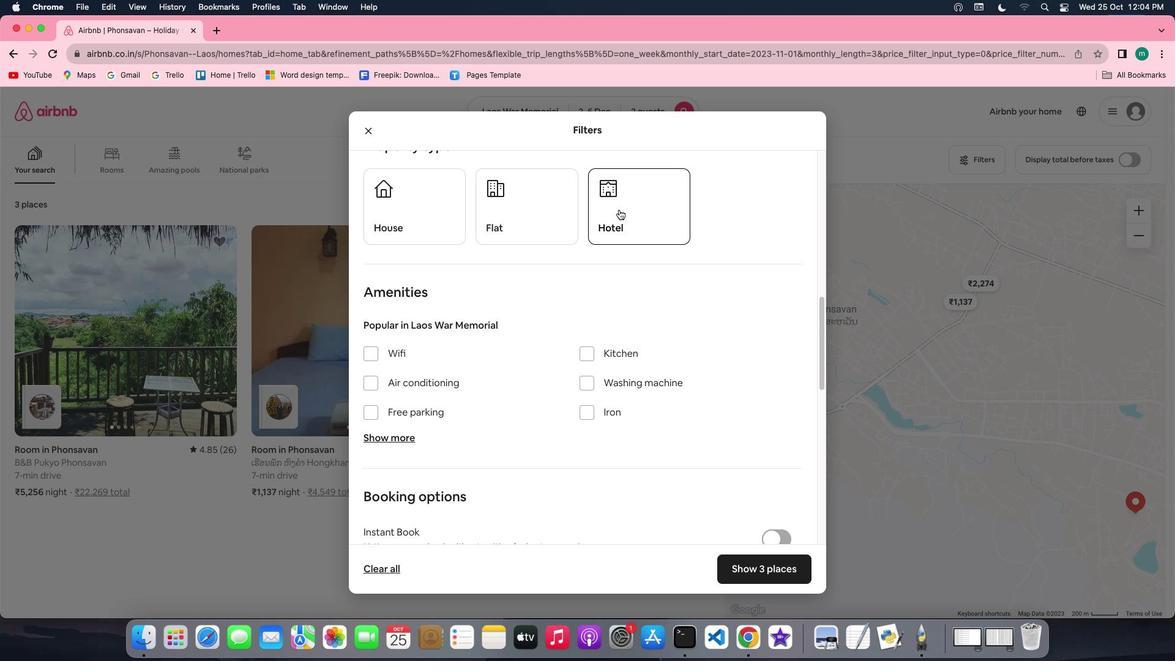 
Action: Mouse pressed left at (619, 210)
Screenshot: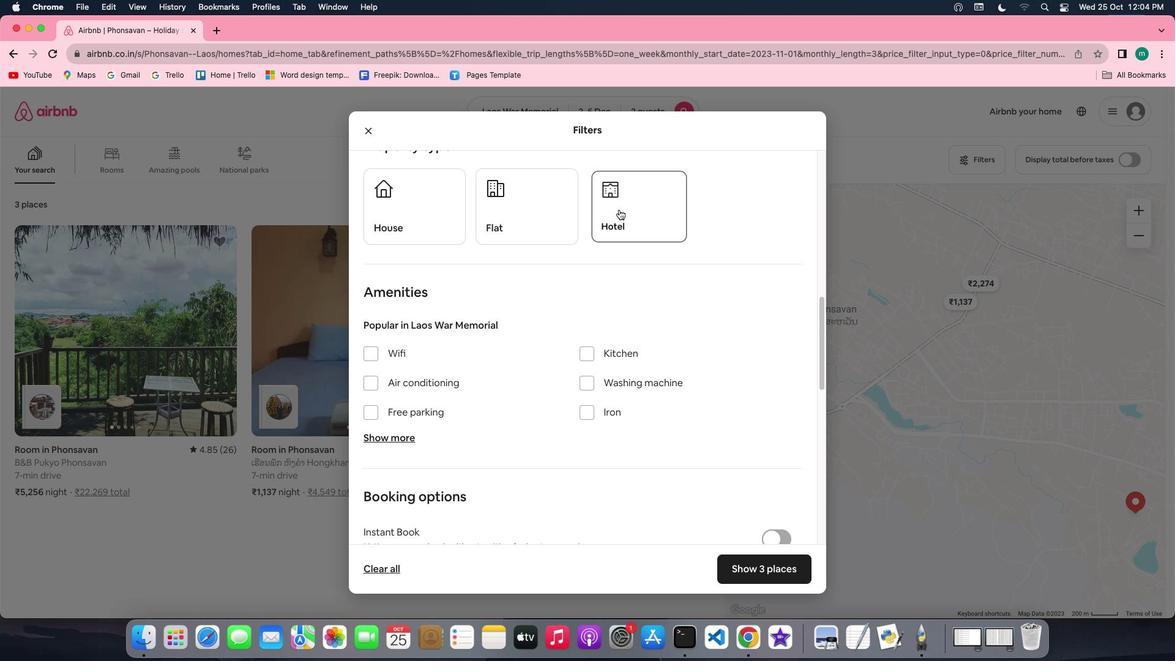 
Action: Mouse moved to (733, 347)
Screenshot: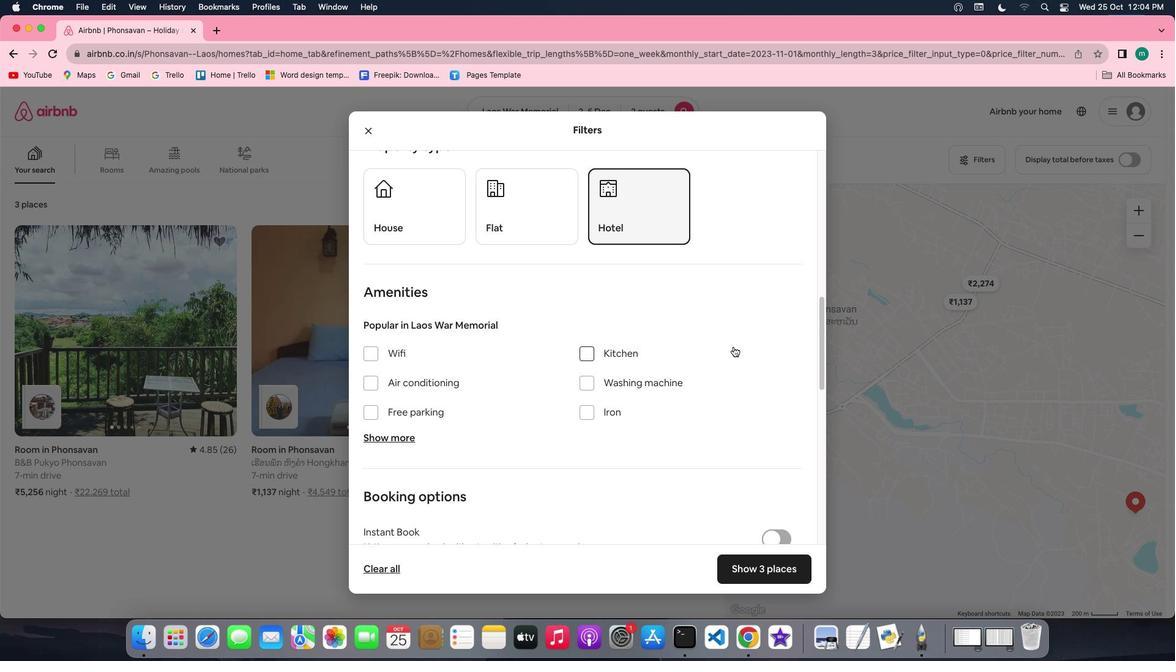 
Action: Mouse scrolled (733, 347) with delta (0, 0)
Screenshot: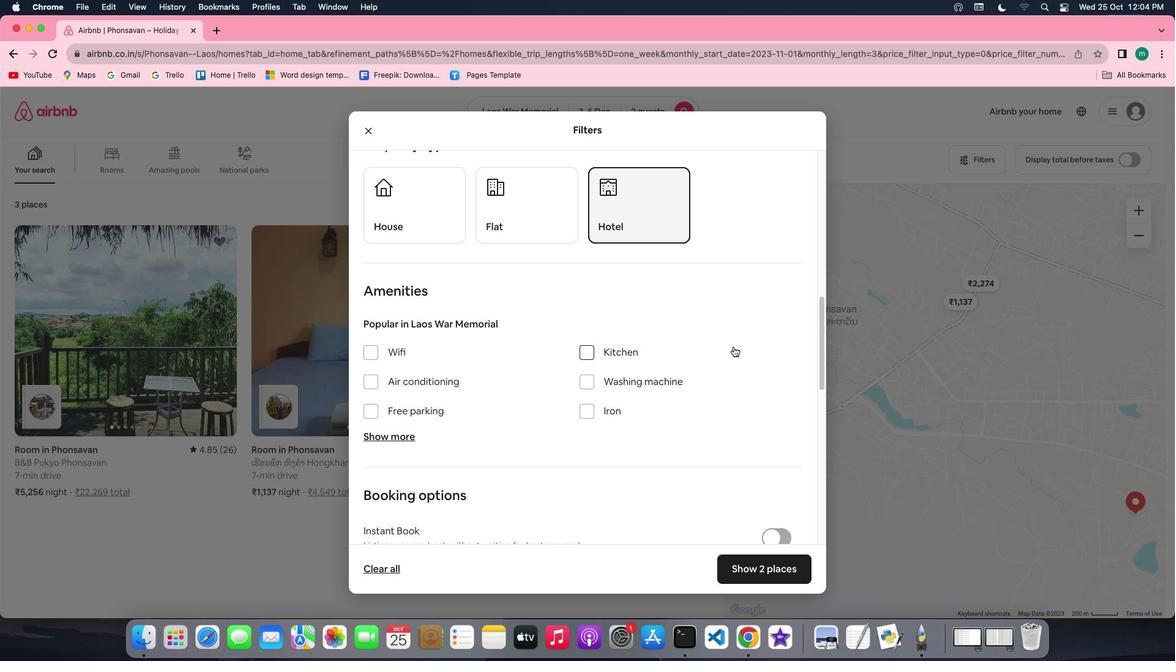 
Action: Mouse scrolled (733, 347) with delta (0, 0)
Screenshot: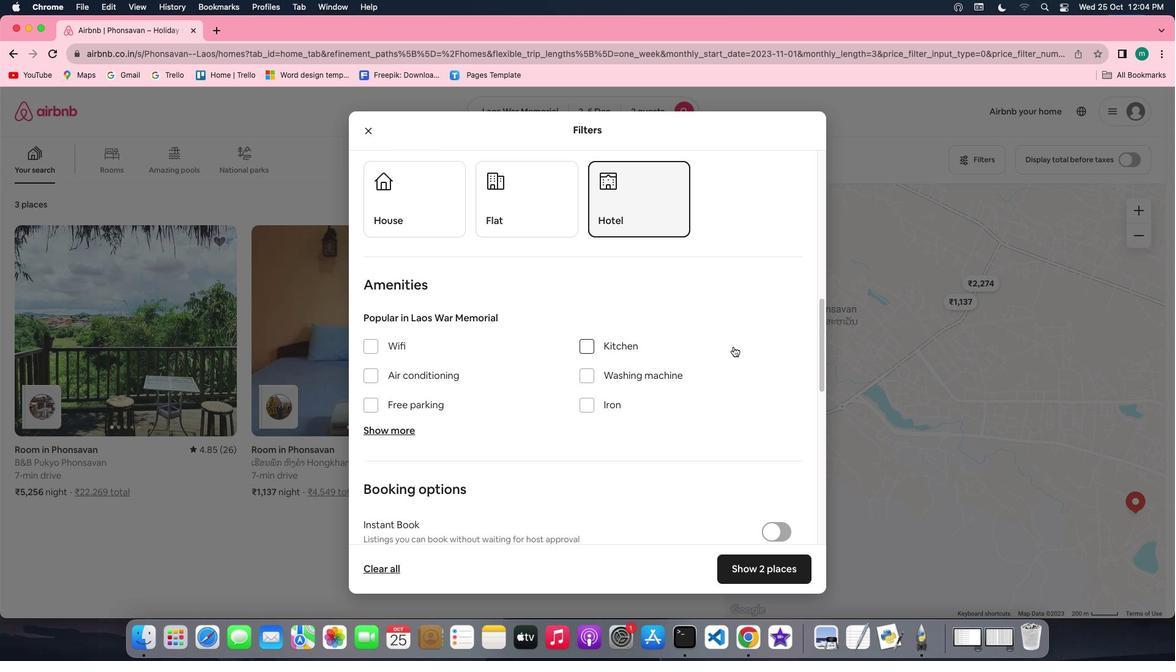 
Action: Mouse scrolled (733, 347) with delta (0, 0)
Screenshot: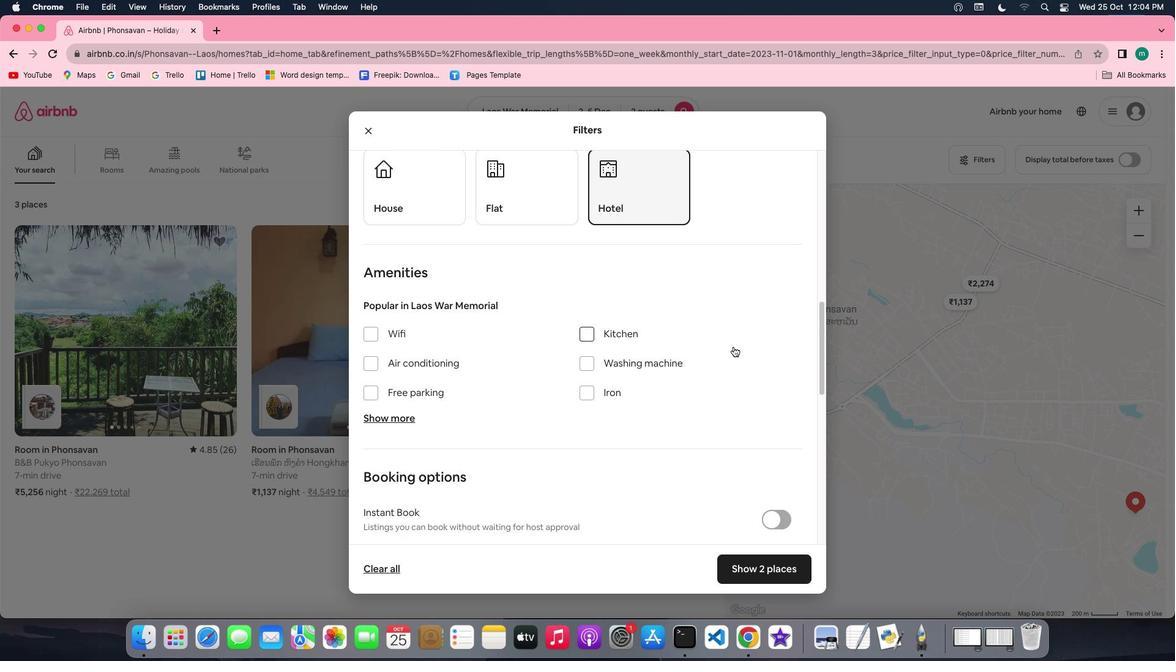 
Action: Mouse moved to (739, 346)
Screenshot: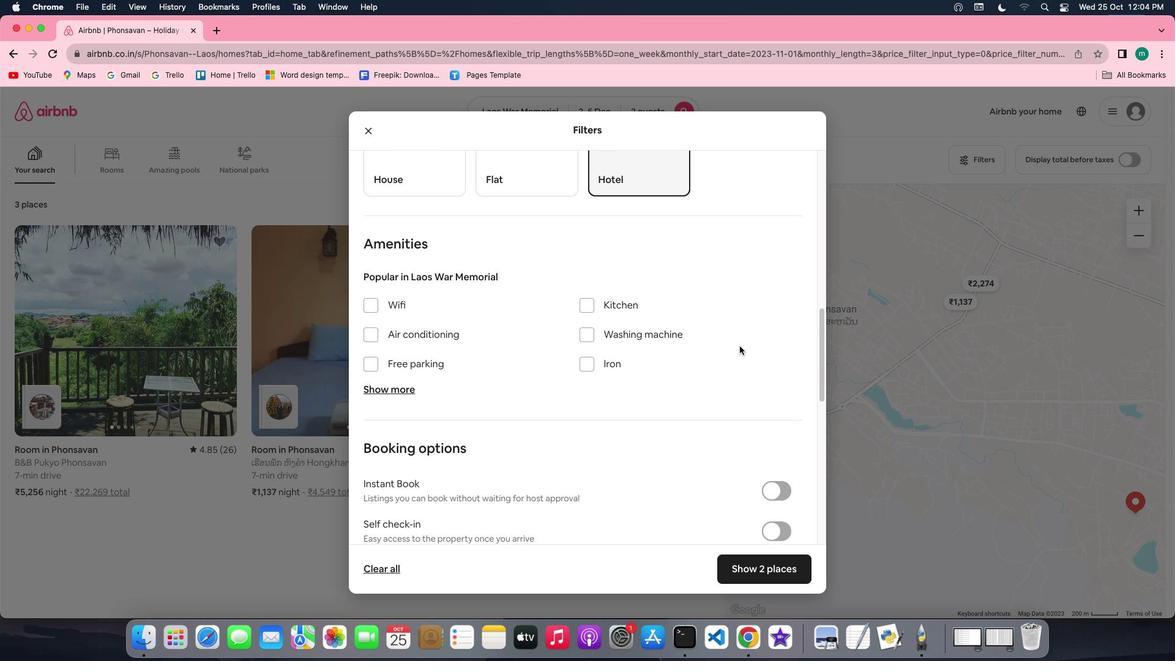 
Action: Mouse scrolled (739, 346) with delta (0, 0)
Screenshot: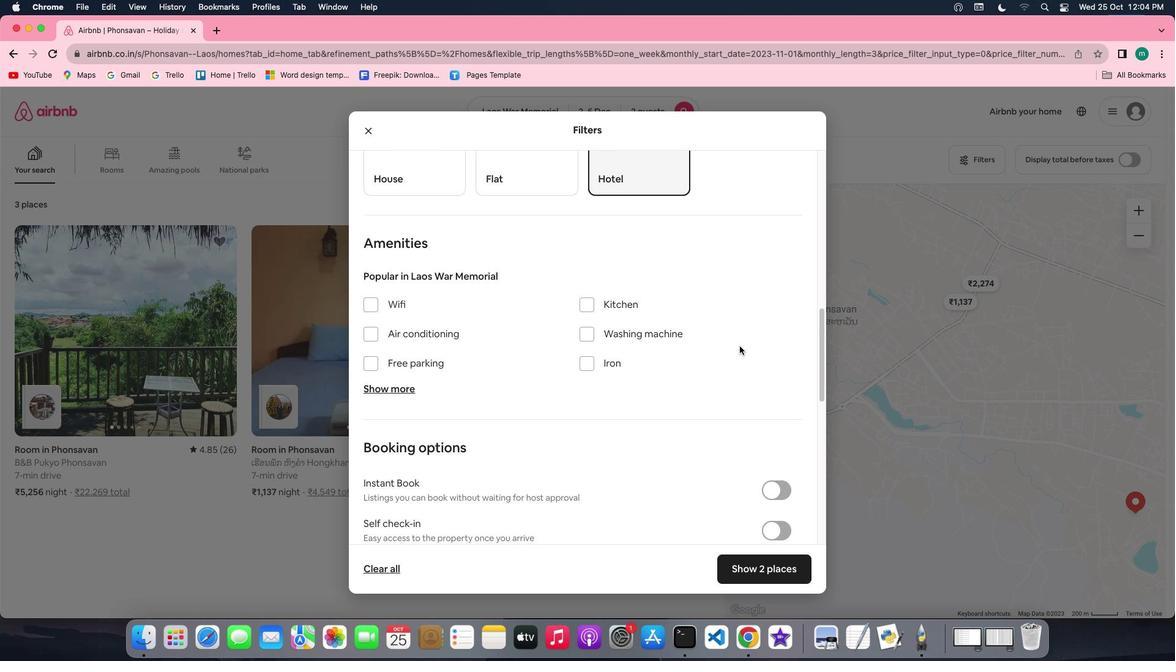 
Action: Mouse scrolled (739, 346) with delta (0, 0)
Screenshot: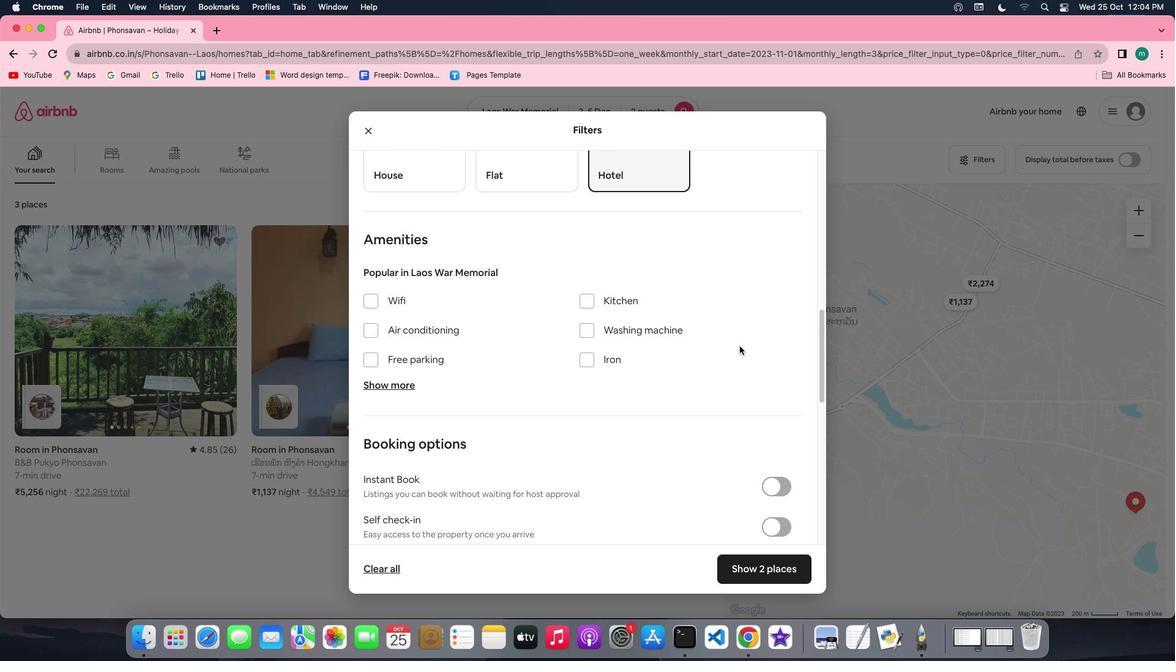 
Action: Mouse moved to (724, 369)
Screenshot: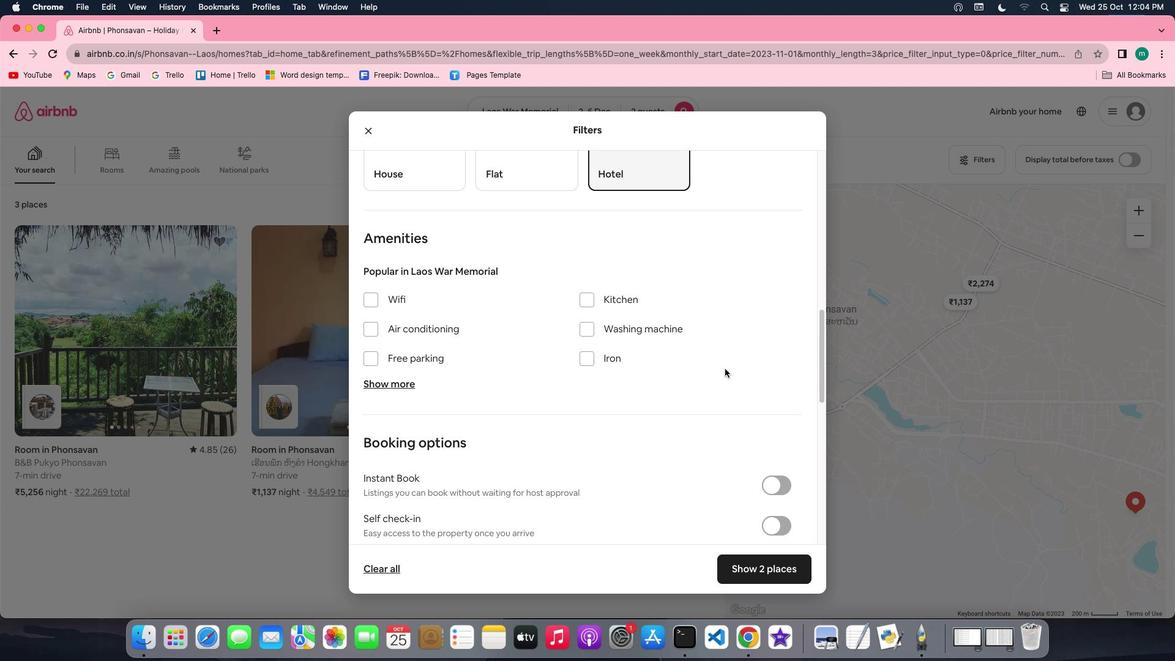 
Action: Mouse scrolled (724, 369) with delta (0, 0)
Screenshot: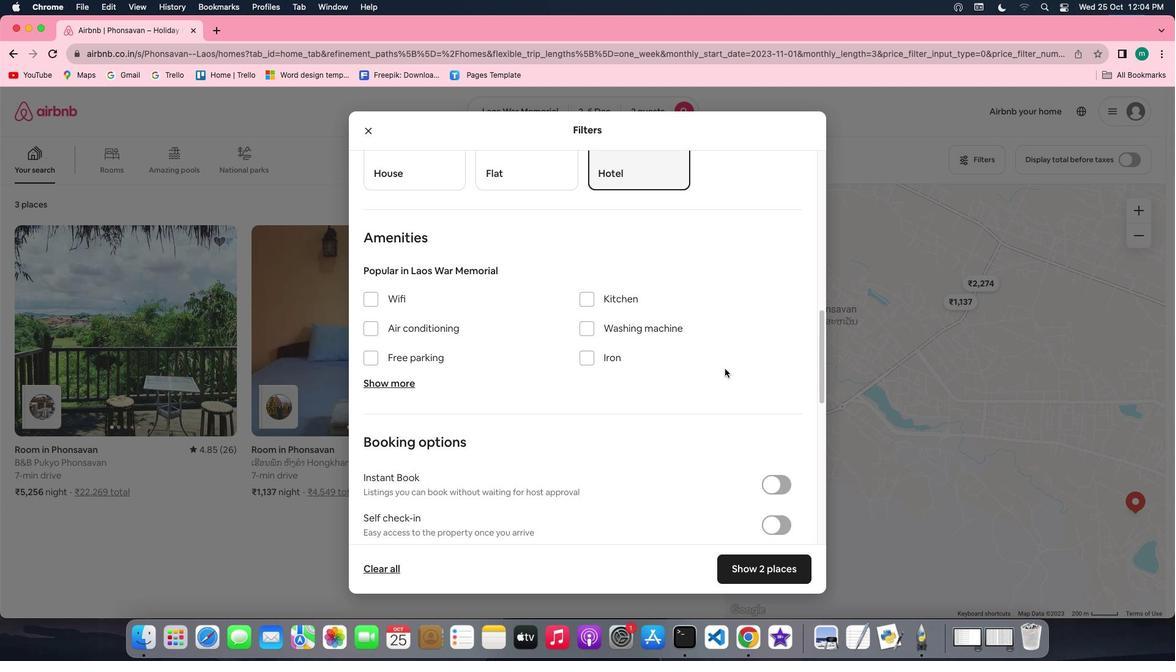 
Action: Mouse scrolled (724, 369) with delta (0, 0)
Screenshot: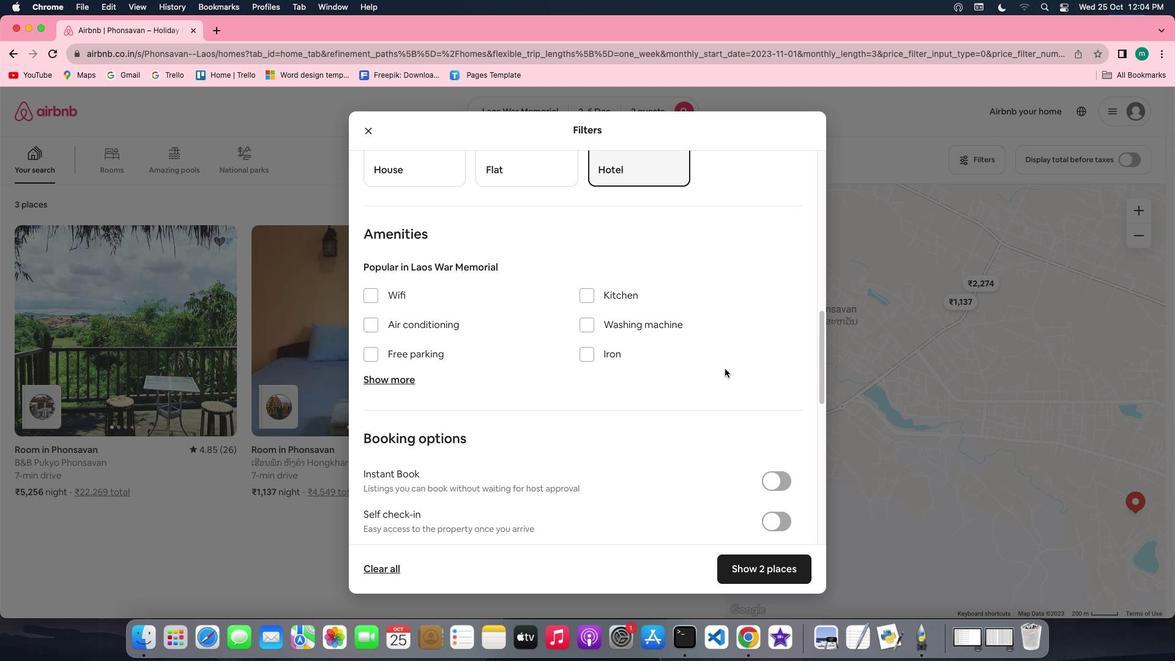 
Action: Mouse scrolled (724, 369) with delta (0, 0)
Screenshot: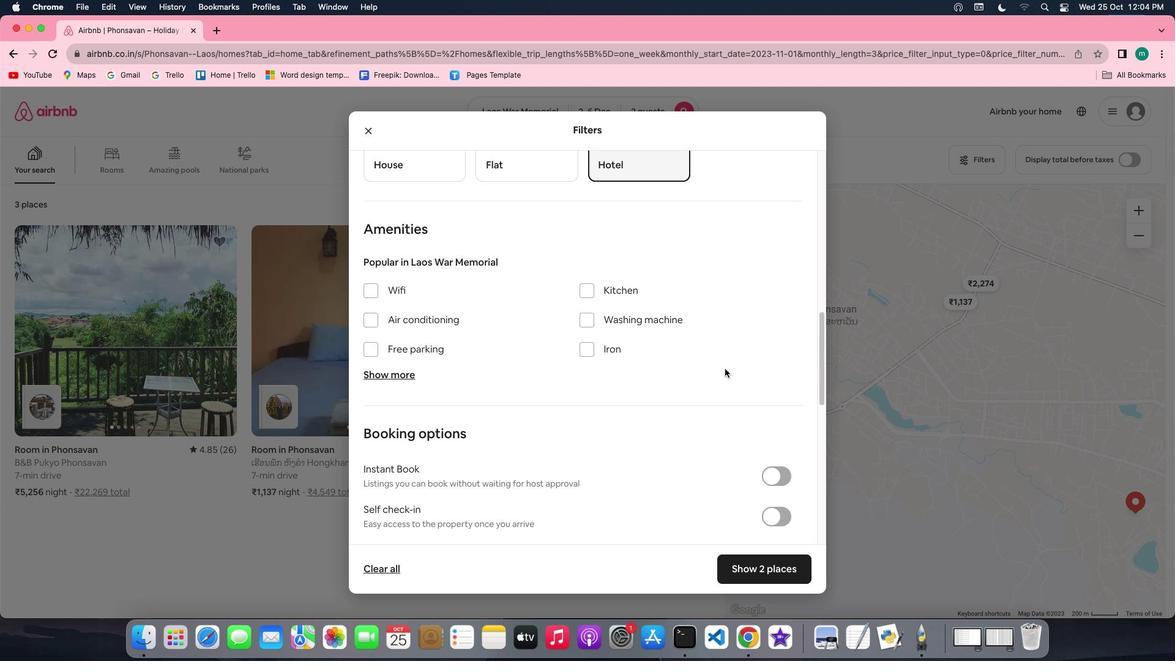 
Action: Mouse scrolled (724, 369) with delta (0, 0)
Screenshot: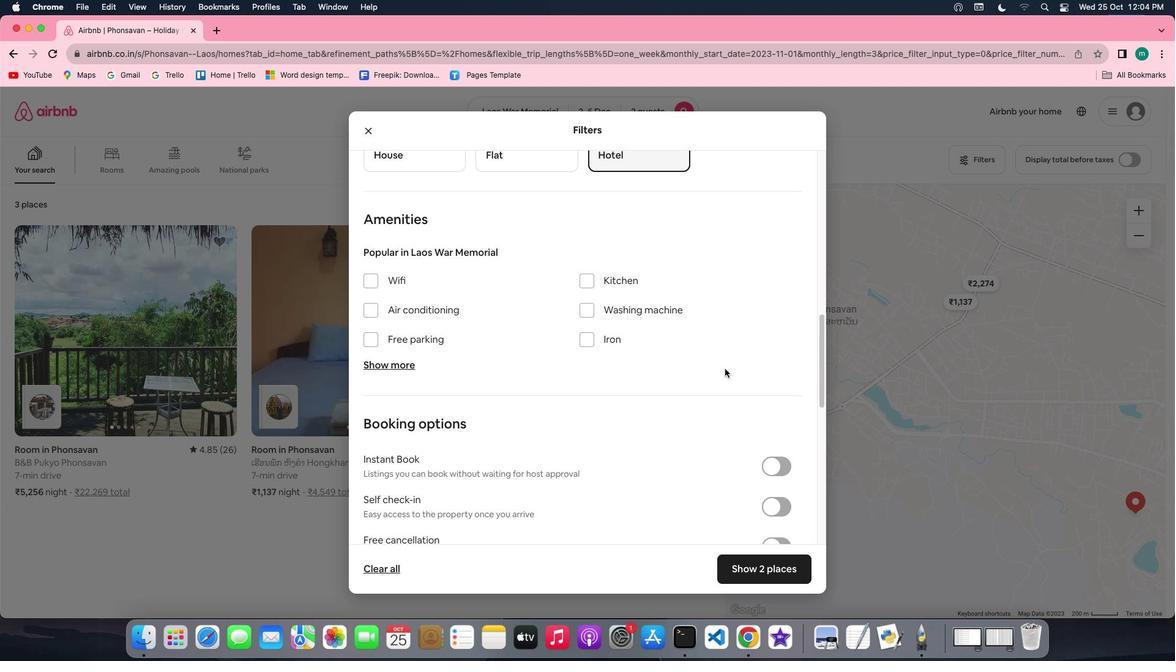 
Action: Mouse scrolled (724, 369) with delta (0, 0)
Screenshot: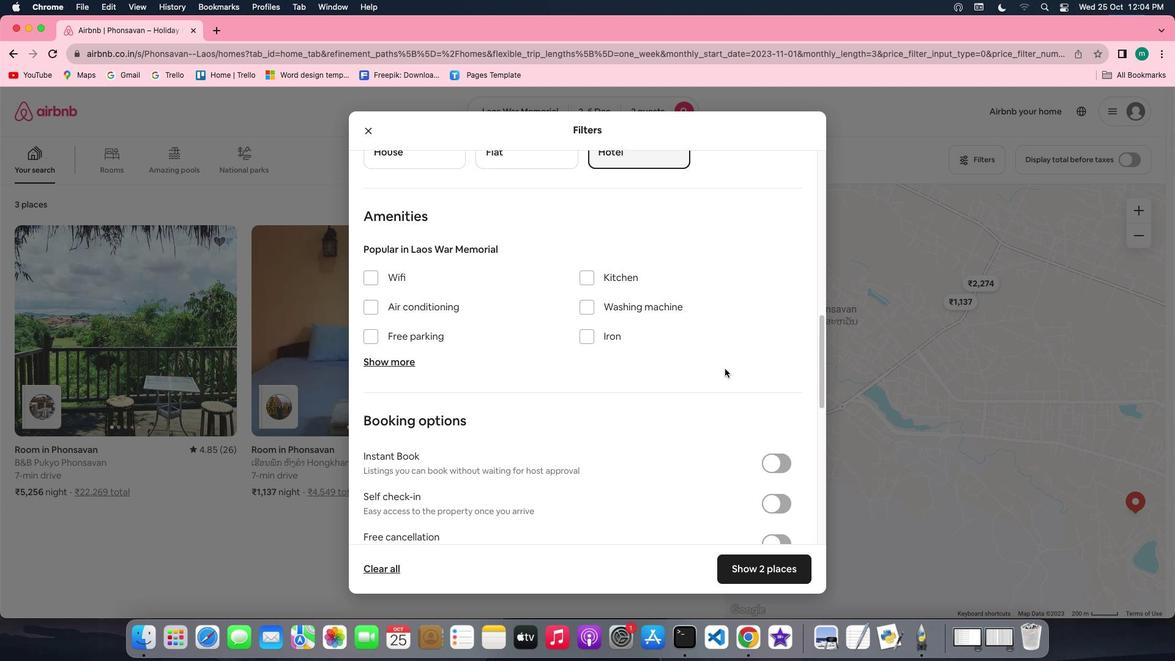 
Action: Mouse scrolled (724, 369) with delta (0, 0)
Screenshot: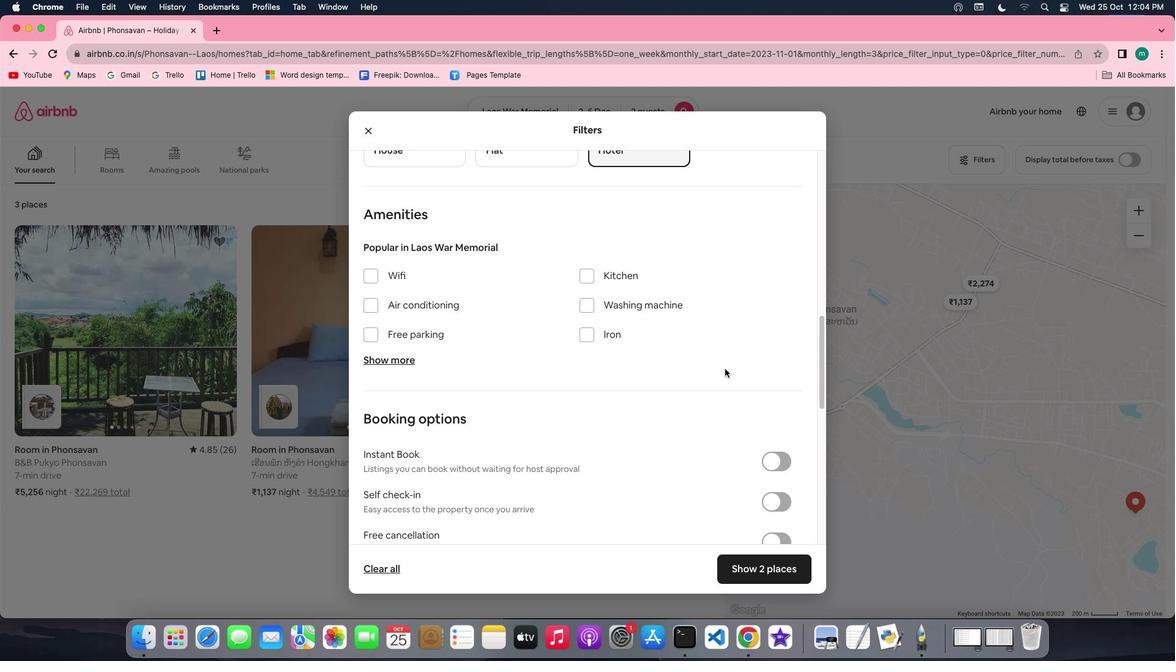 
Action: Mouse scrolled (724, 369) with delta (0, 0)
Screenshot: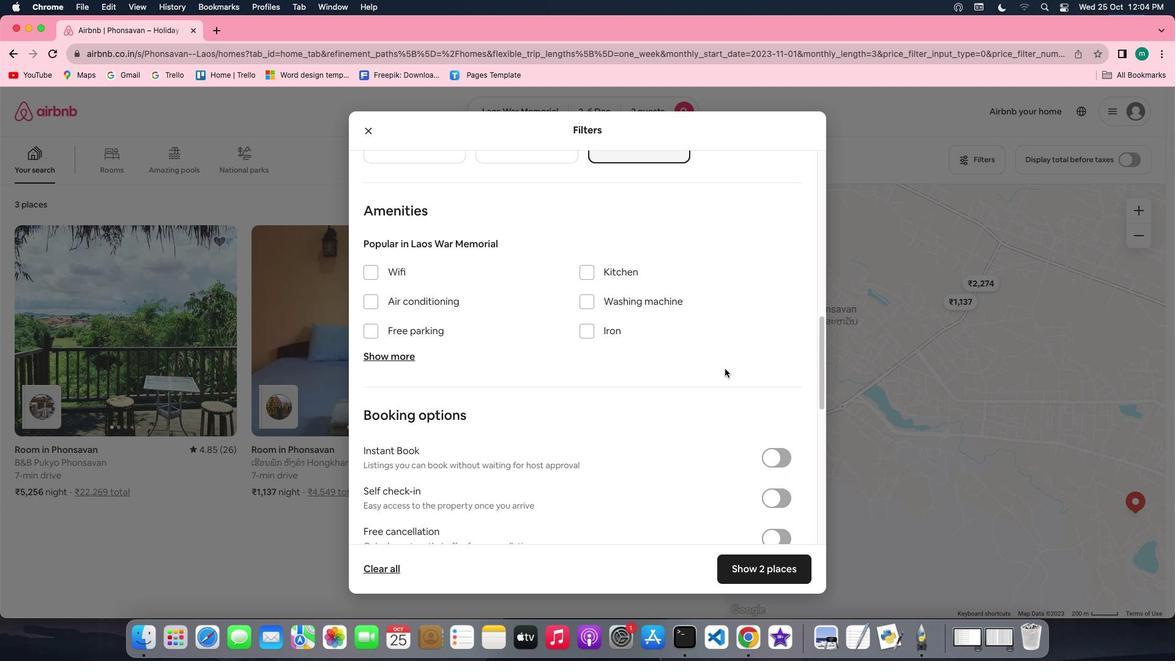 
Action: Mouse scrolled (724, 369) with delta (0, 0)
Screenshot: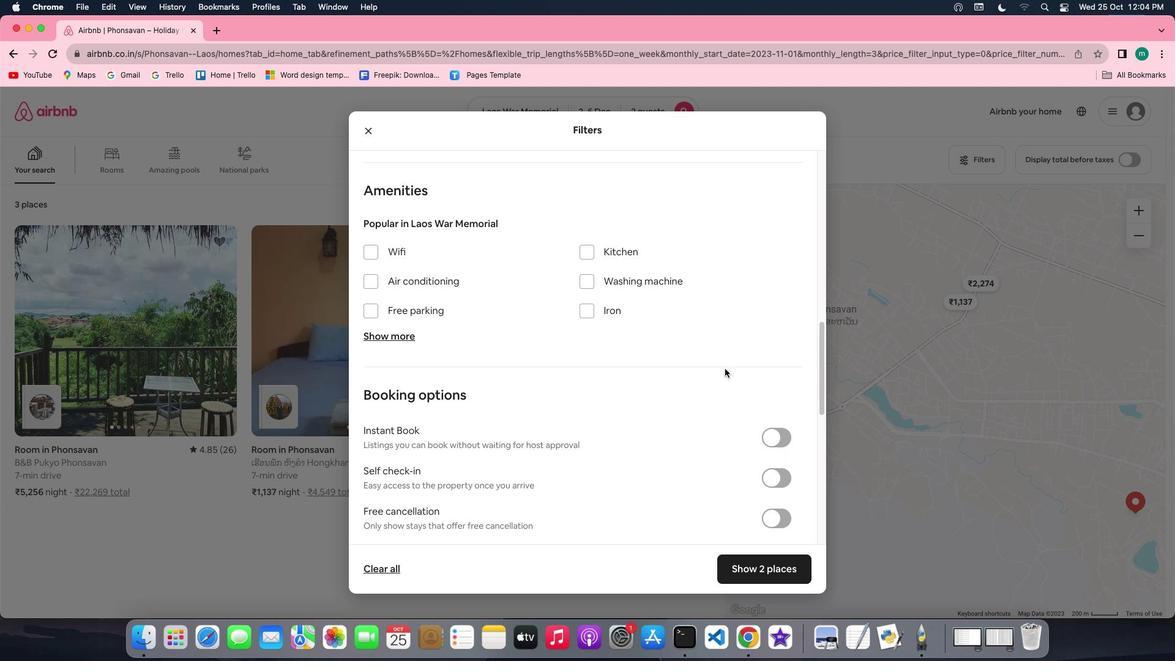 
Action: Mouse scrolled (724, 369) with delta (0, 0)
Screenshot: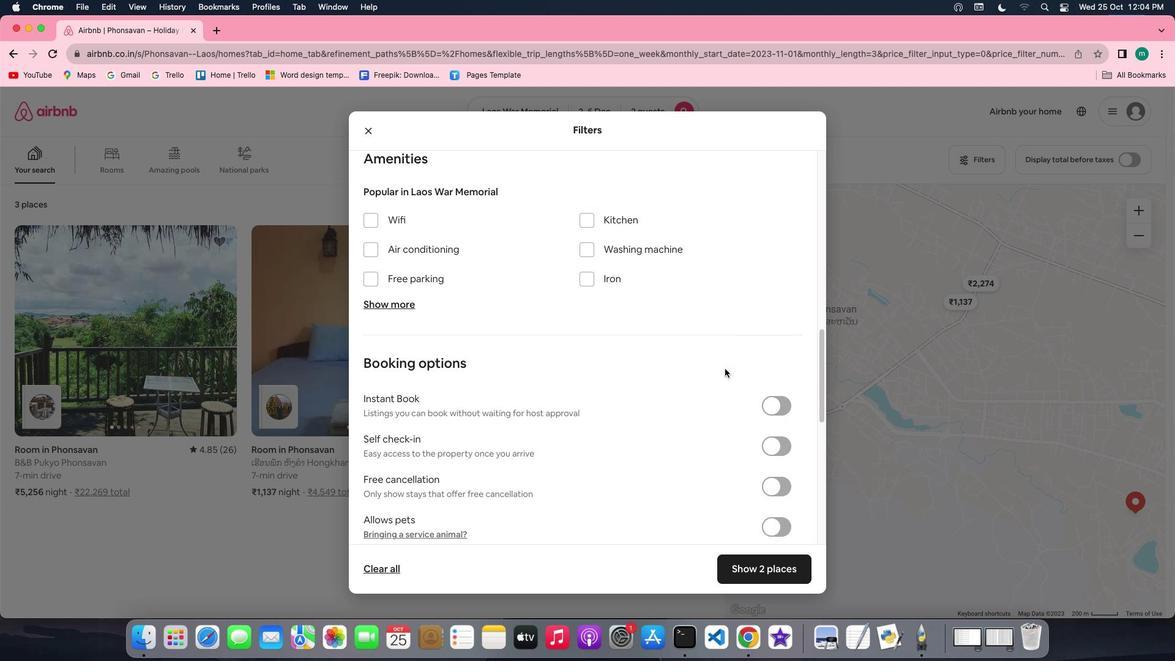 
Action: Mouse moved to (746, 380)
Screenshot: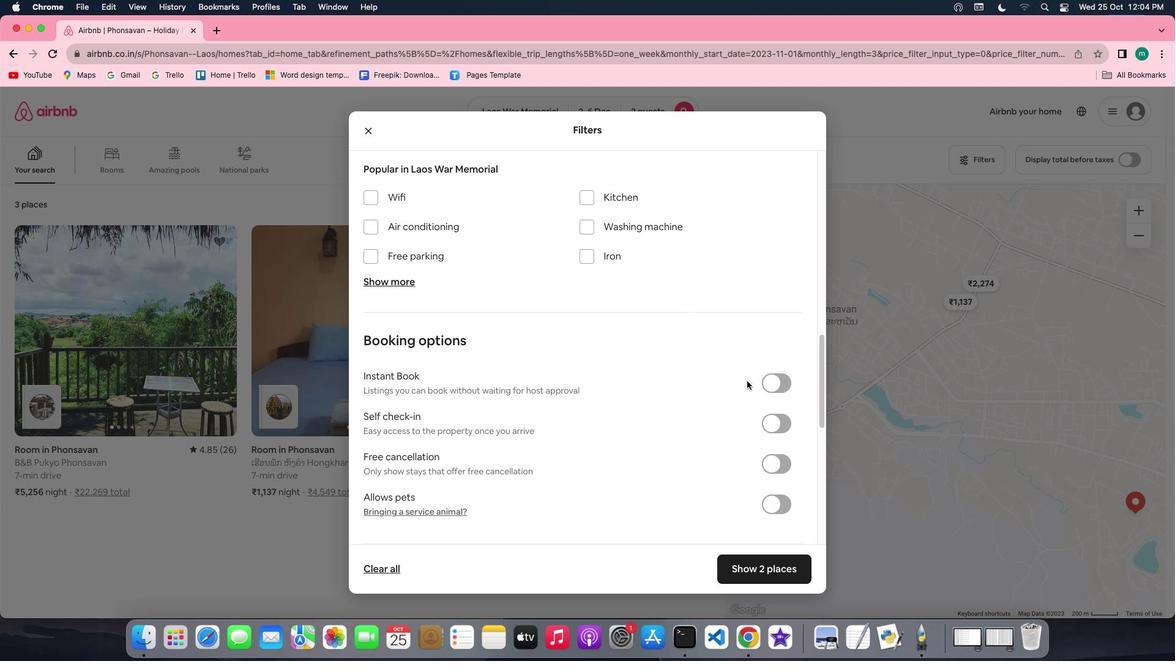 
Action: Mouse scrolled (746, 380) with delta (0, 0)
Screenshot: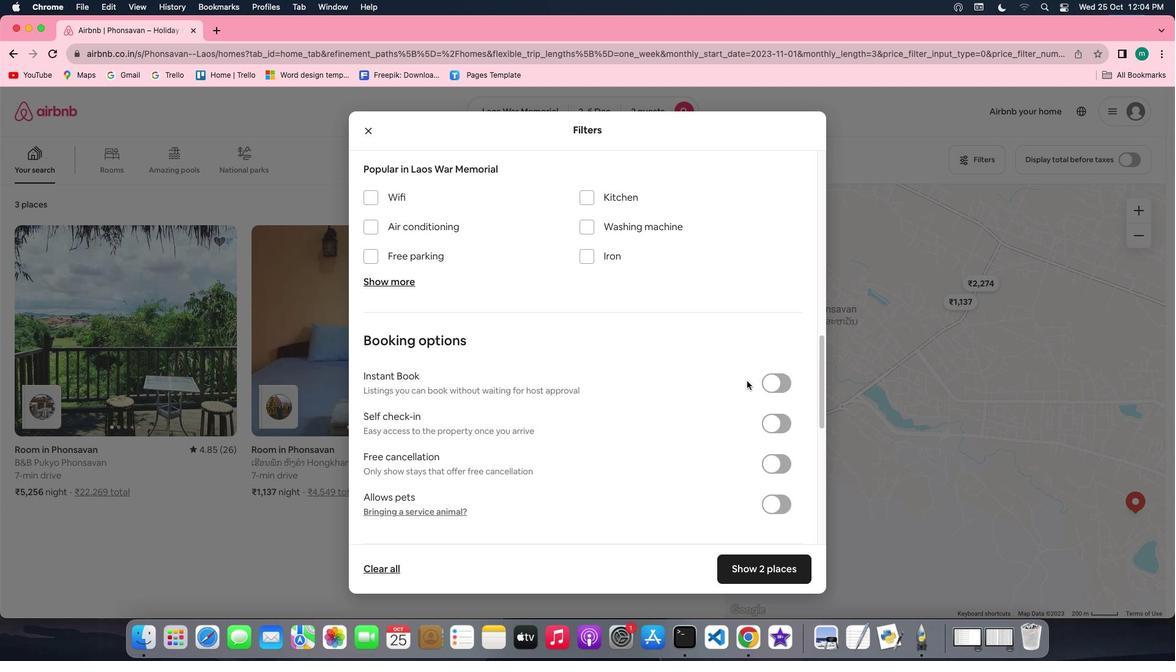 
Action: Mouse scrolled (746, 380) with delta (0, 0)
Screenshot: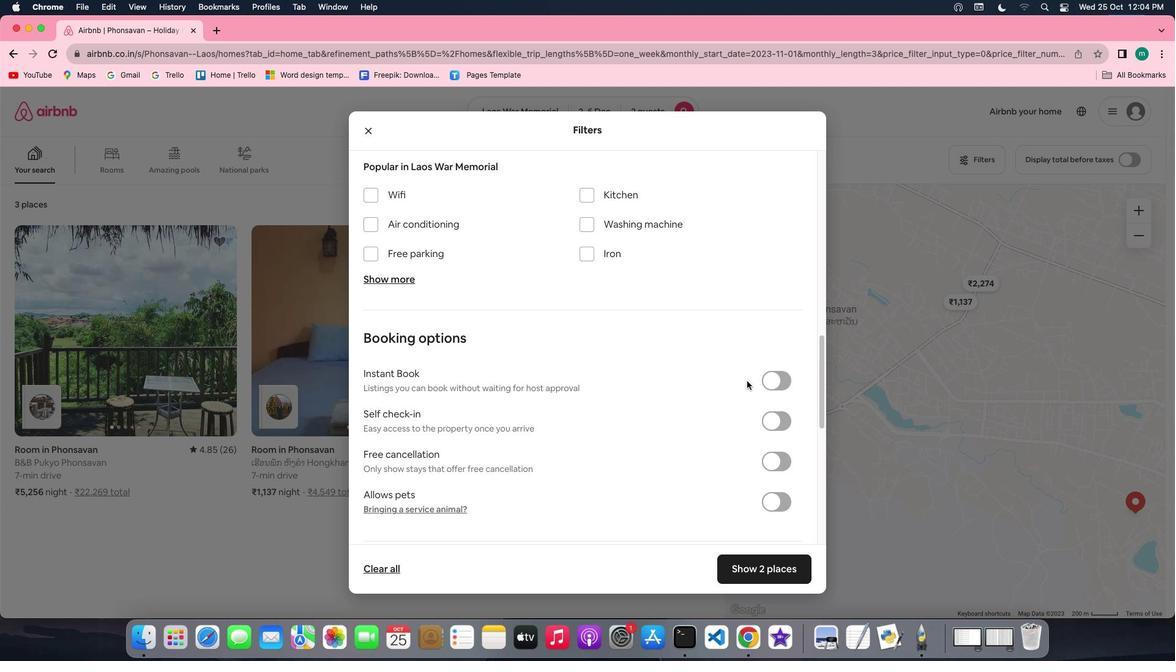 
Action: Mouse scrolled (746, 380) with delta (0, 0)
Screenshot: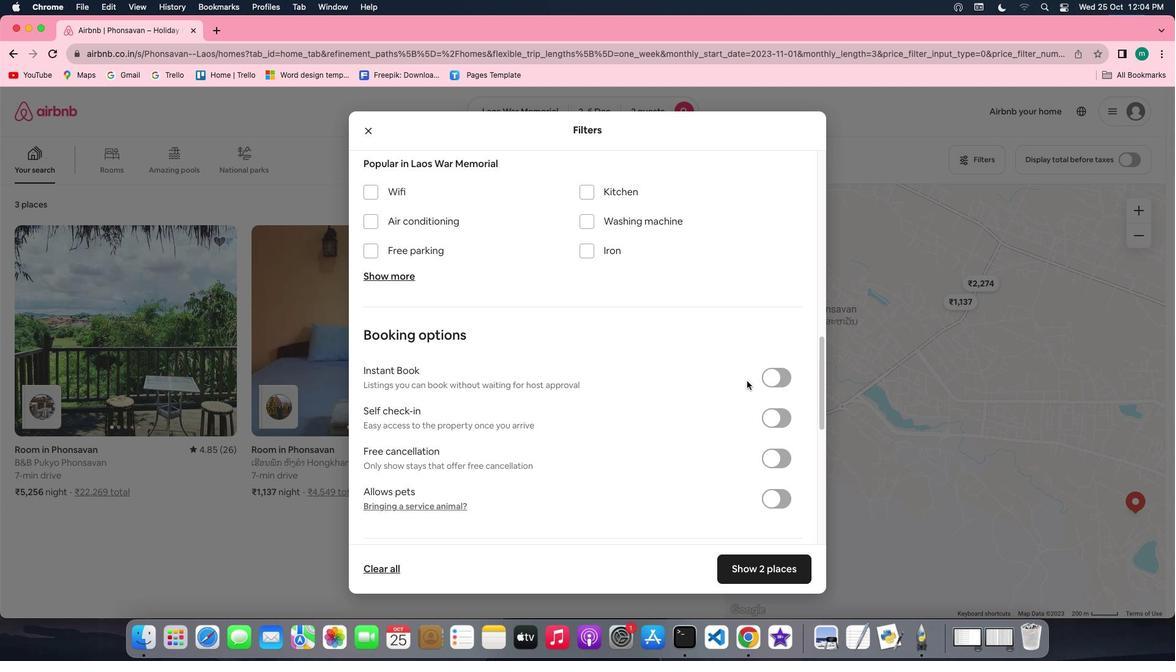 
Action: Mouse scrolled (746, 380) with delta (0, 0)
Screenshot: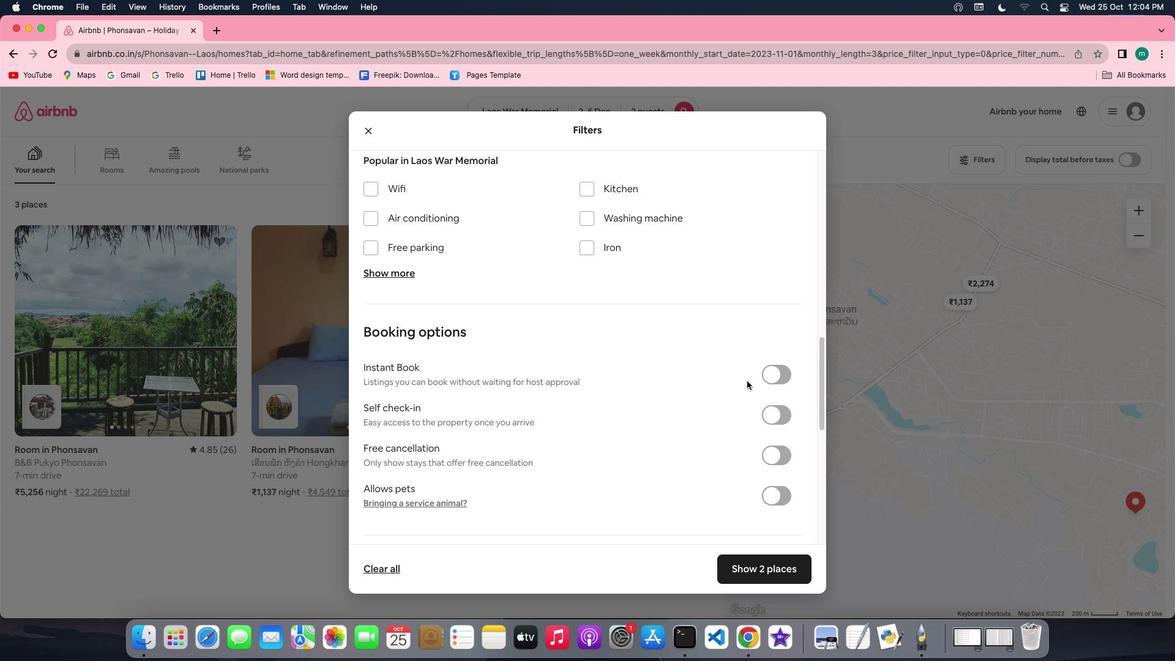 
Action: Mouse scrolled (746, 380) with delta (0, 0)
Screenshot: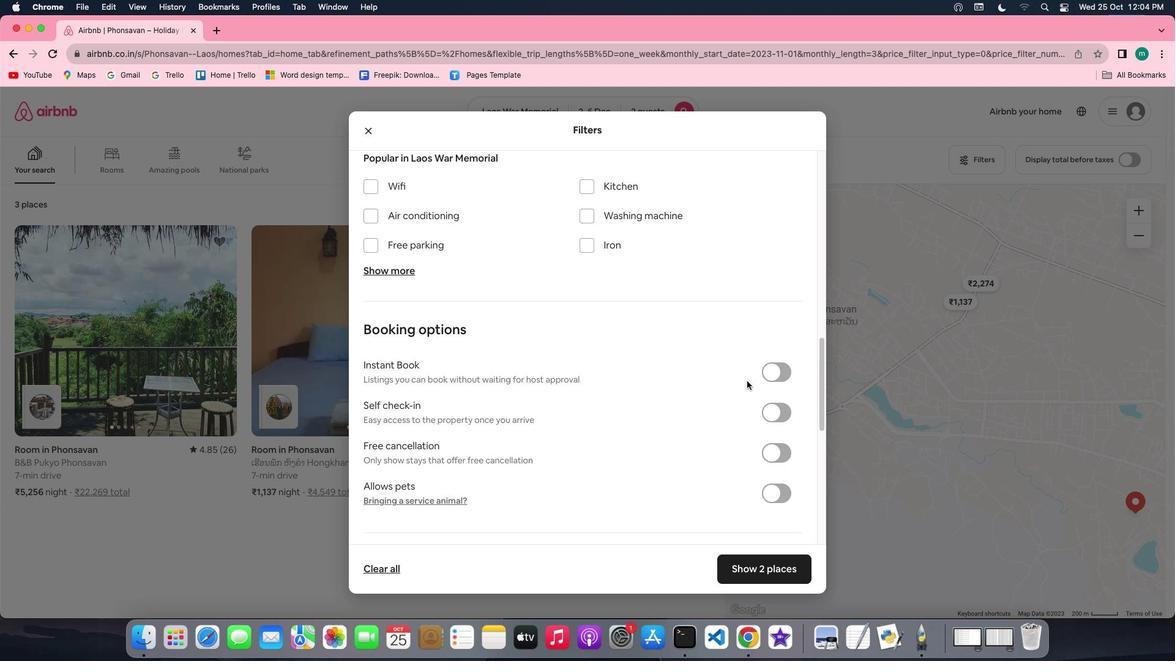 
Action: Mouse moved to (776, 397)
Screenshot: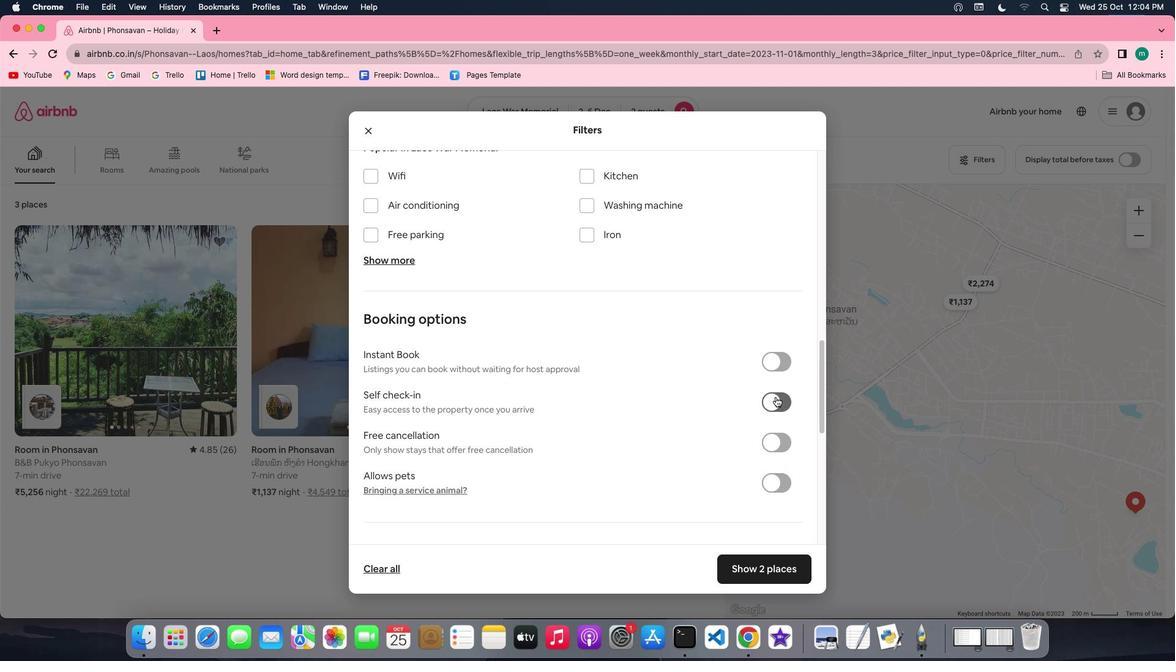 
Action: Mouse pressed left at (776, 397)
Screenshot: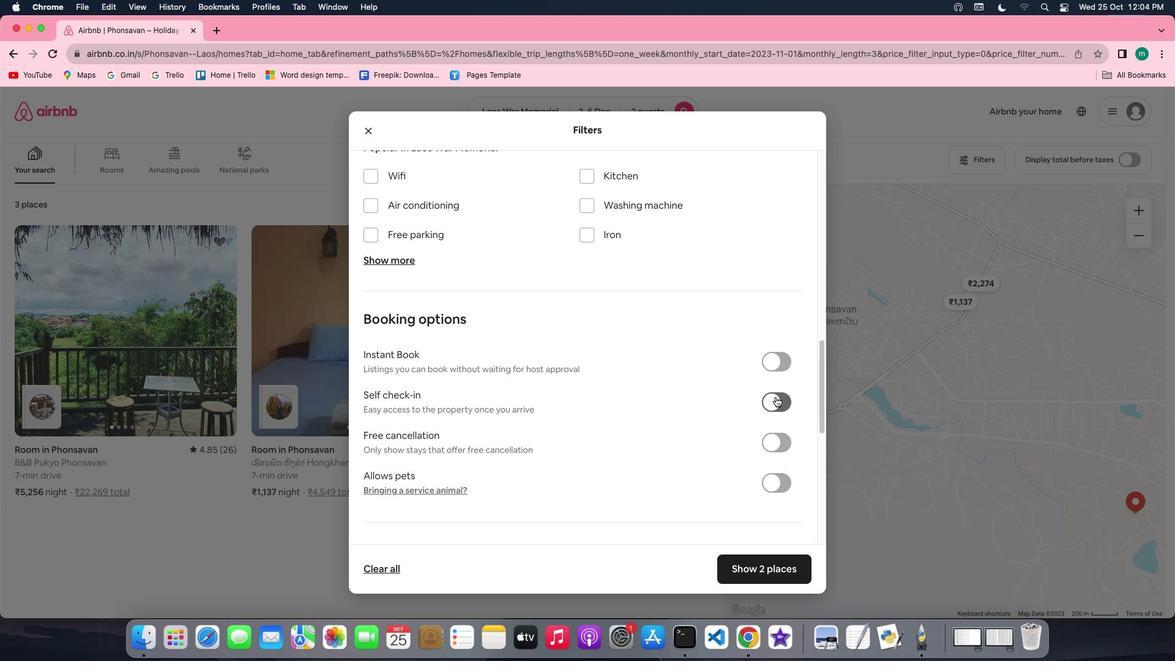 
Action: Mouse moved to (750, 409)
Screenshot: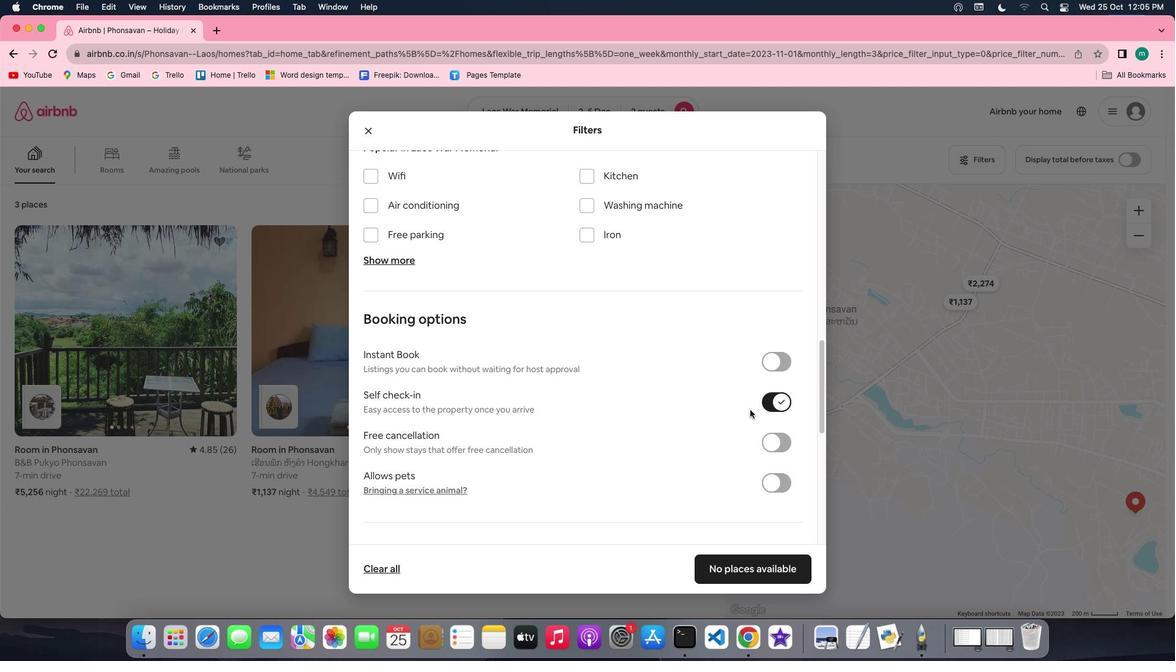 
Action: Mouse scrolled (750, 409) with delta (0, 0)
Screenshot: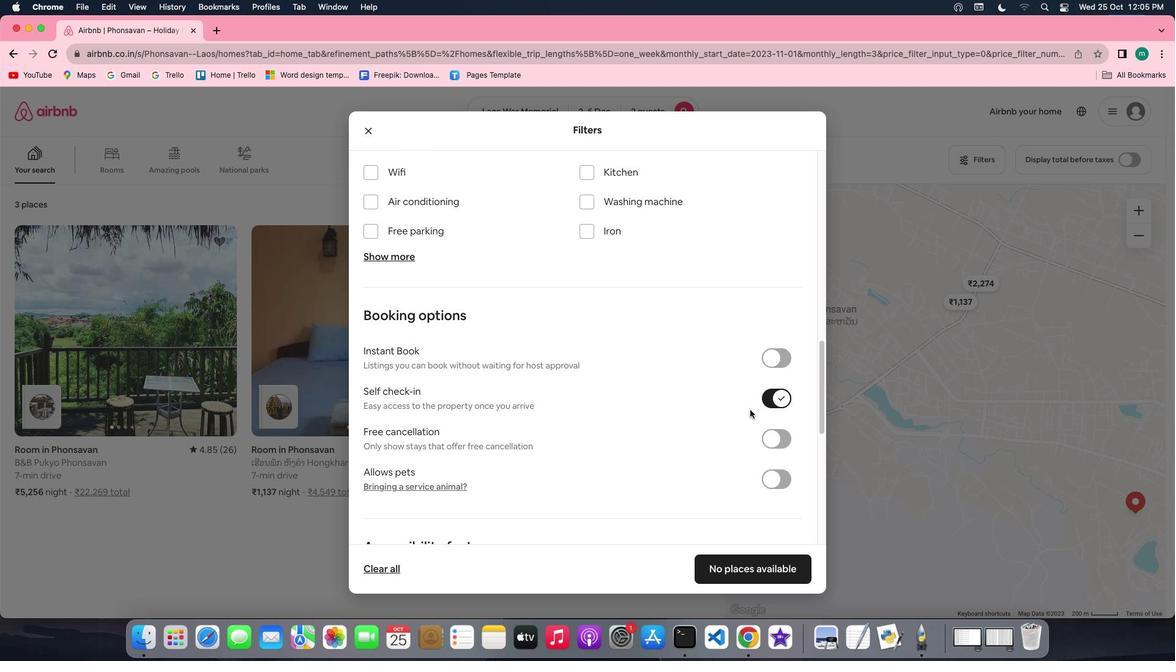 
Action: Mouse scrolled (750, 409) with delta (0, 0)
Screenshot: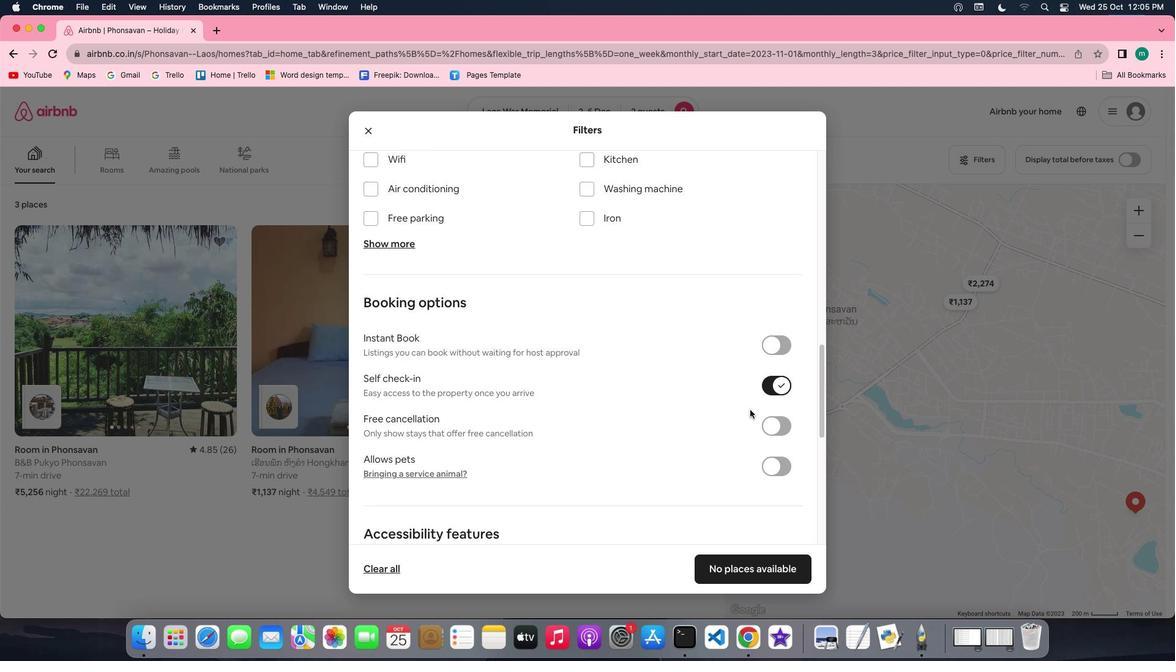 
Action: Mouse scrolled (750, 409) with delta (0, -1)
Screenshot: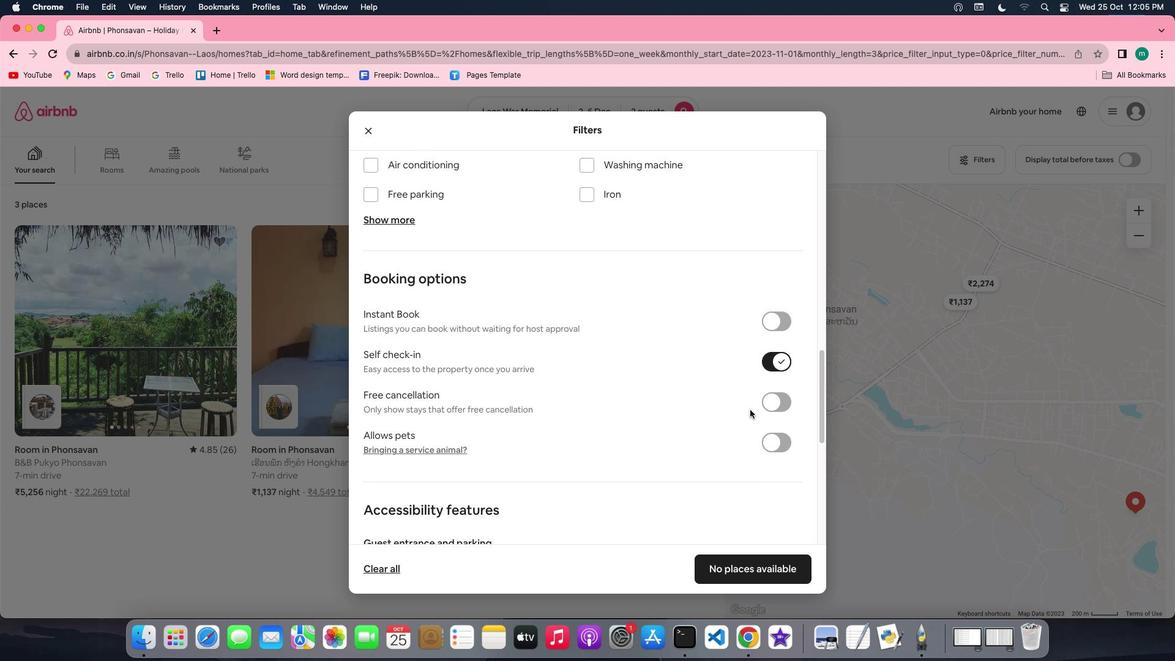 
Action: Mouse scrolled (750, 409) with delta (0, 0)
Screenshot: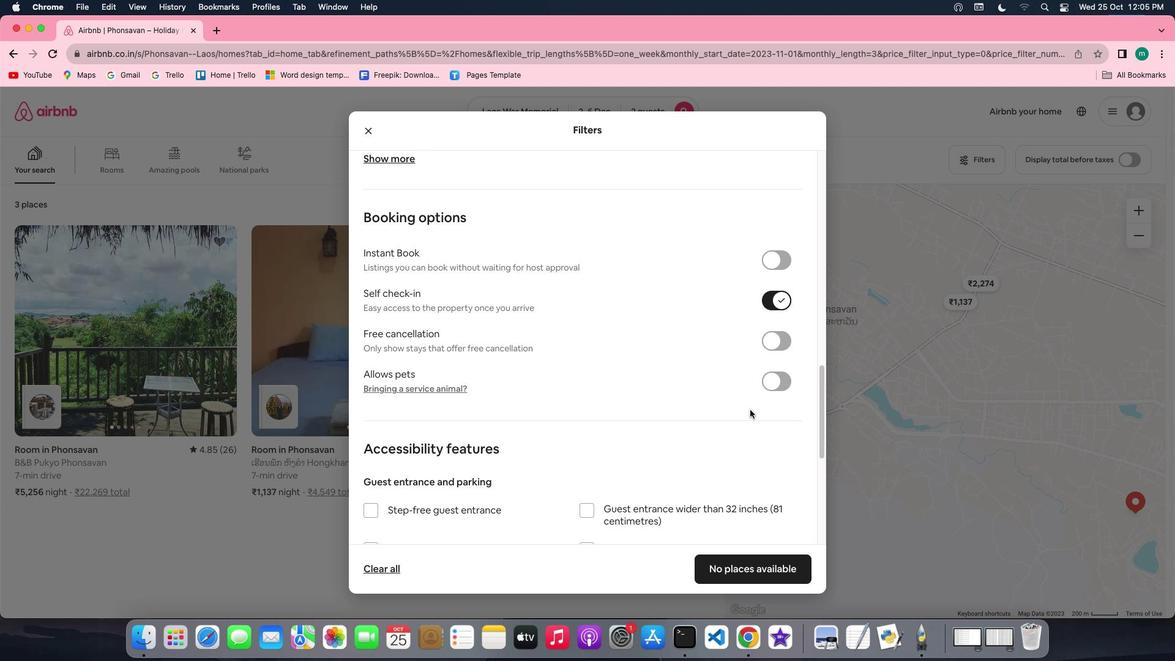 
Action: Mouse scrolled (750, 409) with delta (0, 0)
Screenshot: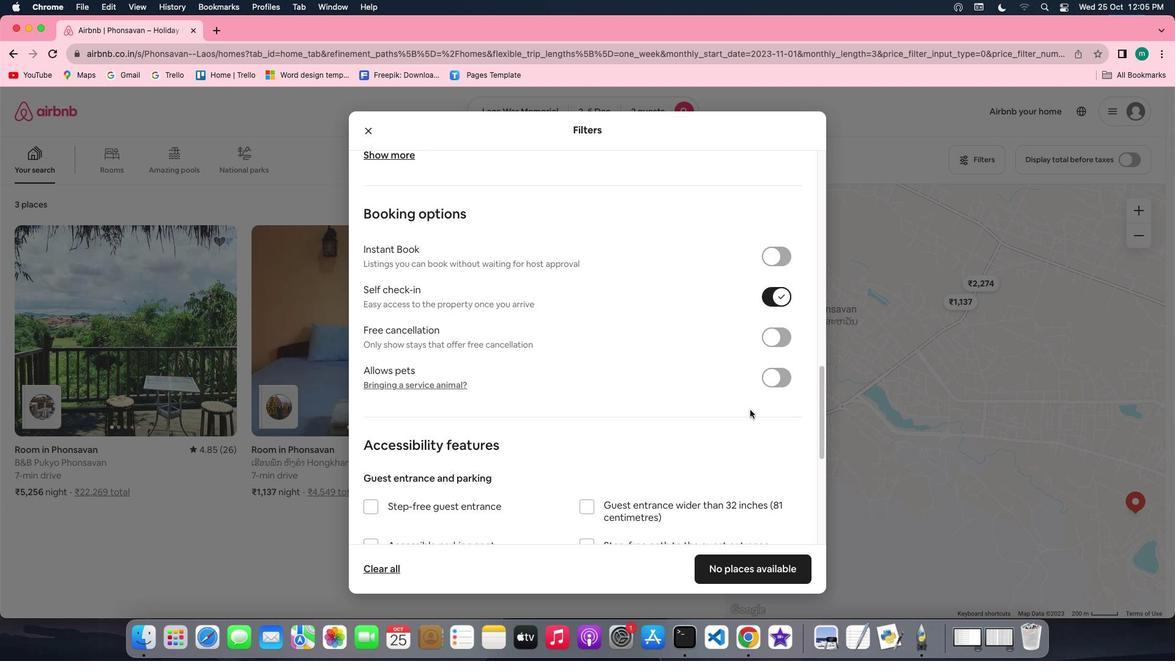 
Action: Mouse scrolled (750, 409) with delta (0, 0)
Screenshot: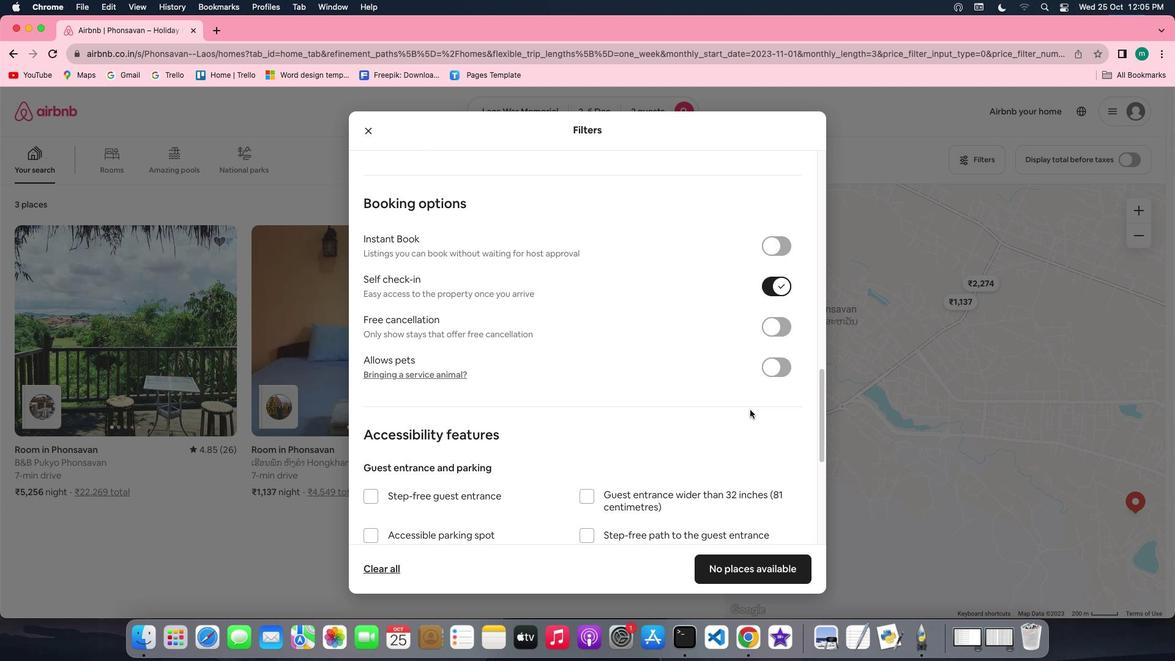 
Action: Mouse scrolled (750, 409) with delta (0, 0)
Screenshot: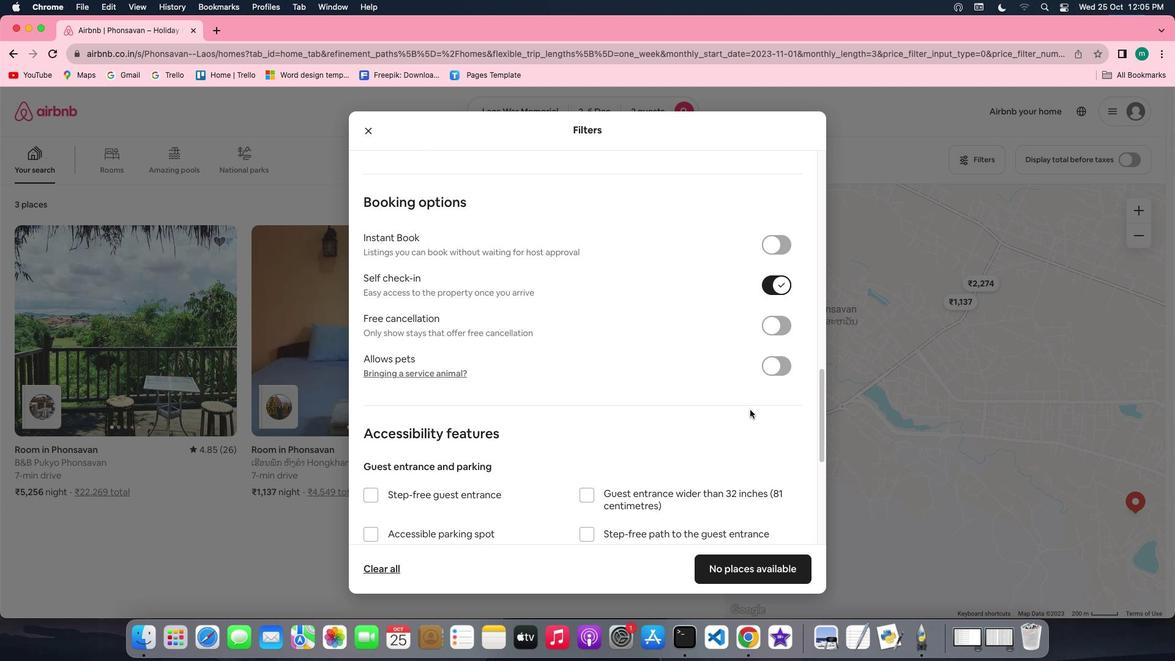 
Action: Mouse scrolled (750, 409) with delta (0, 0)
Screenshot: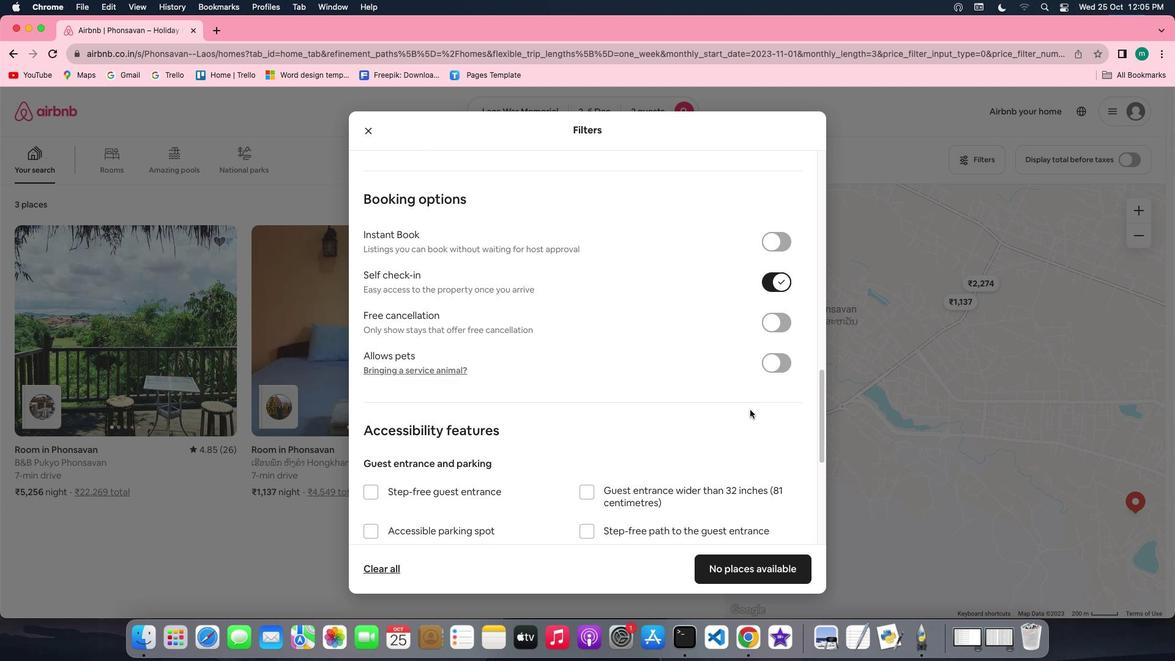 
Action: Mouse scrolled (750, 409) with delta (0, 0)
Screenshot: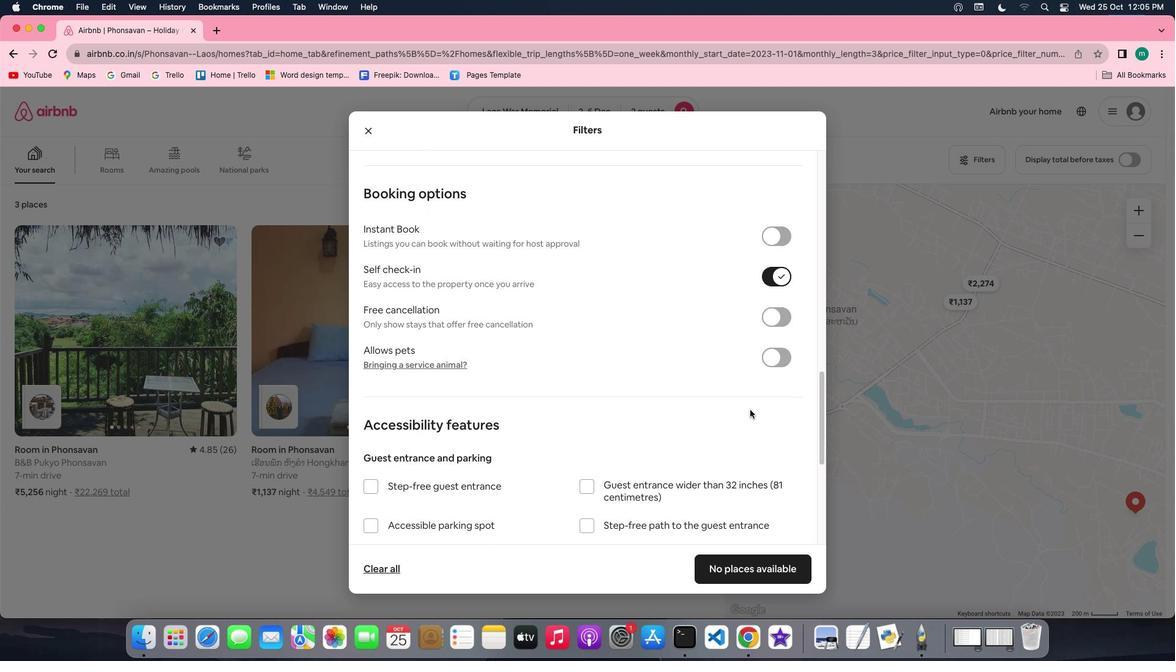 
Action: Mouse scrolled (750, 409) with delta (0, 0)
Screenshot: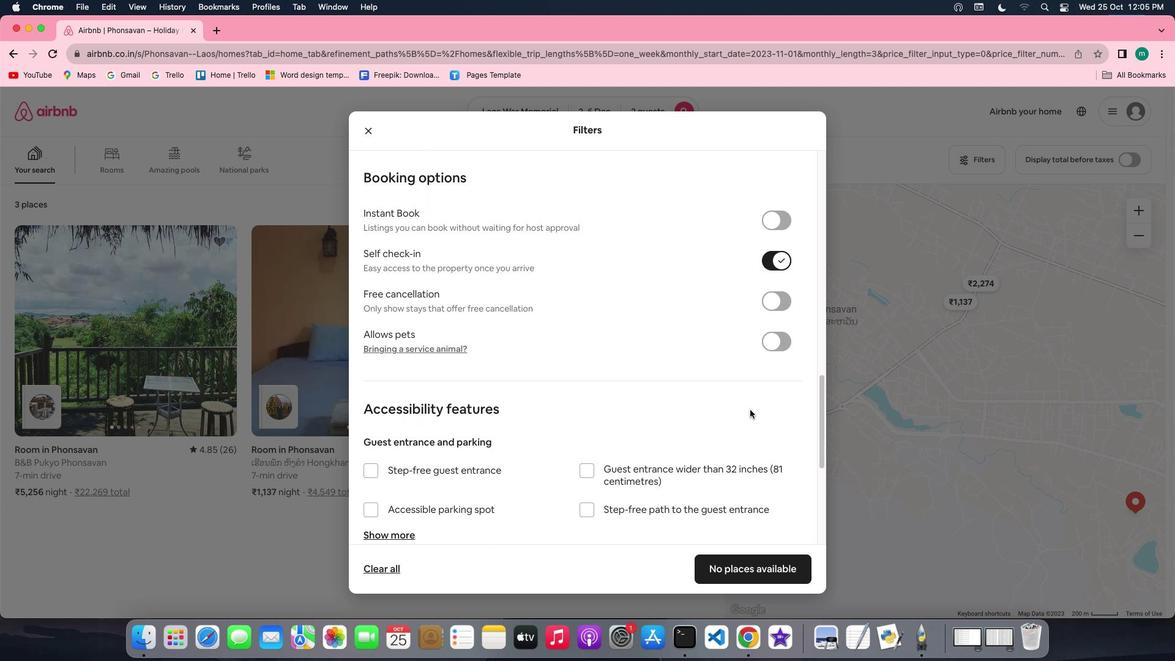 
Action: Mouse scrolled (750, 409) with delta (0, 0)
Screenshot: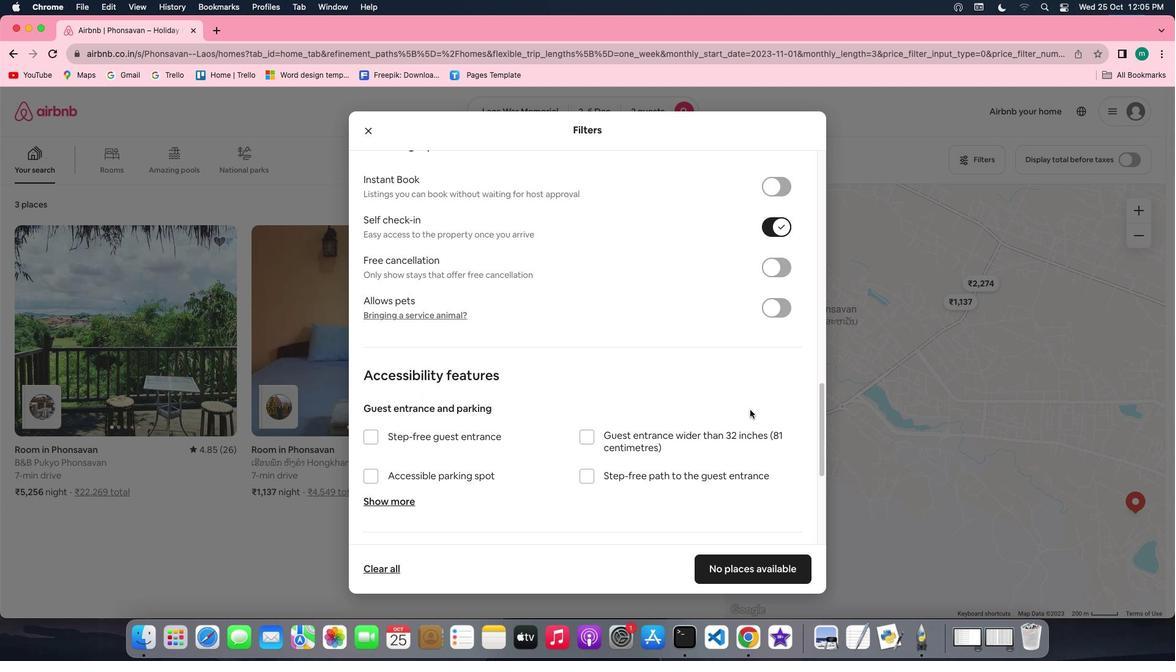 
Action: Mouse scrolled (750, 409) with delta (0, 0)
Screenshot: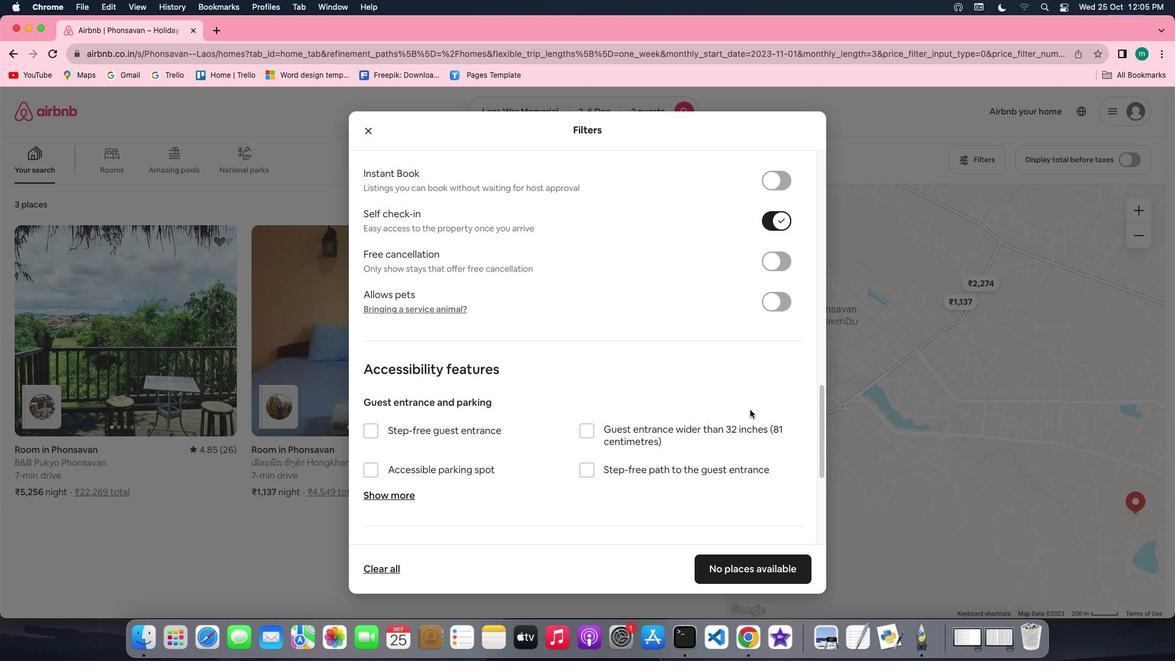 
Action: Mouse scrolled (750, 409) with delta (0, 0)
Screenshot: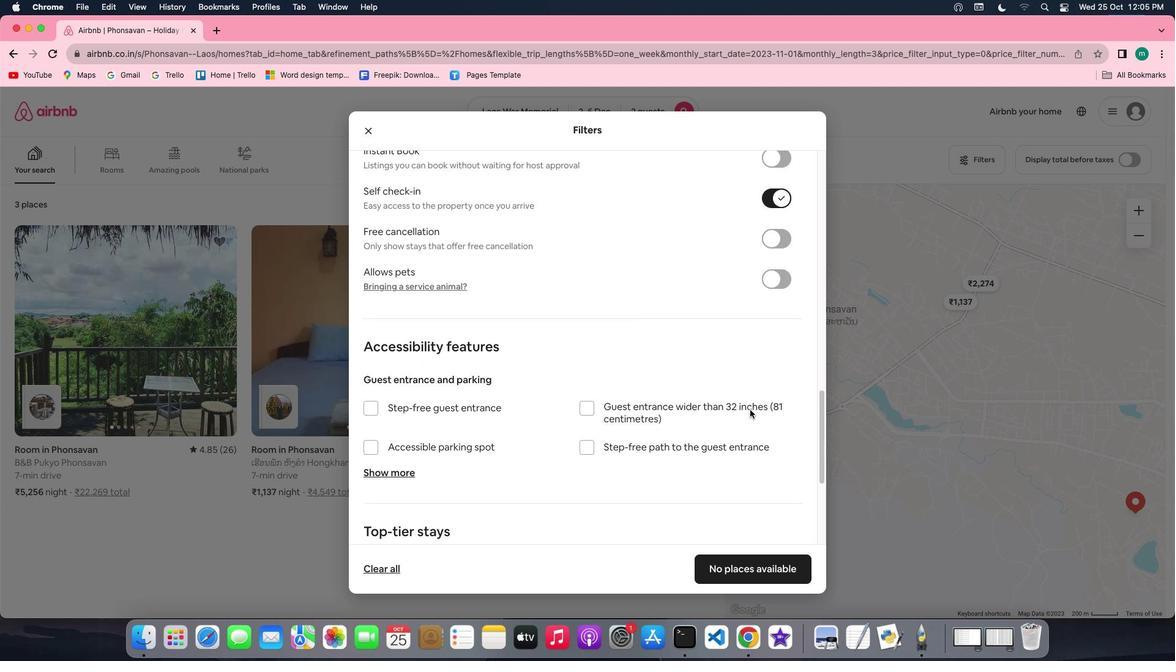 
Action: Mouse scrolled (750, 409) with delta (0, 0)
Screenshot: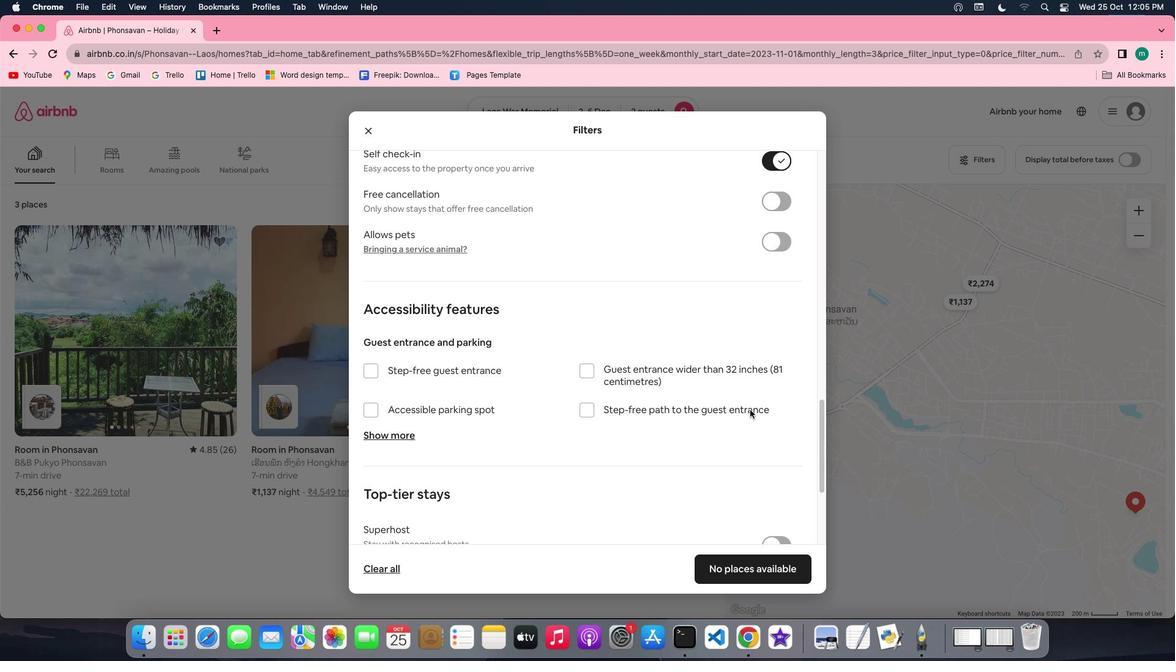
Action: Mouse scrolled (750, 409) with delta (0, 0)
Screenshot: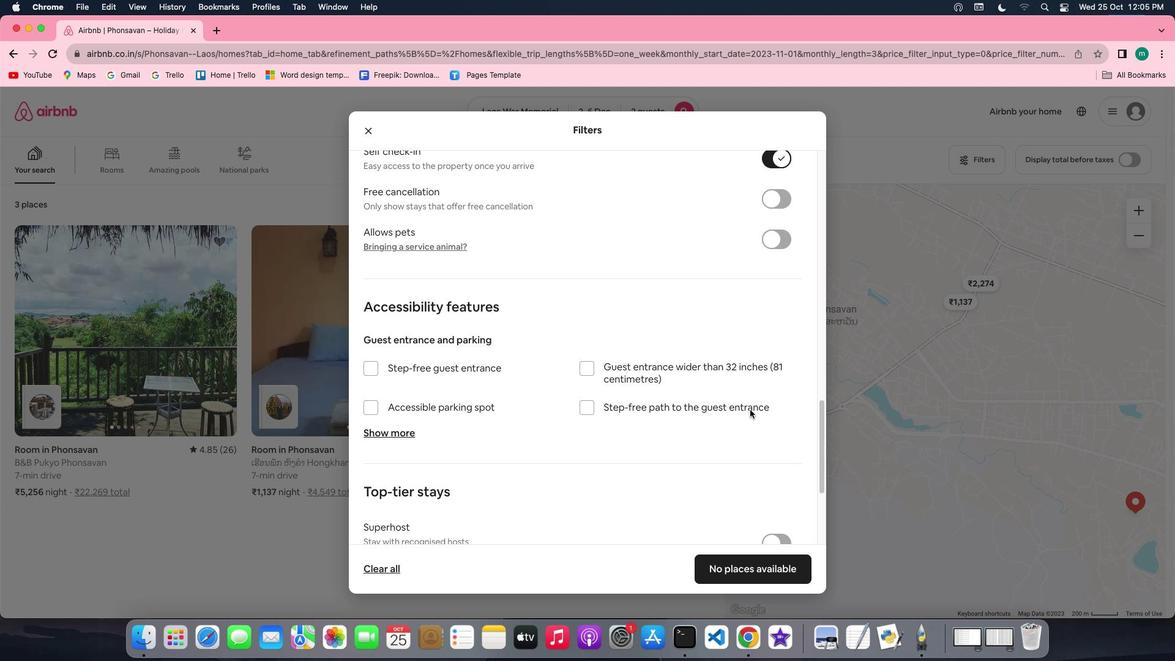 
Action: Mouse scrolled (750, 409) with delta (0, 0)
Screenshot: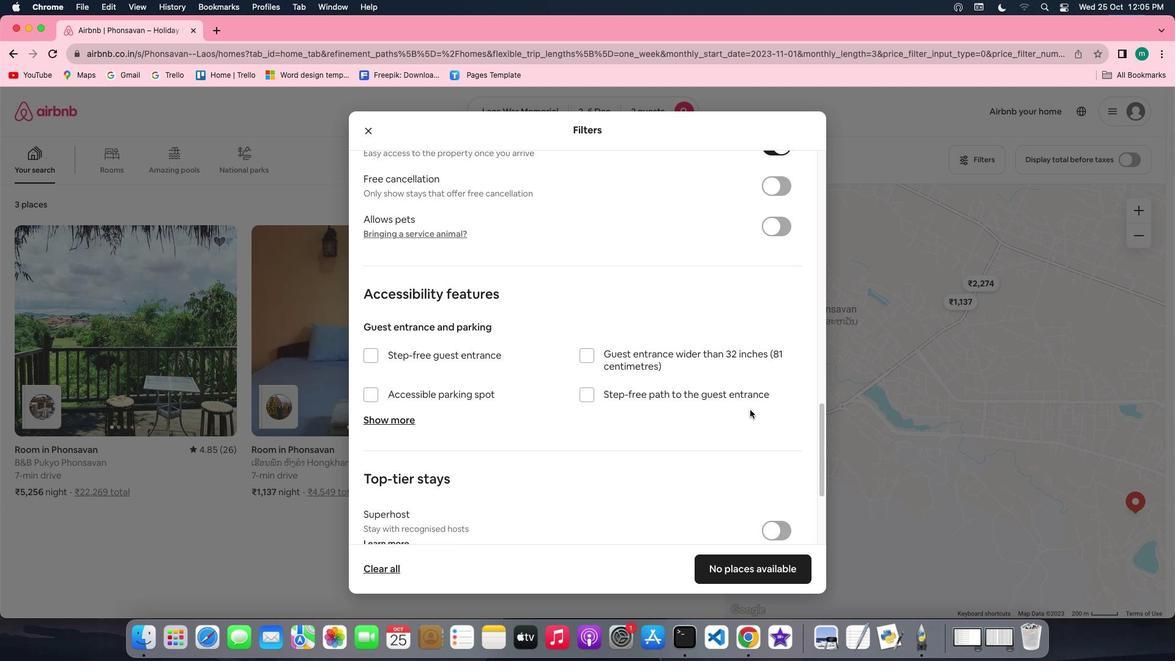 
Action: Mouse scrolled (750, 409) with delta (0, -1)
Screenshot: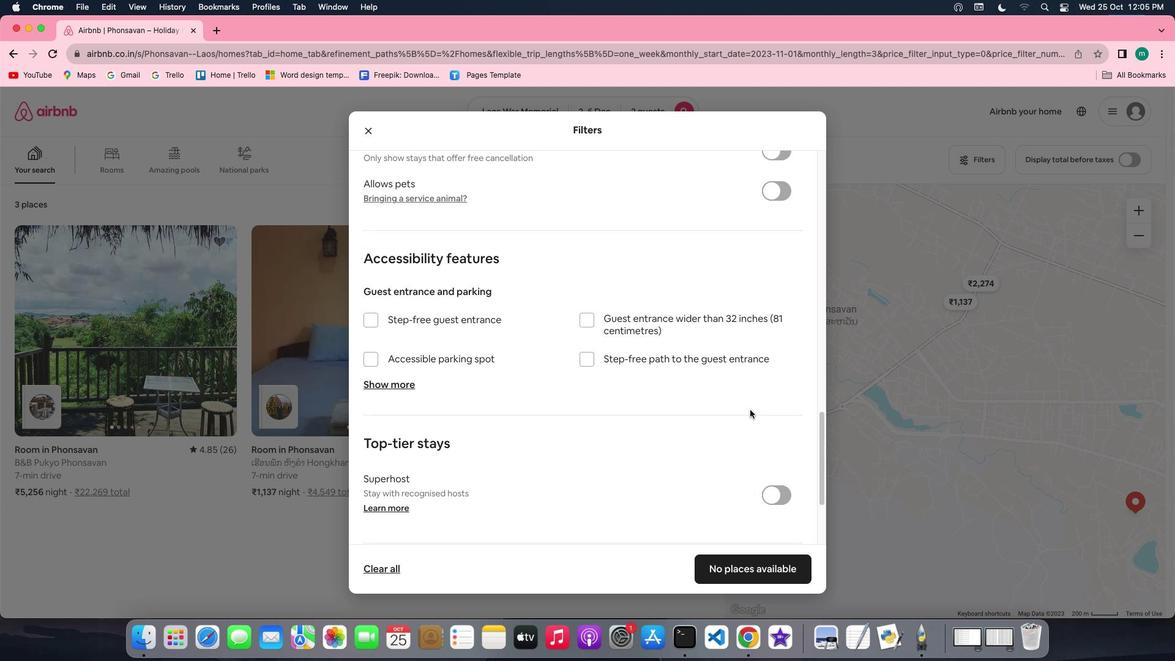 
Action: Mouse scrolled (750, 409) with delta (0, -2)
Screenshot: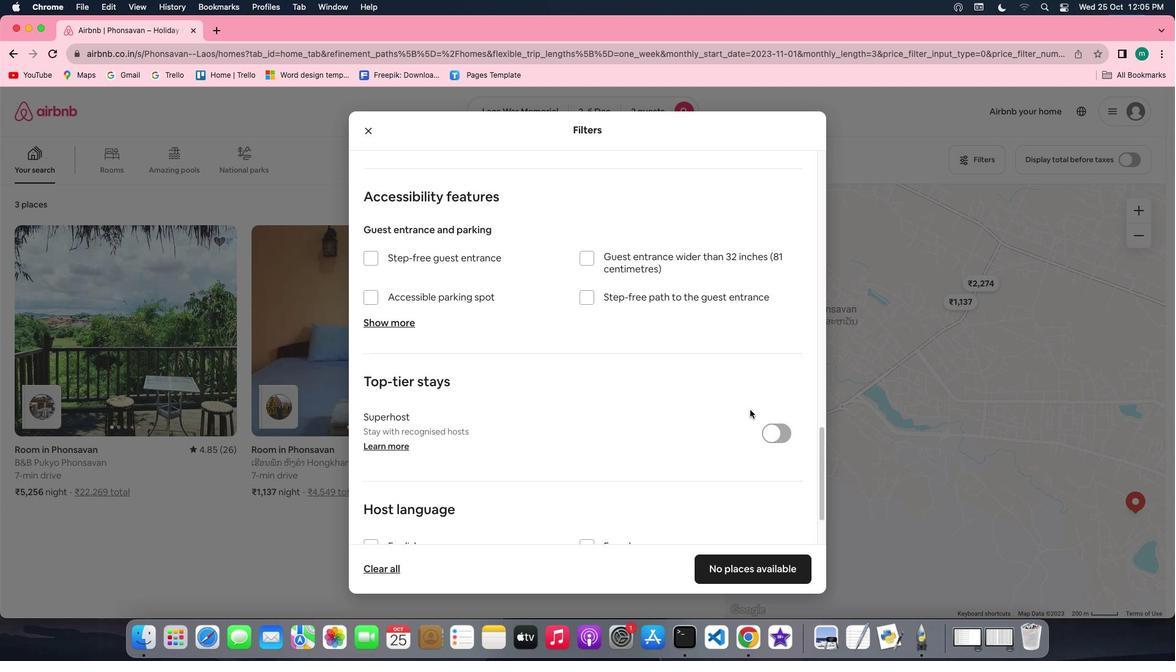 
Action: Mouse scrolled (750, 409) with delta (0, 0)
Screenshot: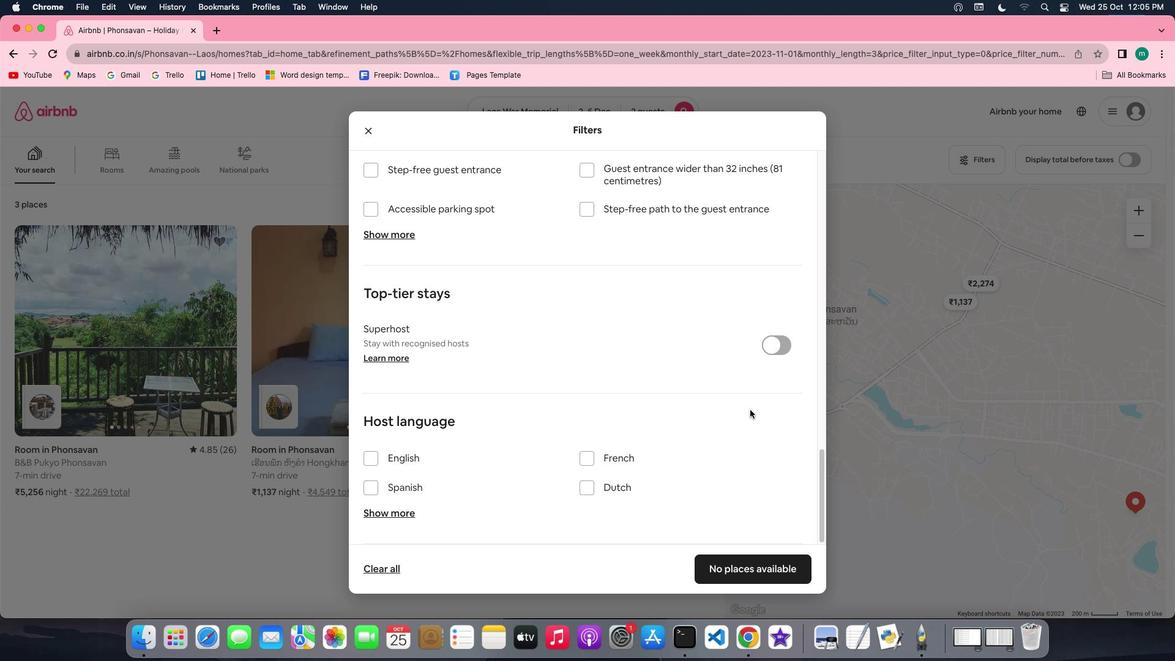 
Action: Mouse scrolled (750, 409) with delta (0, 0)
Screenshot: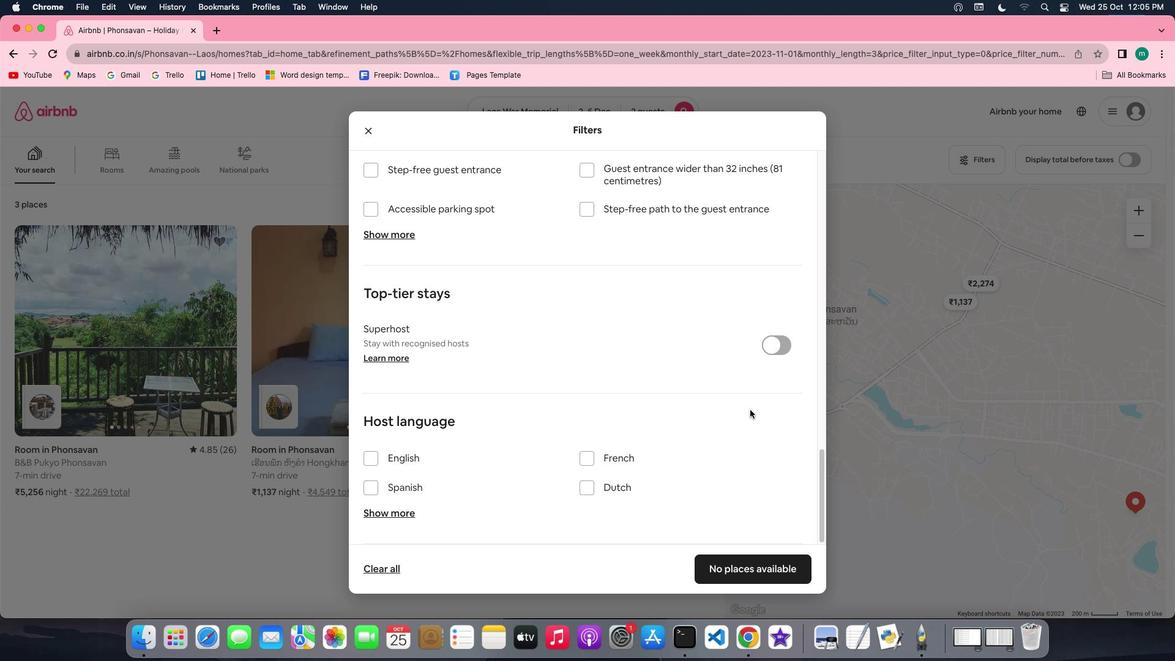 
Action: Mouse scrolled (750, 409) with delta (0, -1)
Screenshot: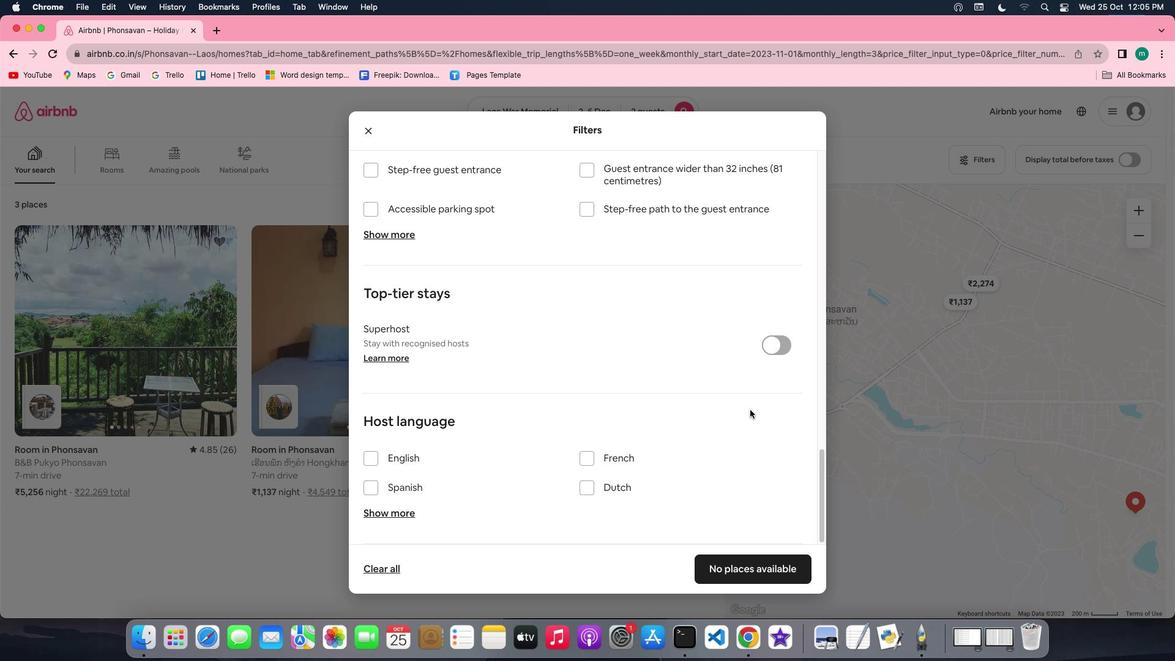 
Action: Mouse scrolled (750, 409) with delta (0, -2)
Screenshot: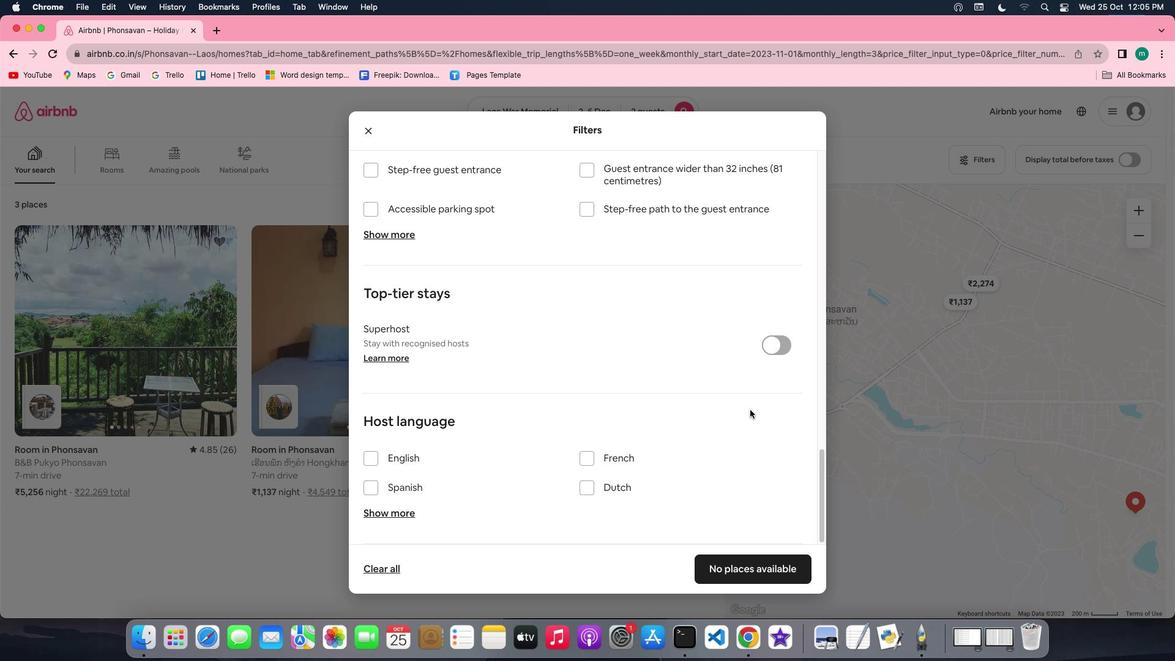 
Action: Mouse moved to (731, 559)
Screenshot: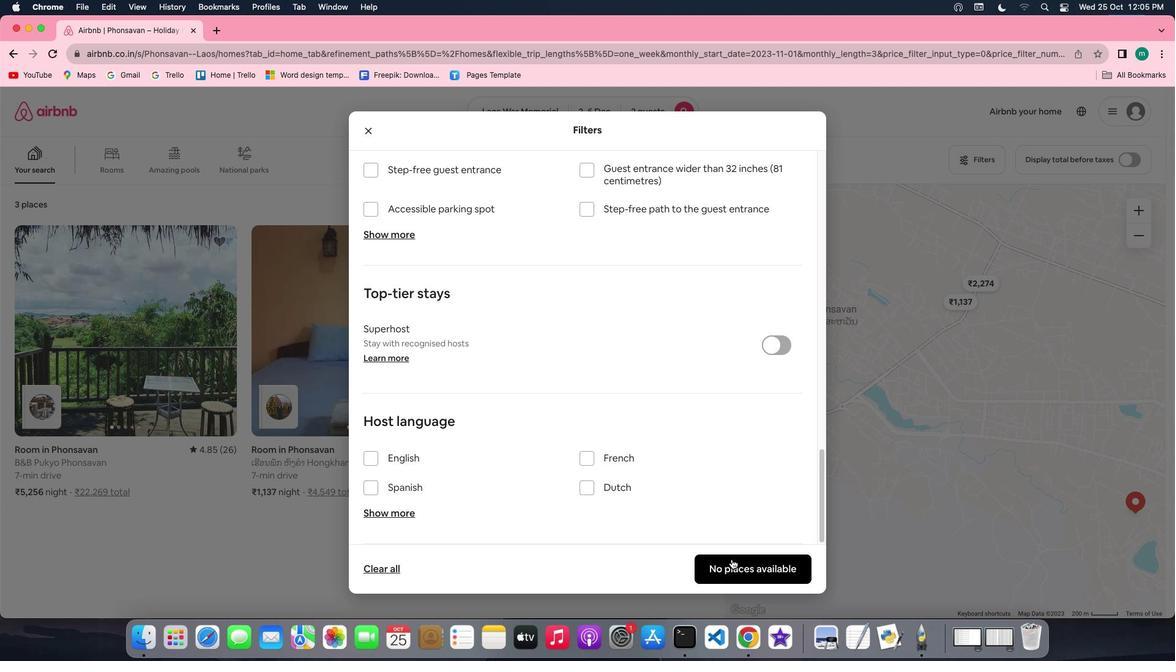 
Action: Mouse pressed left at (731, 559)
Screenshot: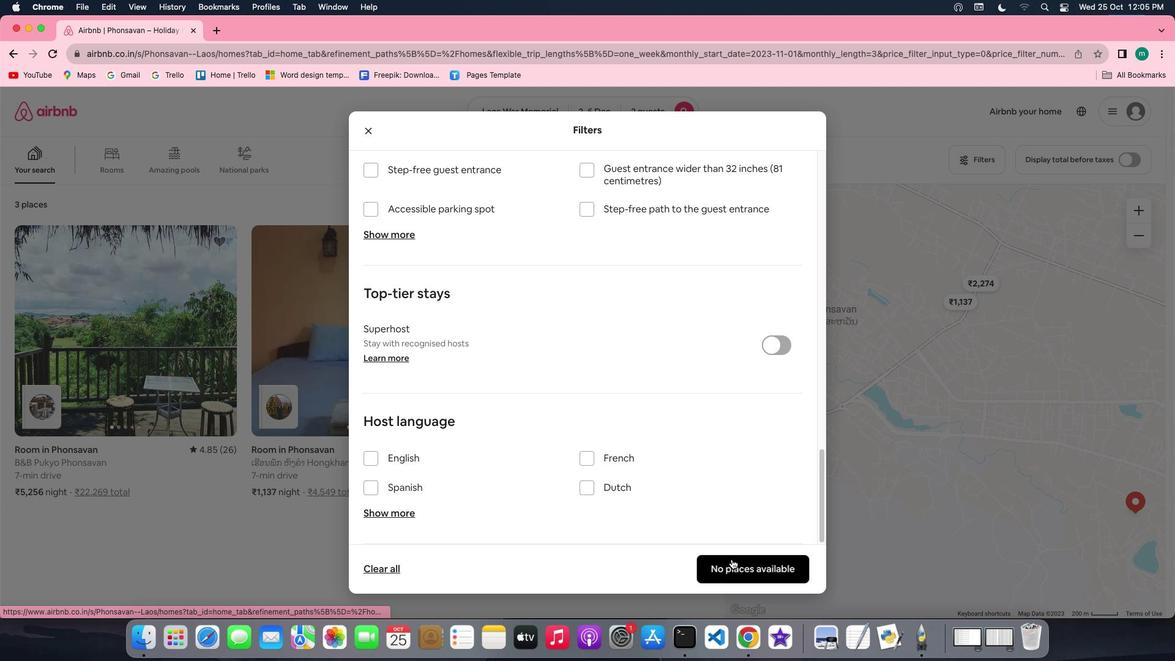 
